 Task: Add a signature Eva Nelson containing With sincere thanks and best wishes, Eva Nelson to email address softage.10@softage.net and add a label Talent management
Action: Mouse moved to (73, 130)
Screenshot: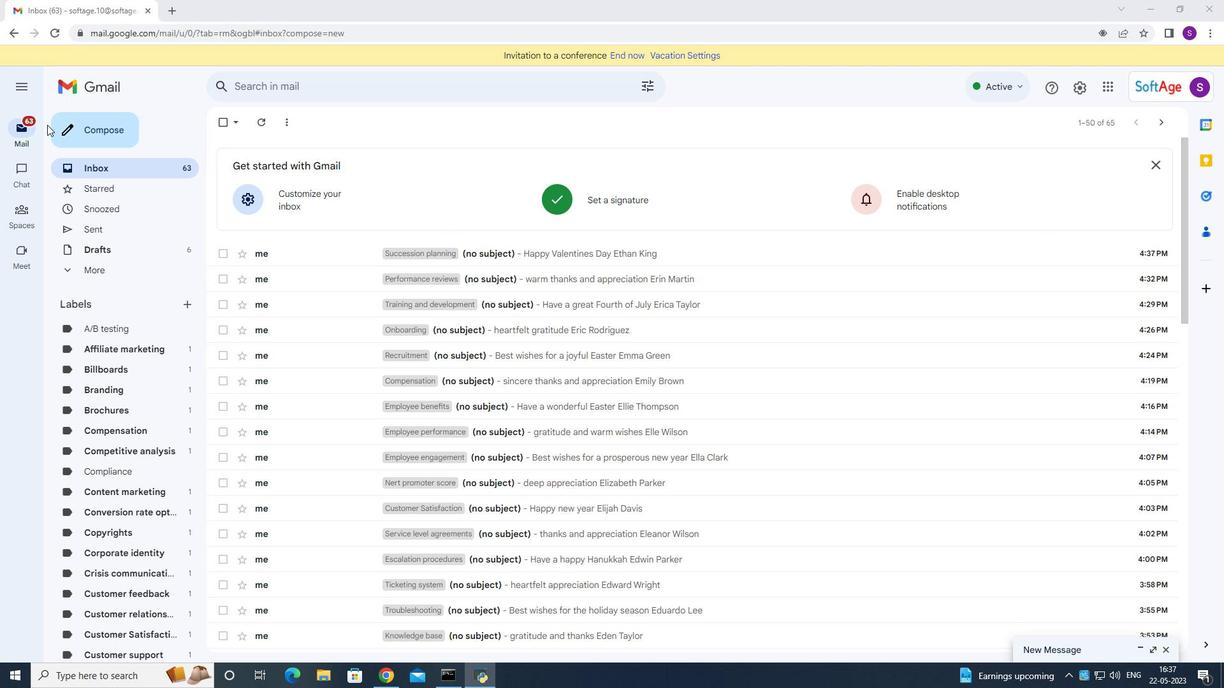 
Action: Mouse pressed left at (73, 130)
Screenshot: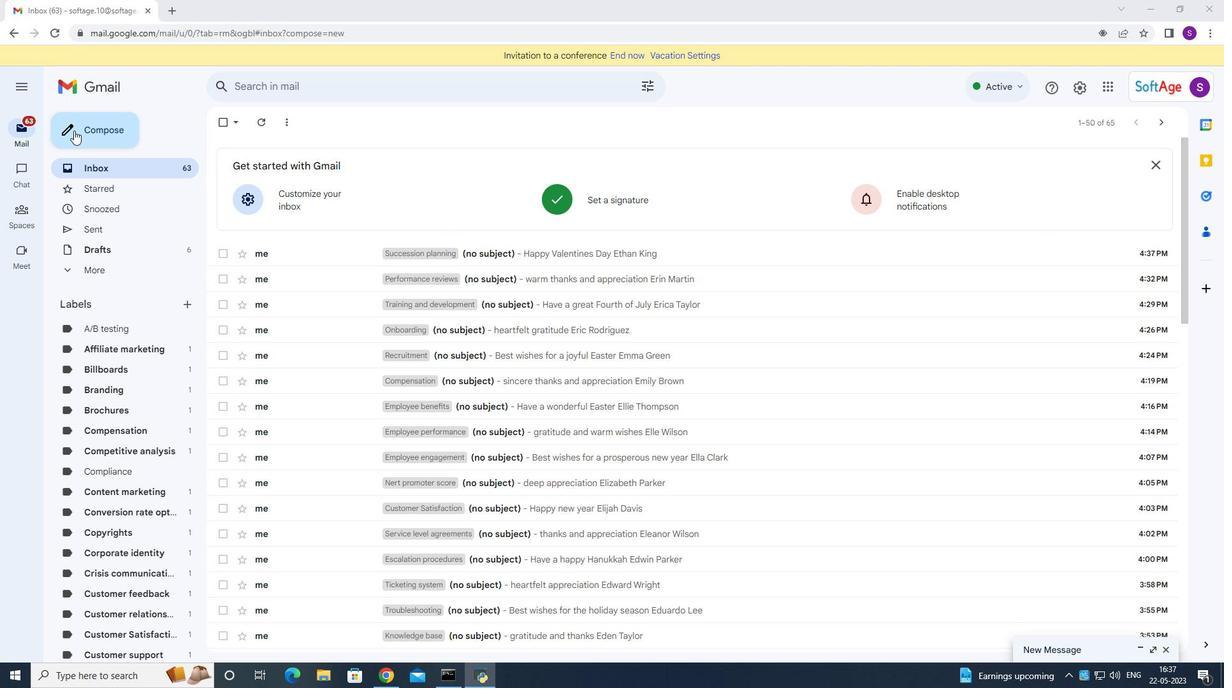 
Action: Mouse moved to (856, 639)
Screenshot: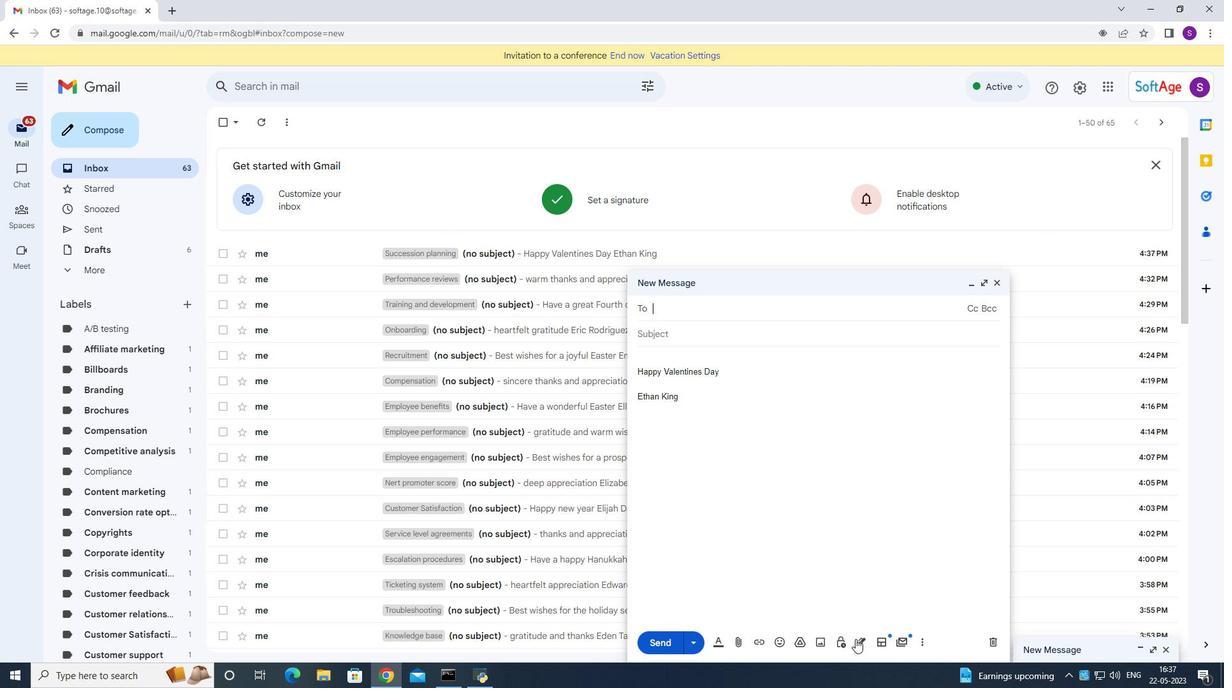 
Action: Mouse pressed left at (856, 639)
Screenshot: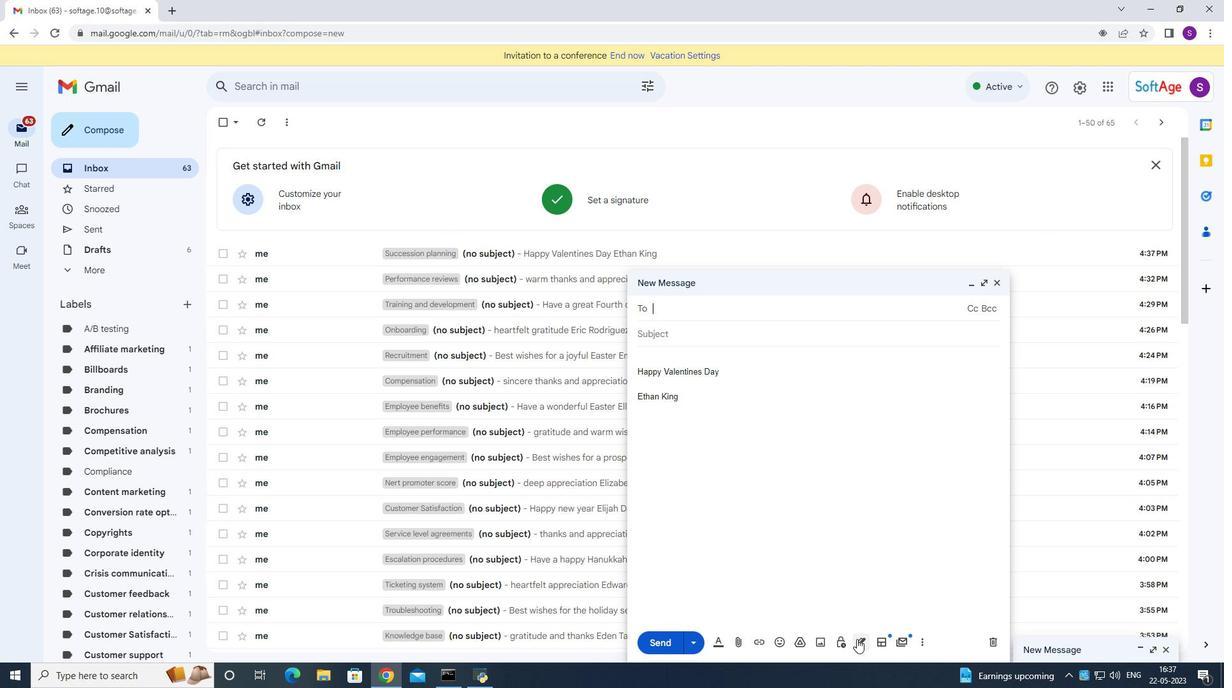 
Action: Mouse moved to (877, 569)
Screenshot: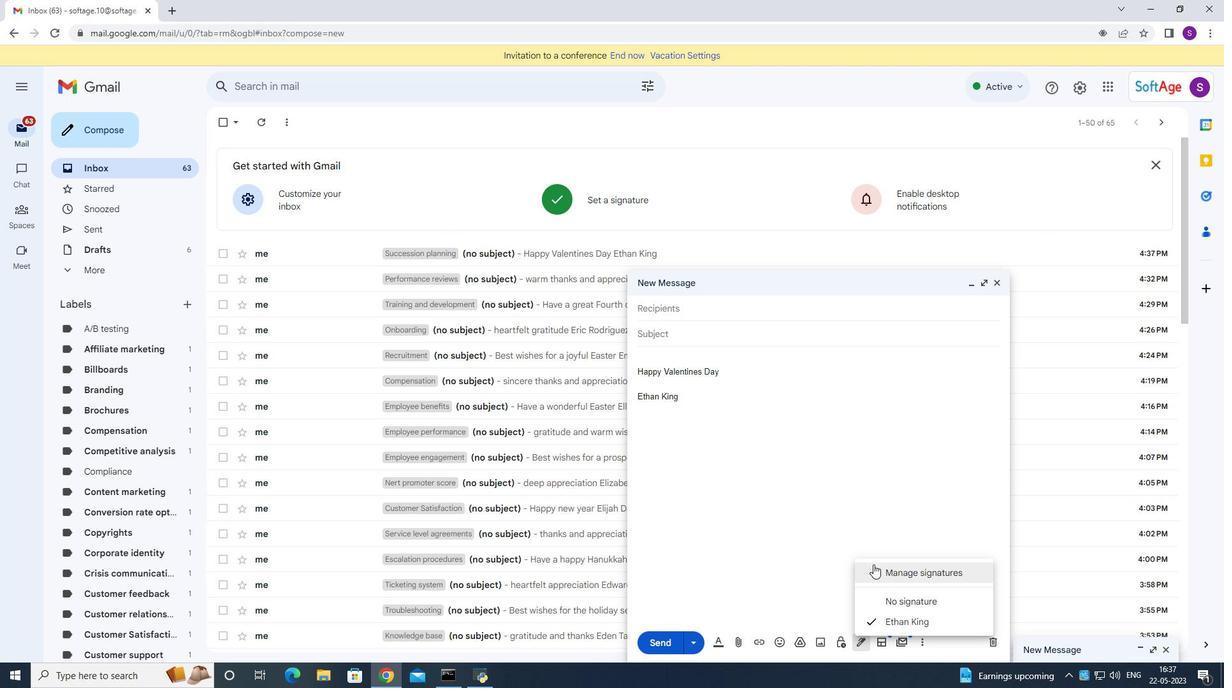 
Action: Mouse pressed left at (877, 569)
Screenshot: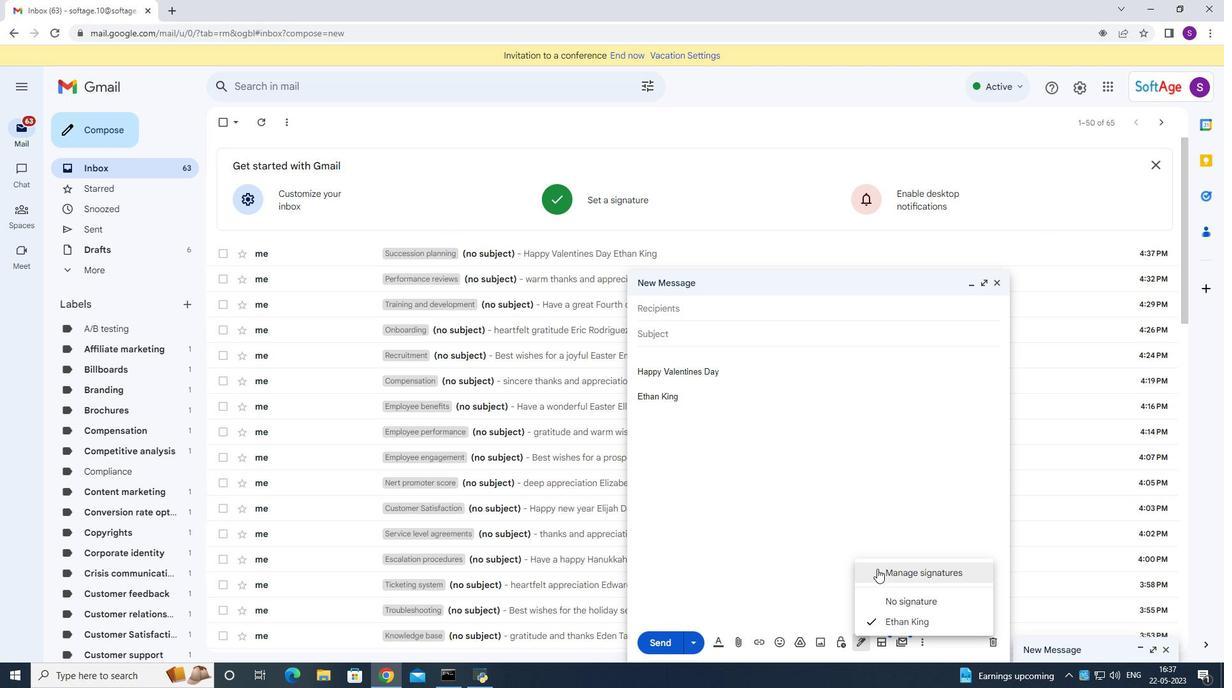 
Action: Mouse moved to (492, 288)
Screenshot: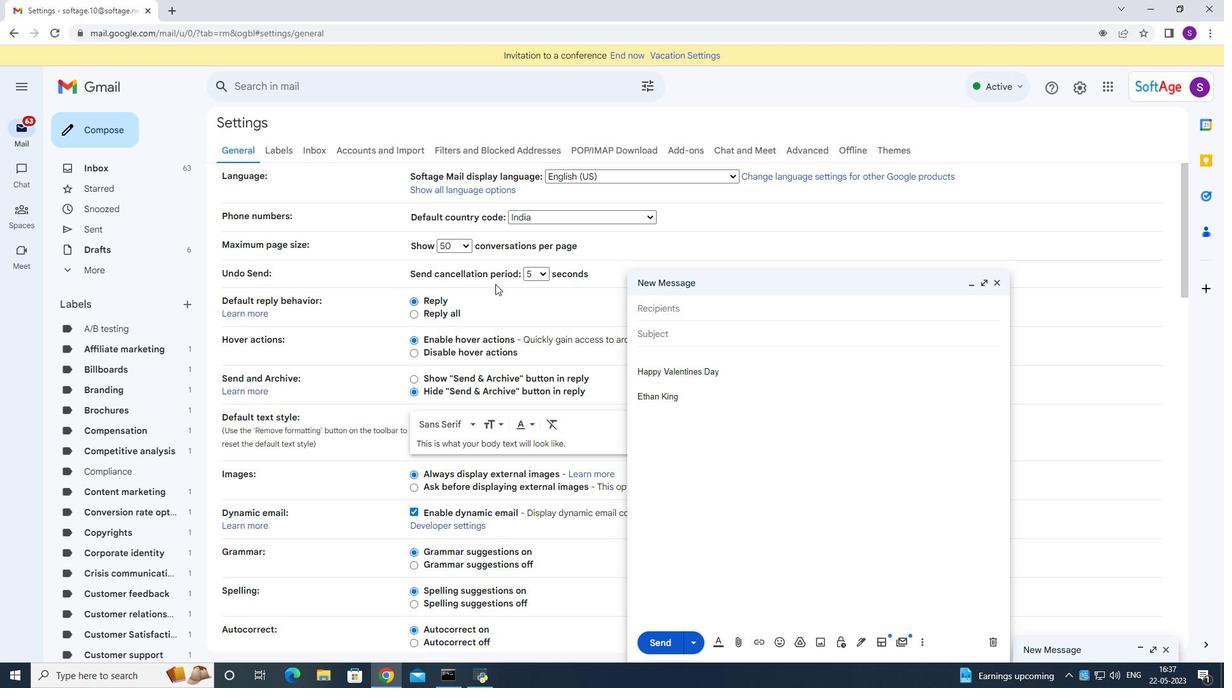 
Action: Mouse scrolled (492, 288) with delta (0, 0)
Screenshot: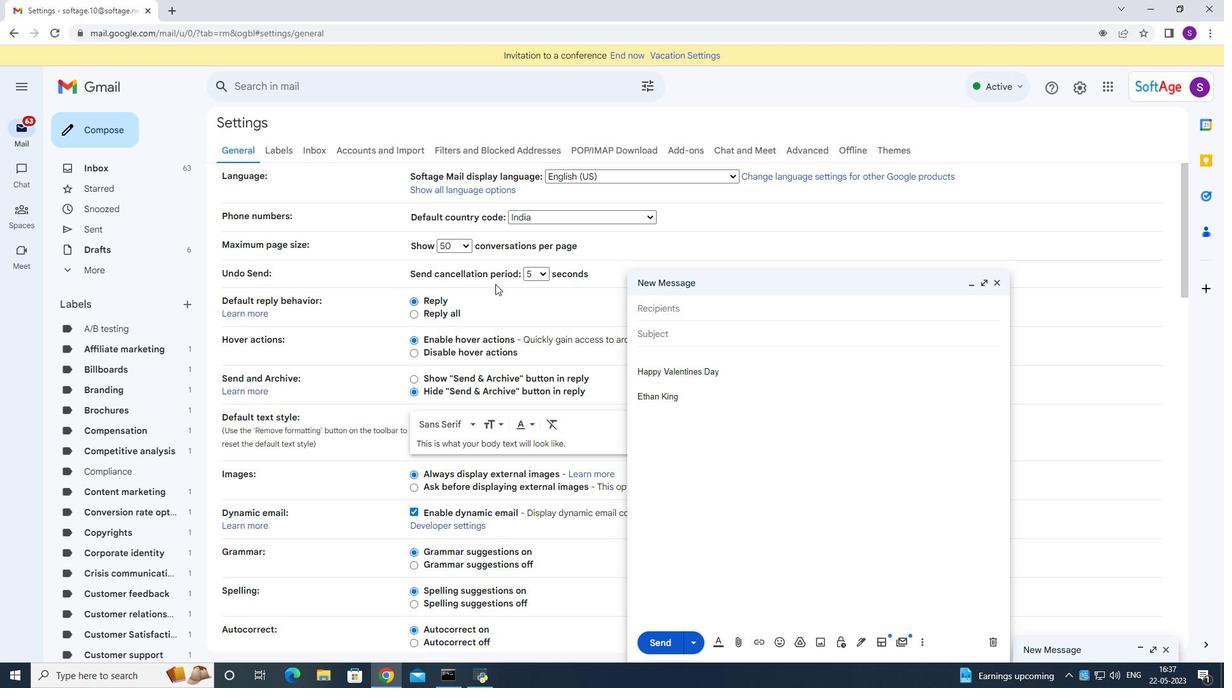
Action: Mouse moved to (492, 291)
Screenshot: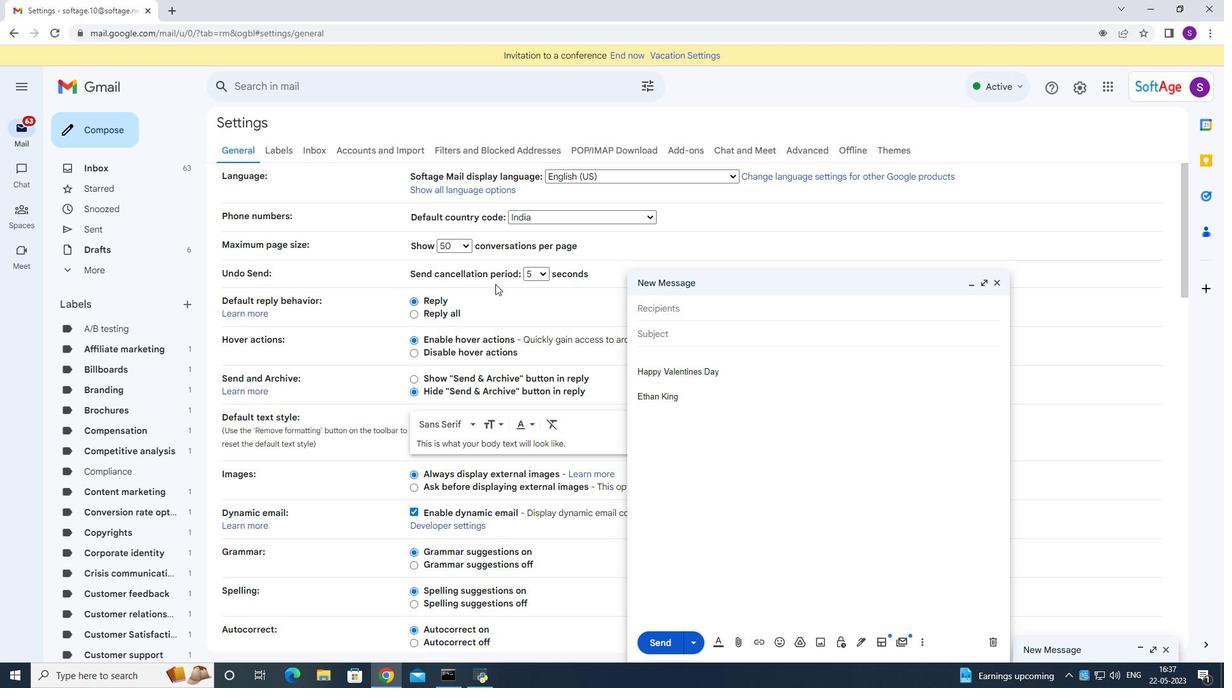 
Action: Mouse scrolled (492, 290) with delta (0, 0)
Screenshot: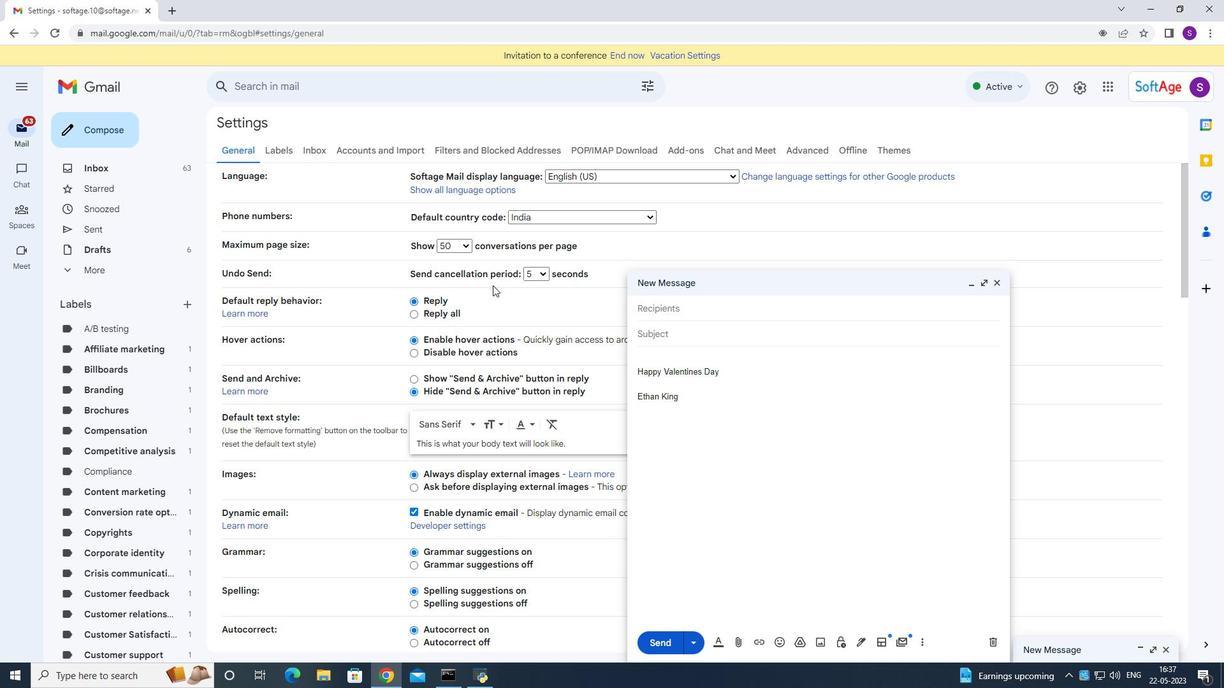 
Action: Mouse moved to (492, 291)
Screenshot: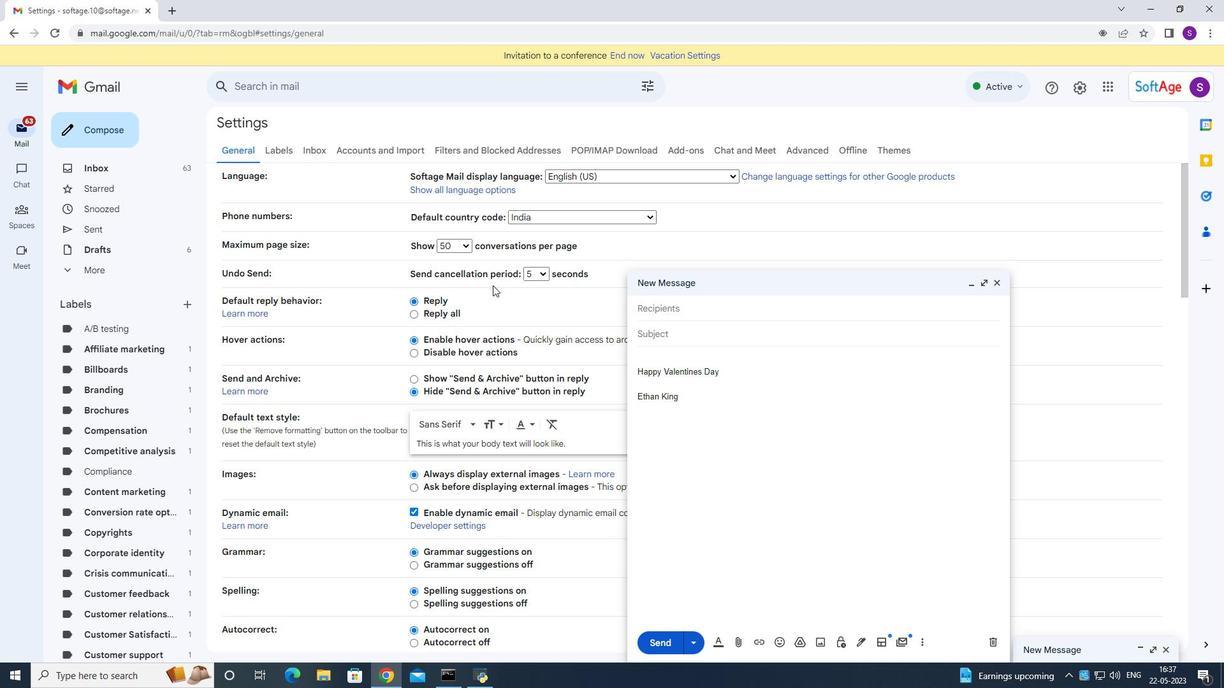 
Action: Mouse scrolled (492, 290) with delta (0, 0)
Screenshot: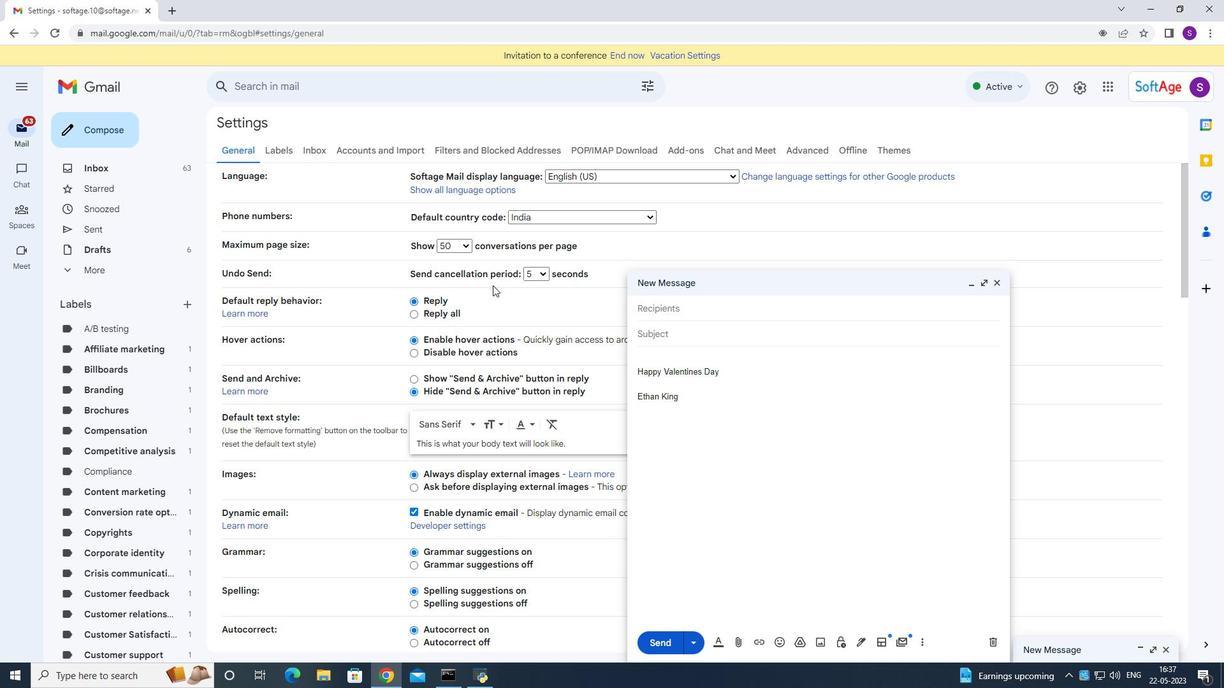 
Action: Mouse moved to (494, 293)
Screenshot: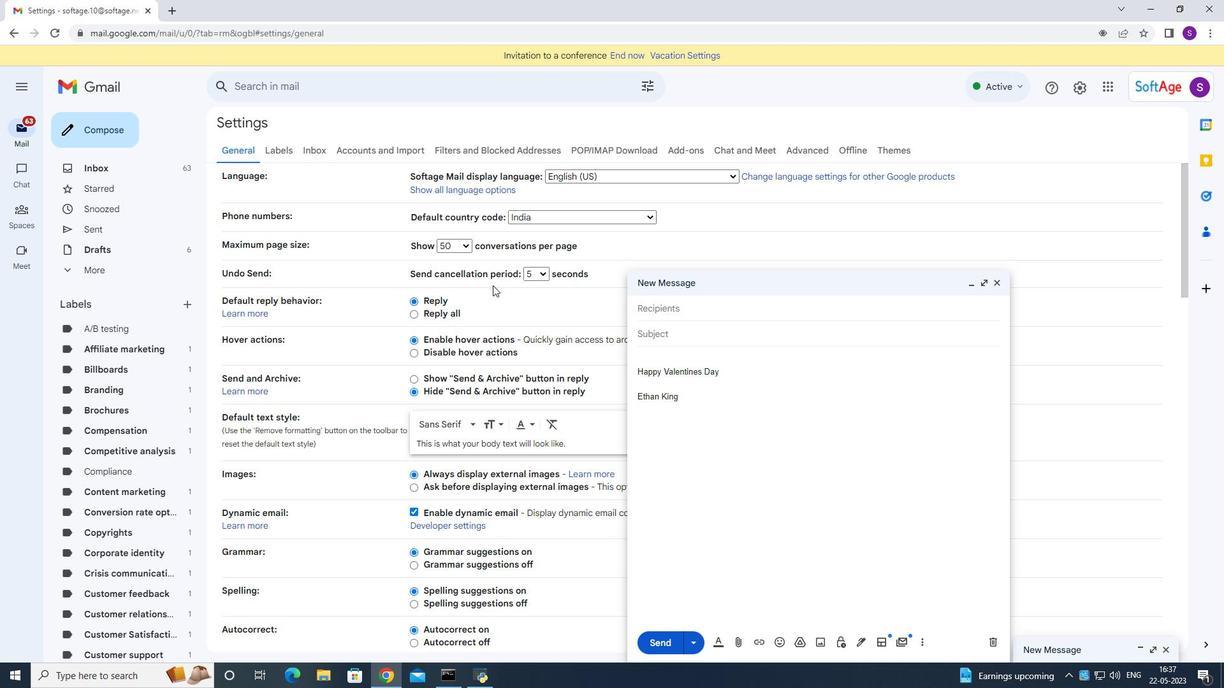 
Action: Mouse scrolled (494, 292) with delta (0, 0)
Screenshot: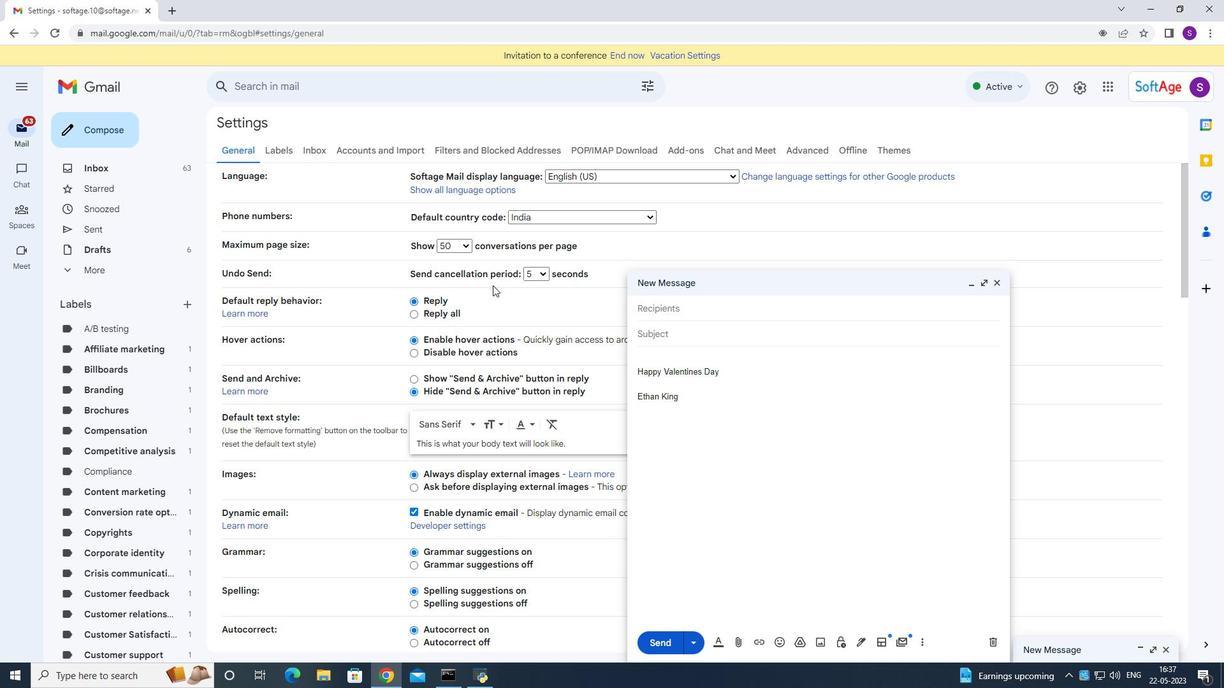 
Action: Mouse moved to (502, 339)
Screenshot: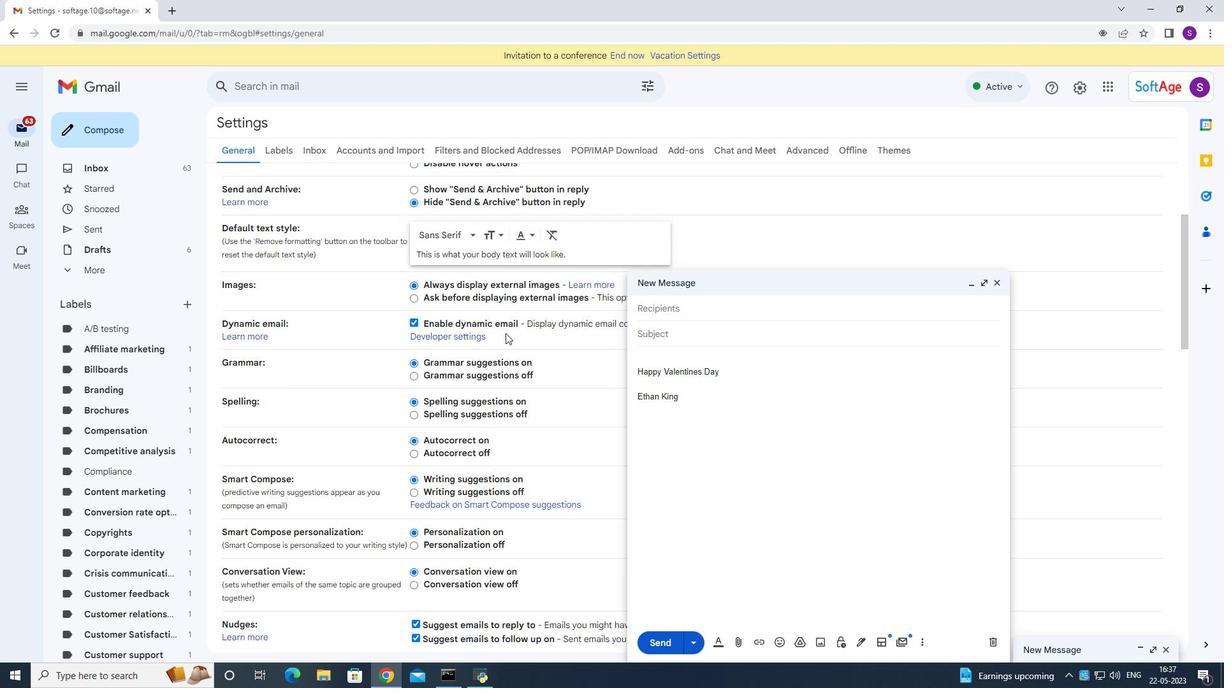 
Action: Mouse scrolled (502, 338) with delta (0, 0)
Screenshot: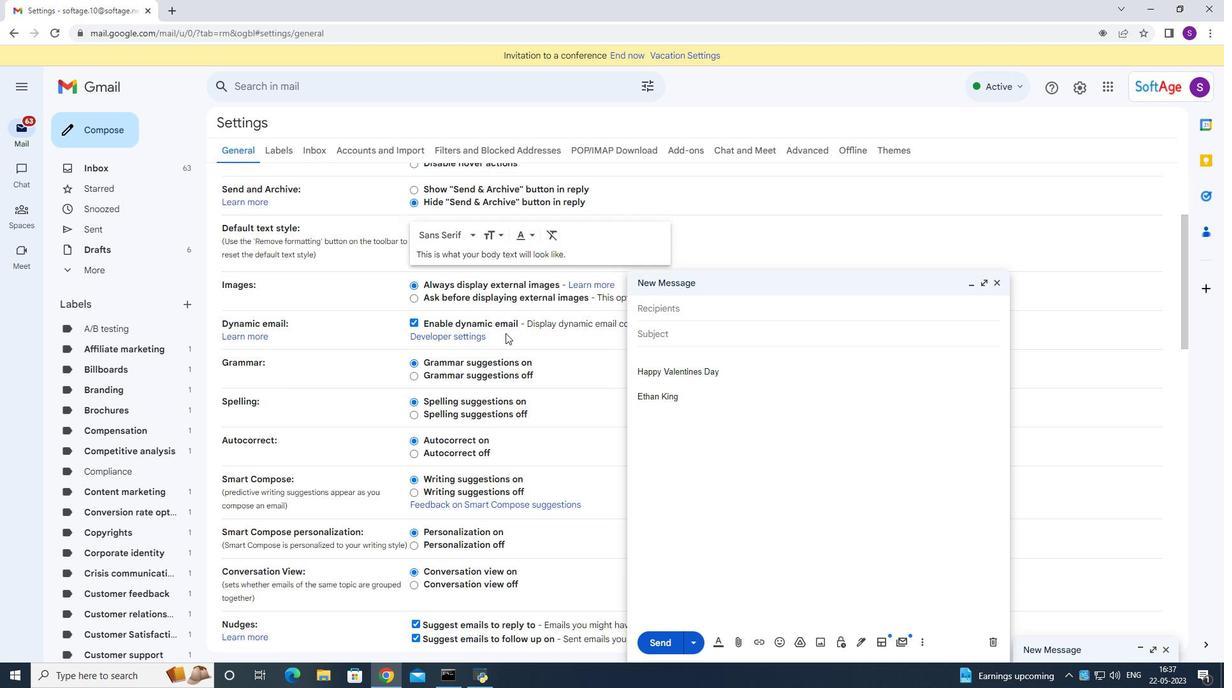 
Action: Mouse moved to (502, 340)
Screenshot: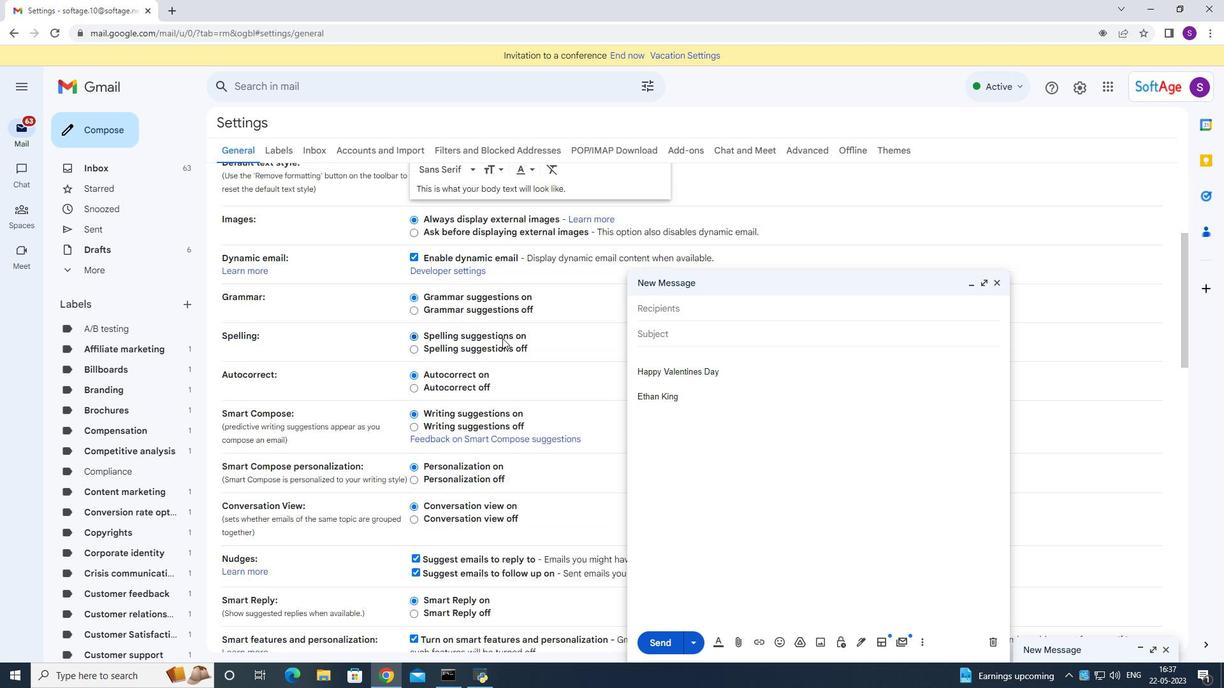 
Action: Mouse scrolled (502, 339) with delta (0, 0)
Screenshot: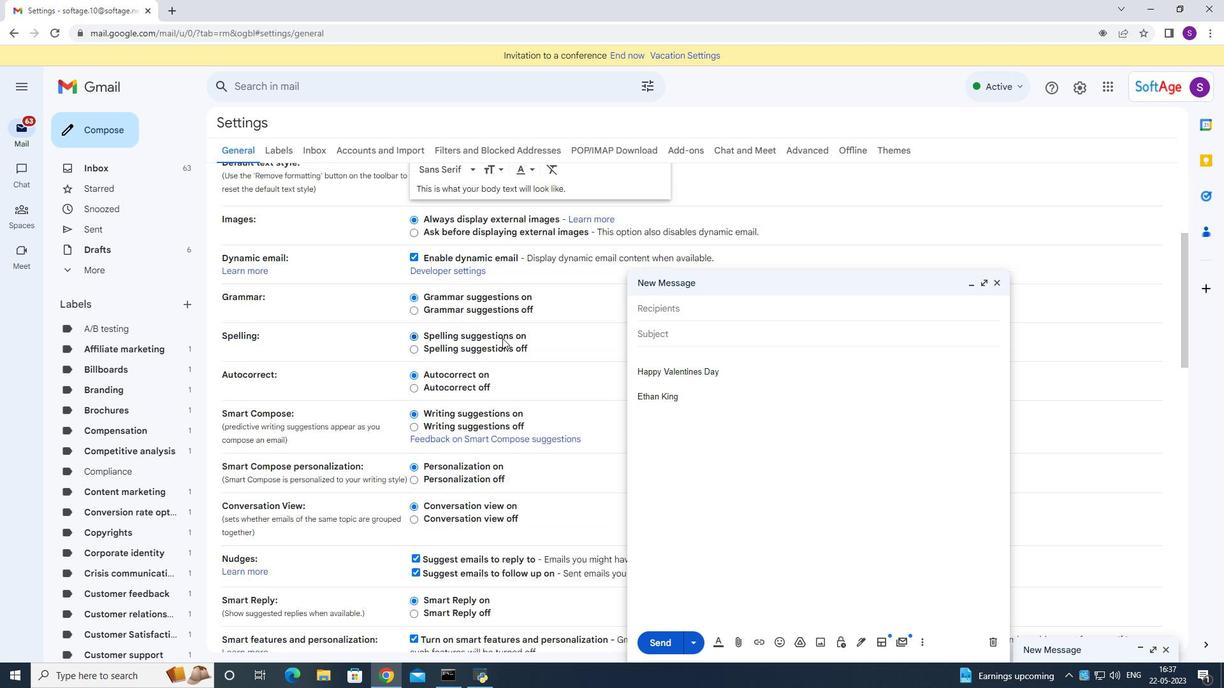 
Action: Mouse moved to (502, 341)
Screenshot: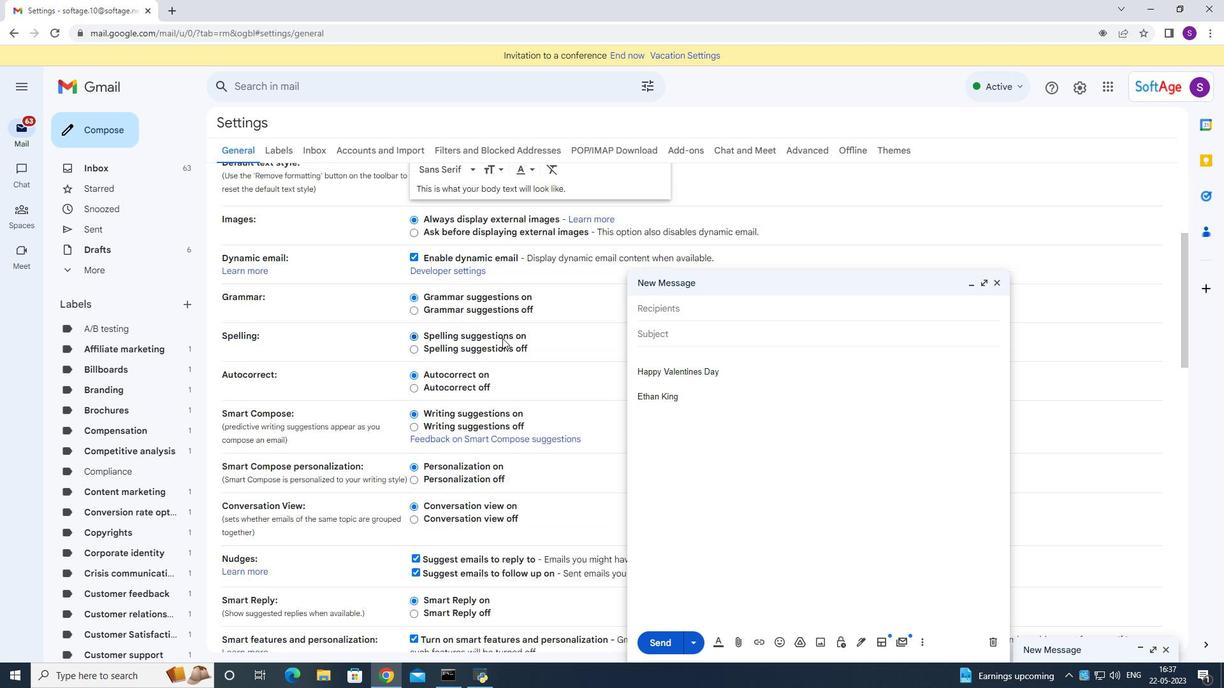 
Action: Mouse scrolled (502, 340) with delta (0, 0)
Screenshot: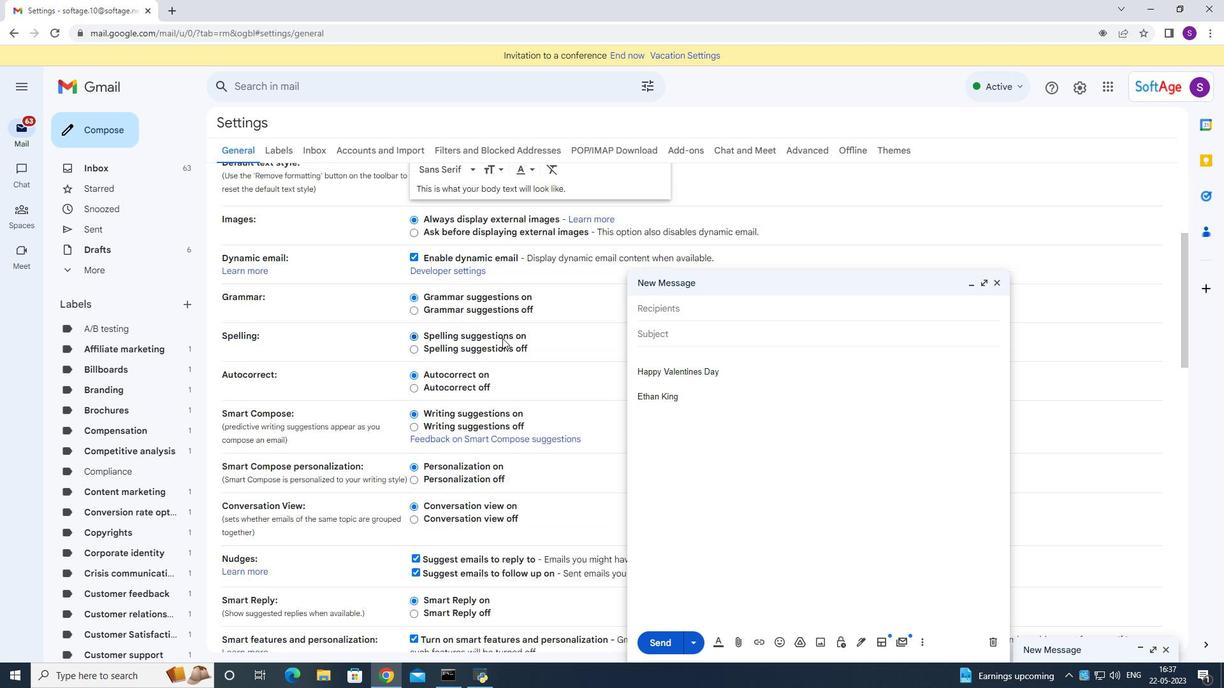 
Action: Mouse moved to (502, 341)
Screenshot: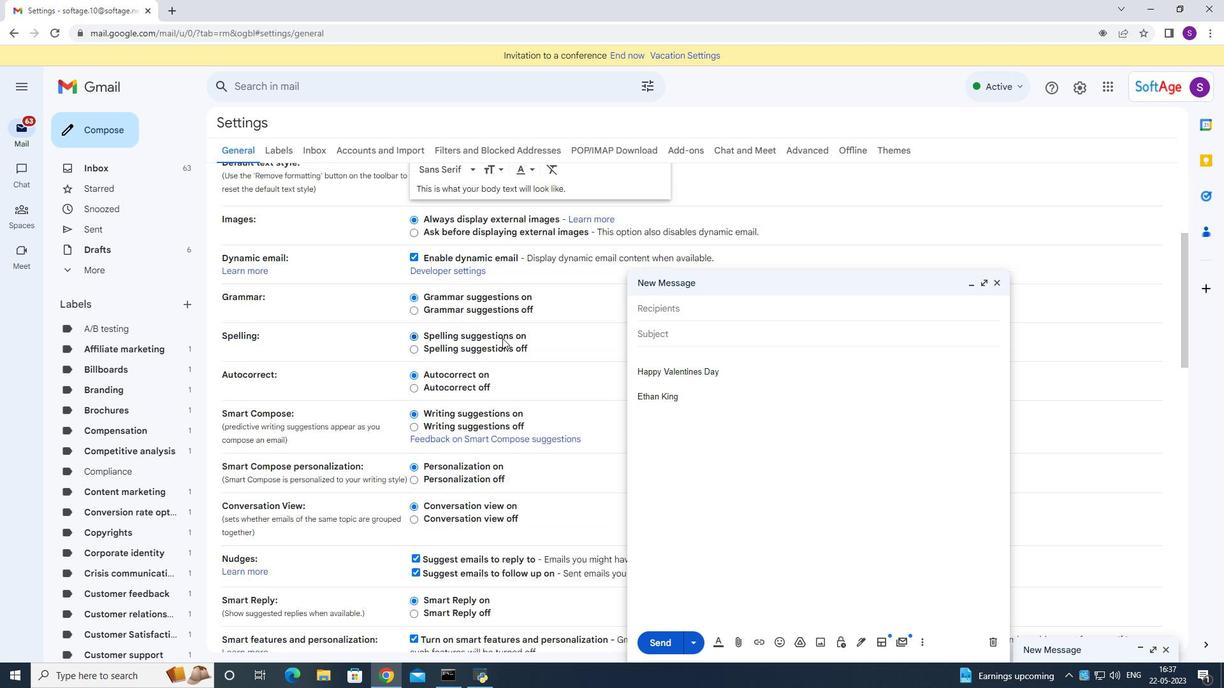 
Action: Mouse scrolled (502, 340) with delta (0, 0)
Screenshot: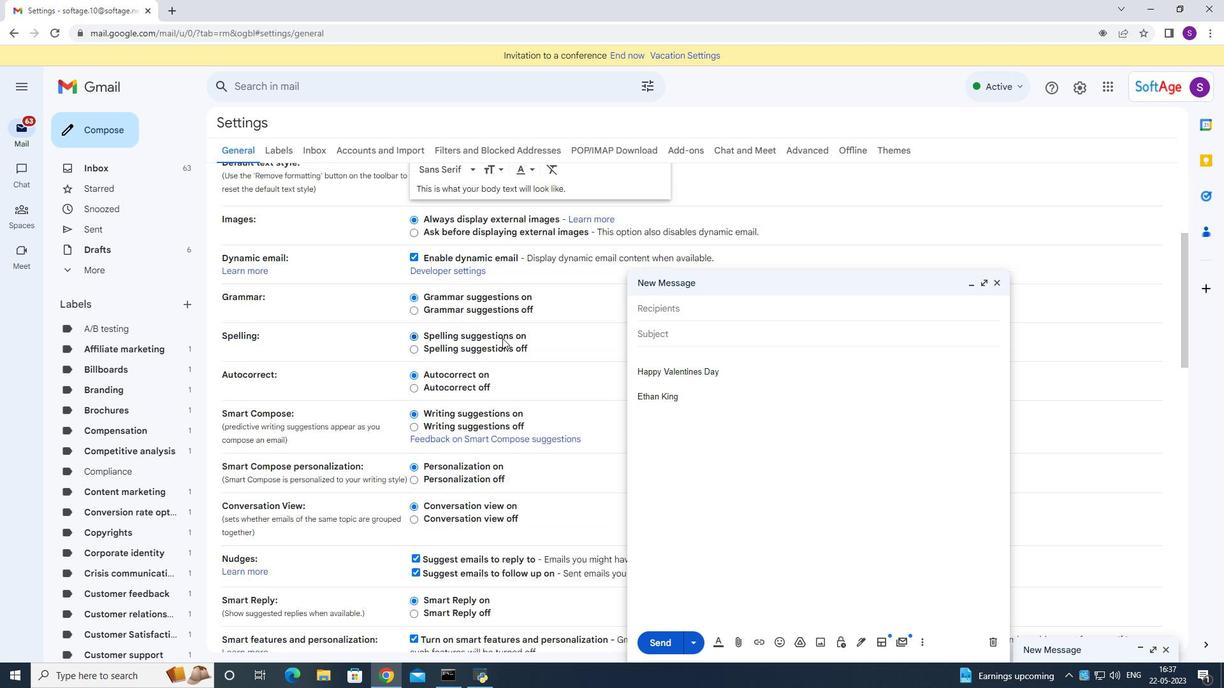
Action: Mouse moved to (502, 346)
Screenshot: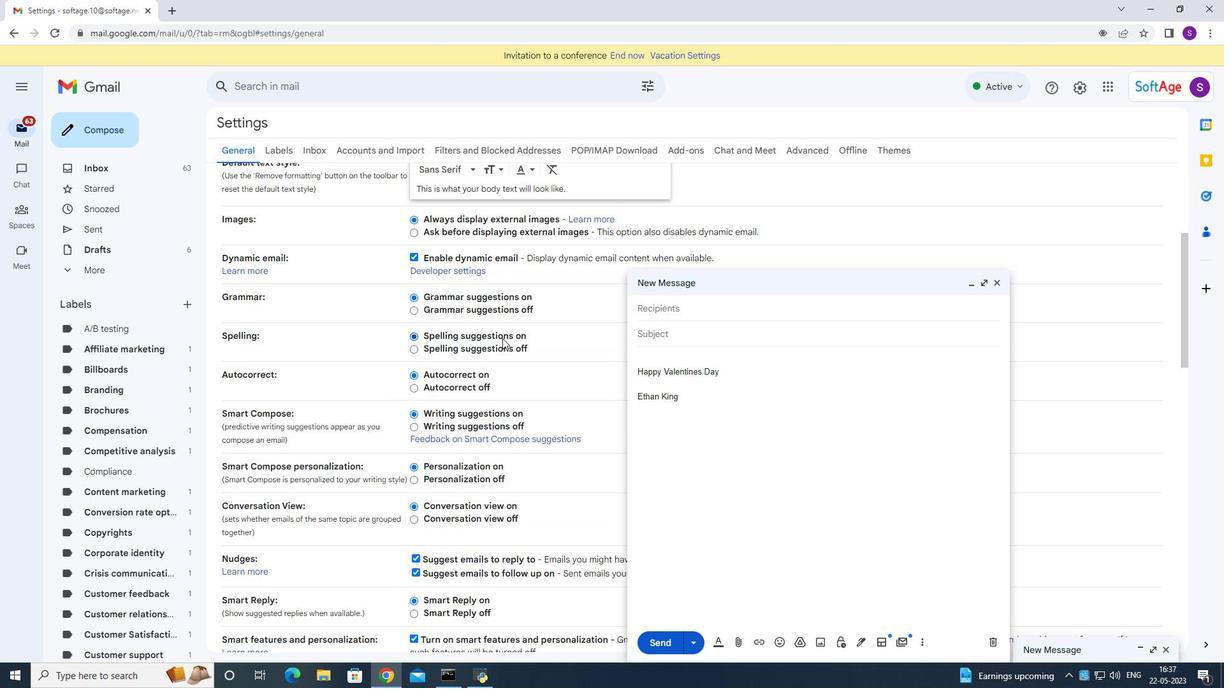 
Action: Mouse scrolled (502, 341) with delta (0, 0)
Screenshot: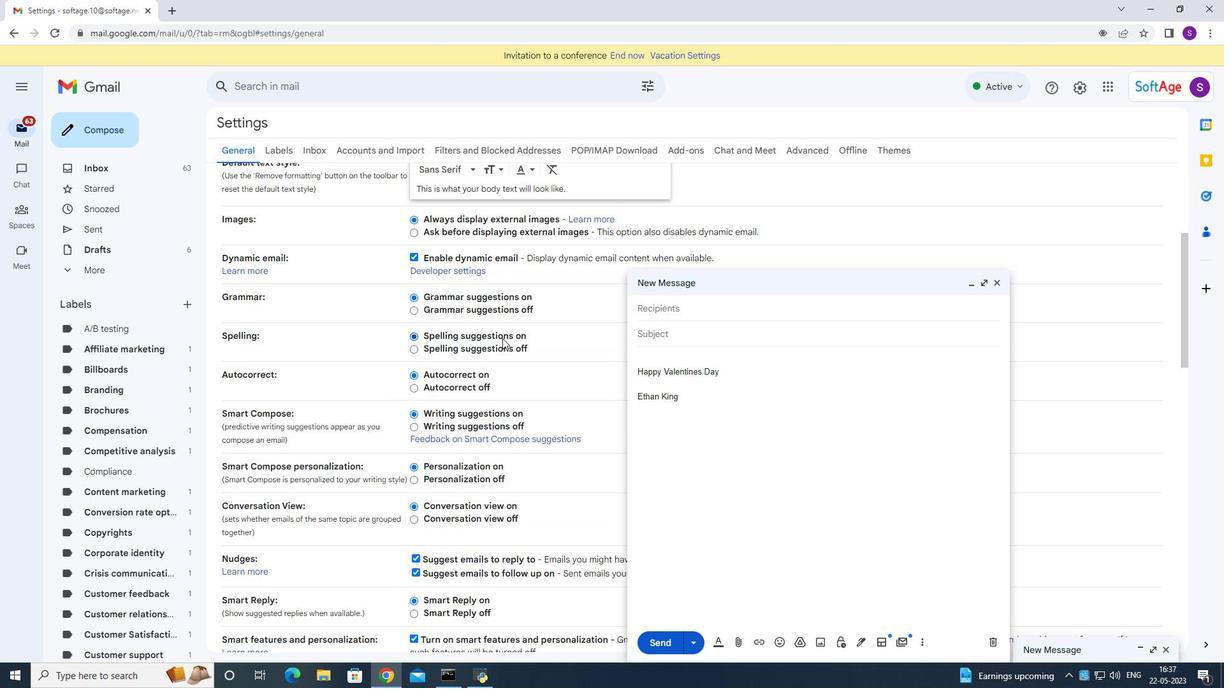 
Action: Mouse moved to (502, 348)
Screenshot: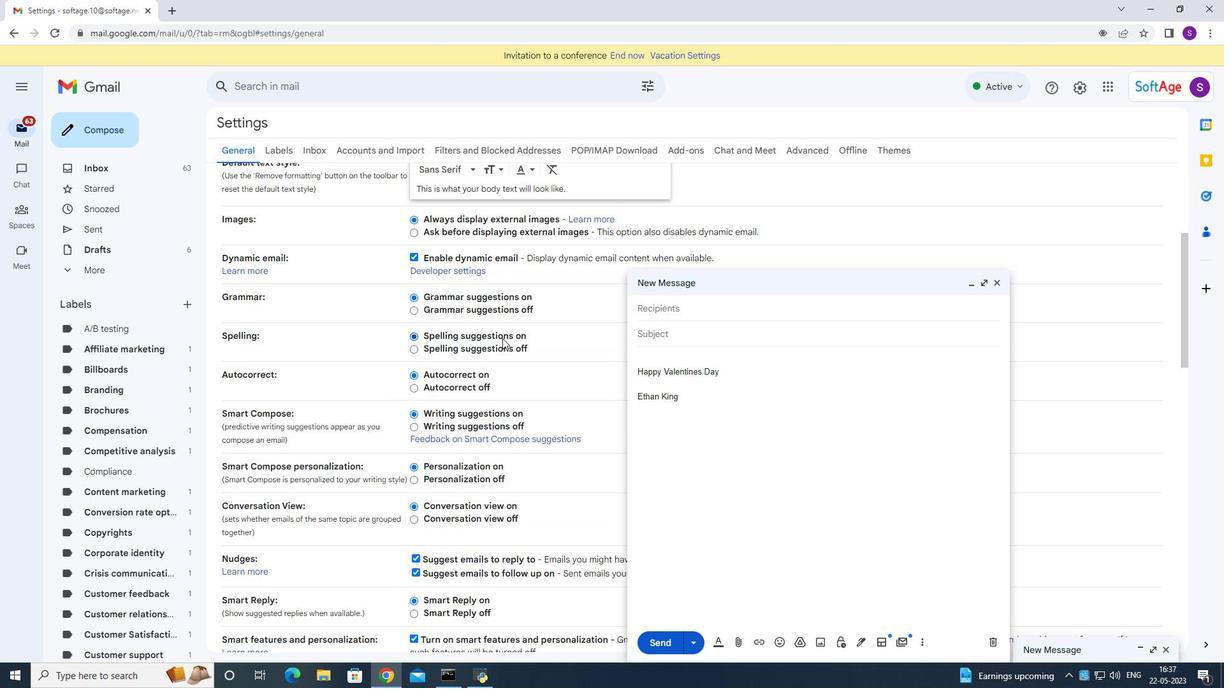 
Action: Mouse scrolled (502, 347) with delta (0, 0)
Screenshot: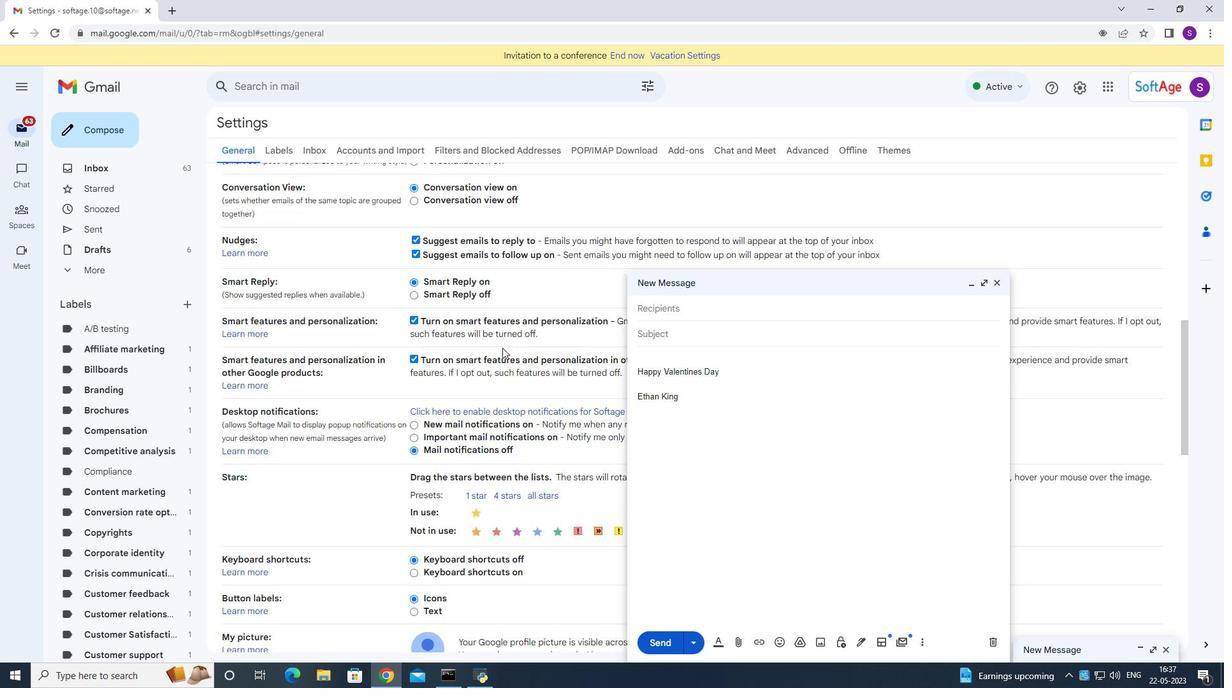 
Action: Mouse moved to (502, 348)
Screenshot: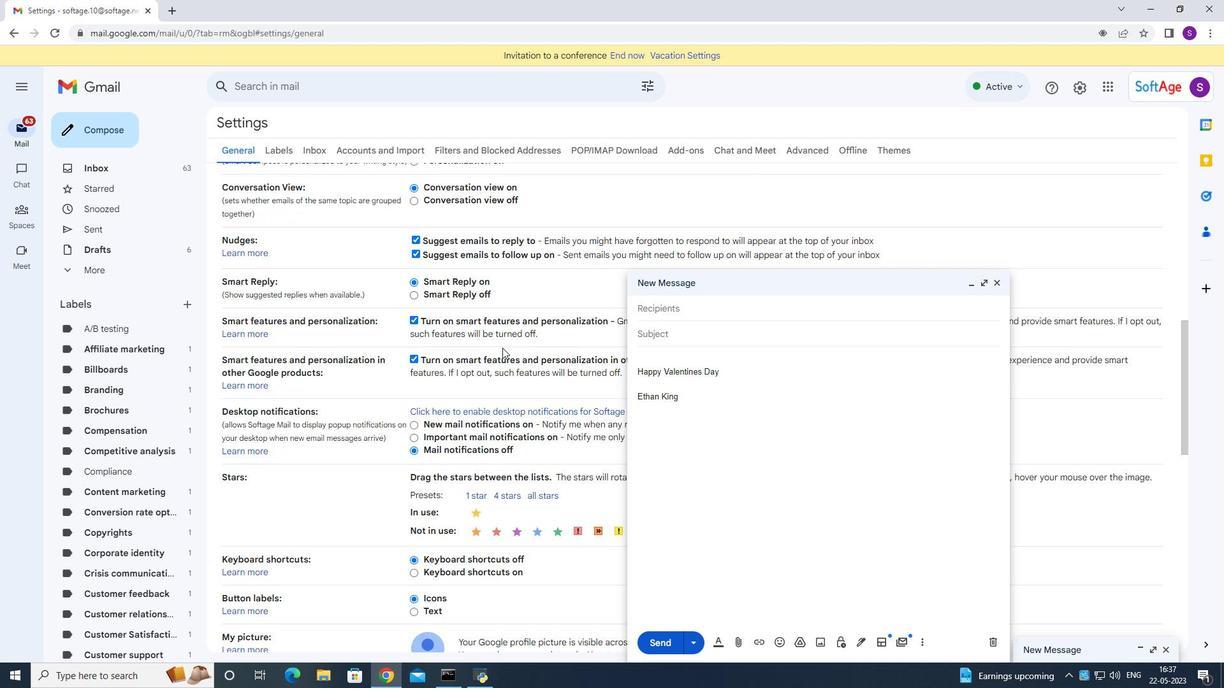 
Action: Mouse scrolled (502, 347) with delta (0, 0)
Screenshot: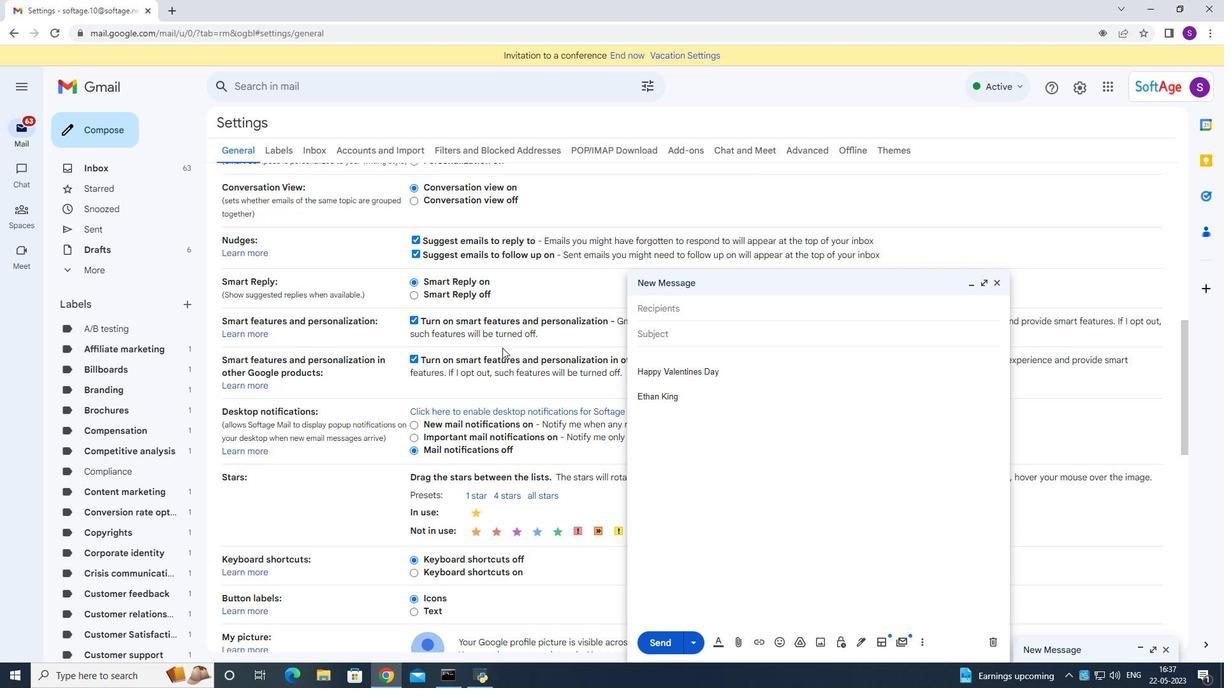 
Action: Mouse moved to (502, 349)
Screenshot: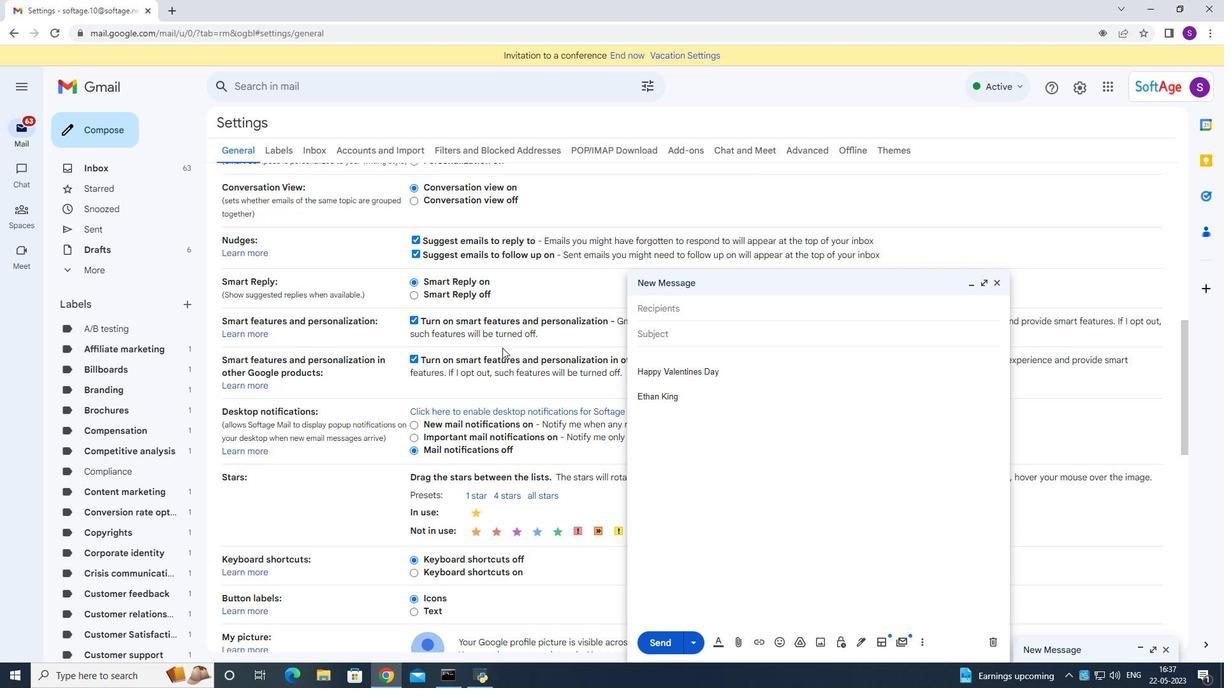 
Action: Mouse scrolled (502, 347) with delta (0, 0)
Screenshot: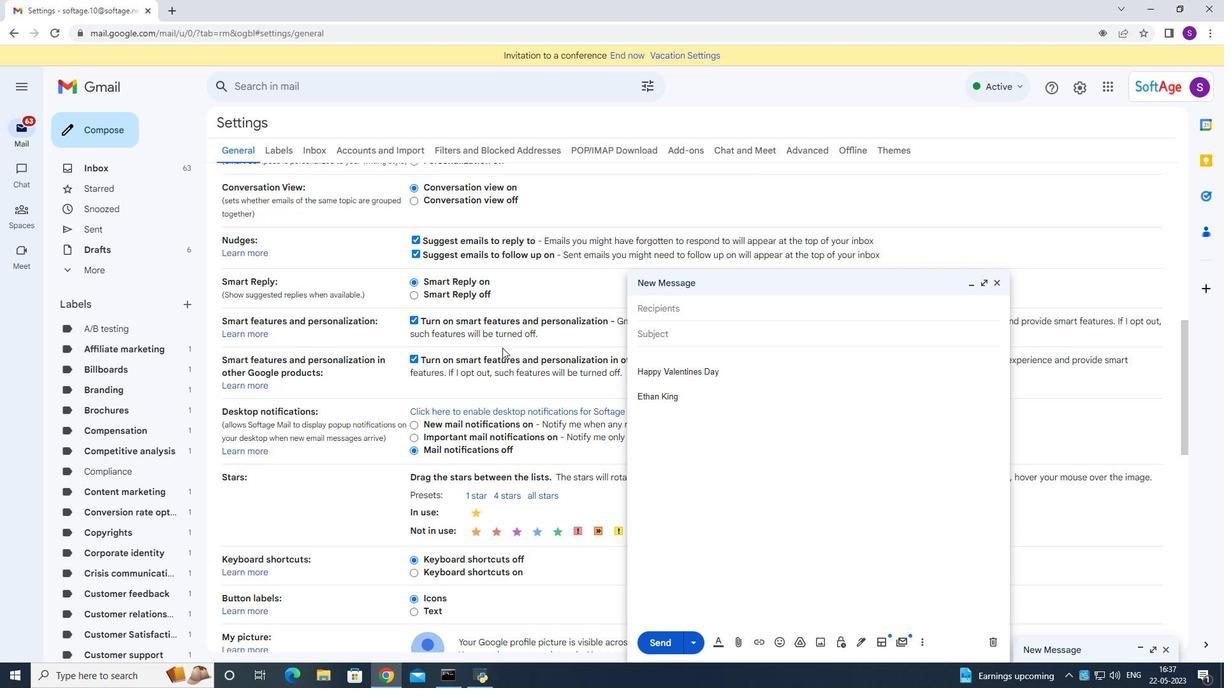 
Action: Mouse scrolled (502, 347) with delta (0, 0)
Screenshot: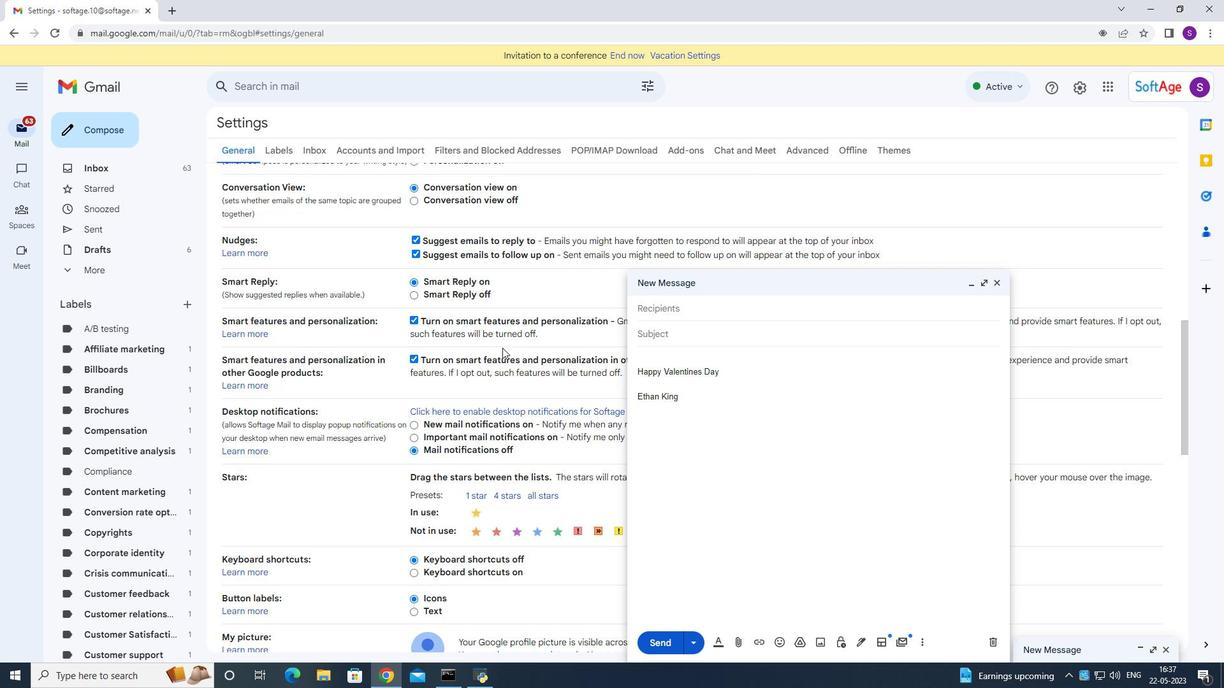 
Action: Mouse scrolled (502, 347) with delta (0, 0)
Screenshot: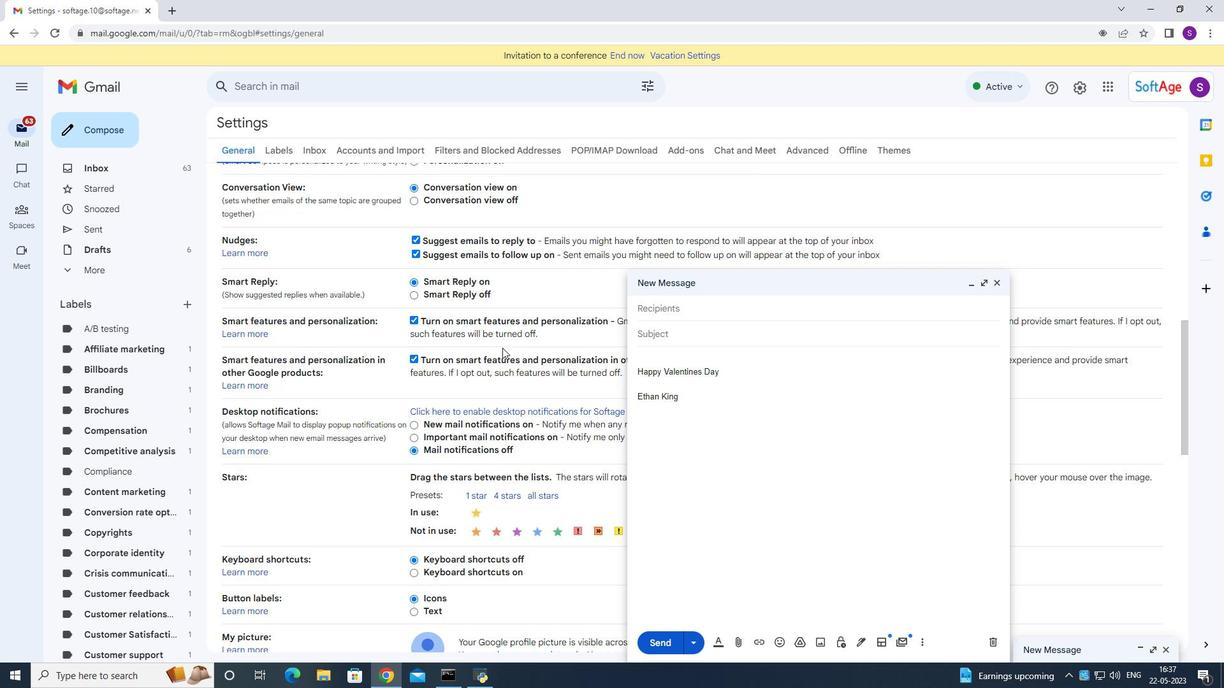 
Action: Mouse moved to (475, 419)
Screenshot: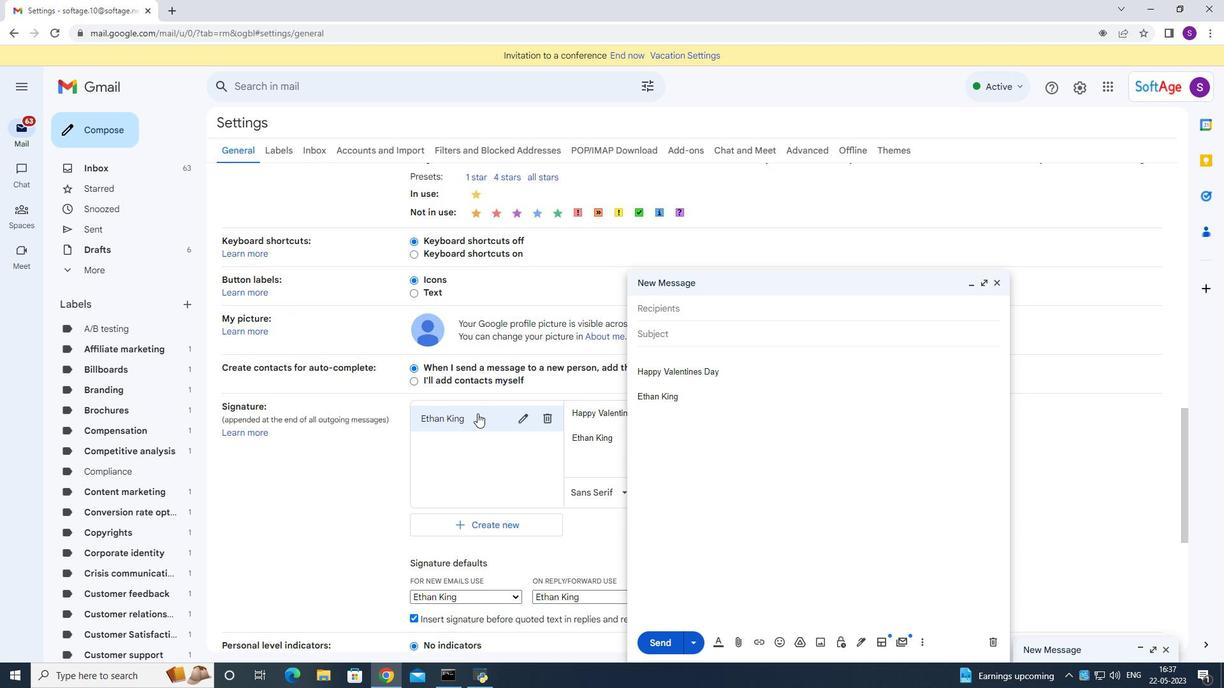 
Action: Mouse pressed left at (475, 419)
Screenshot: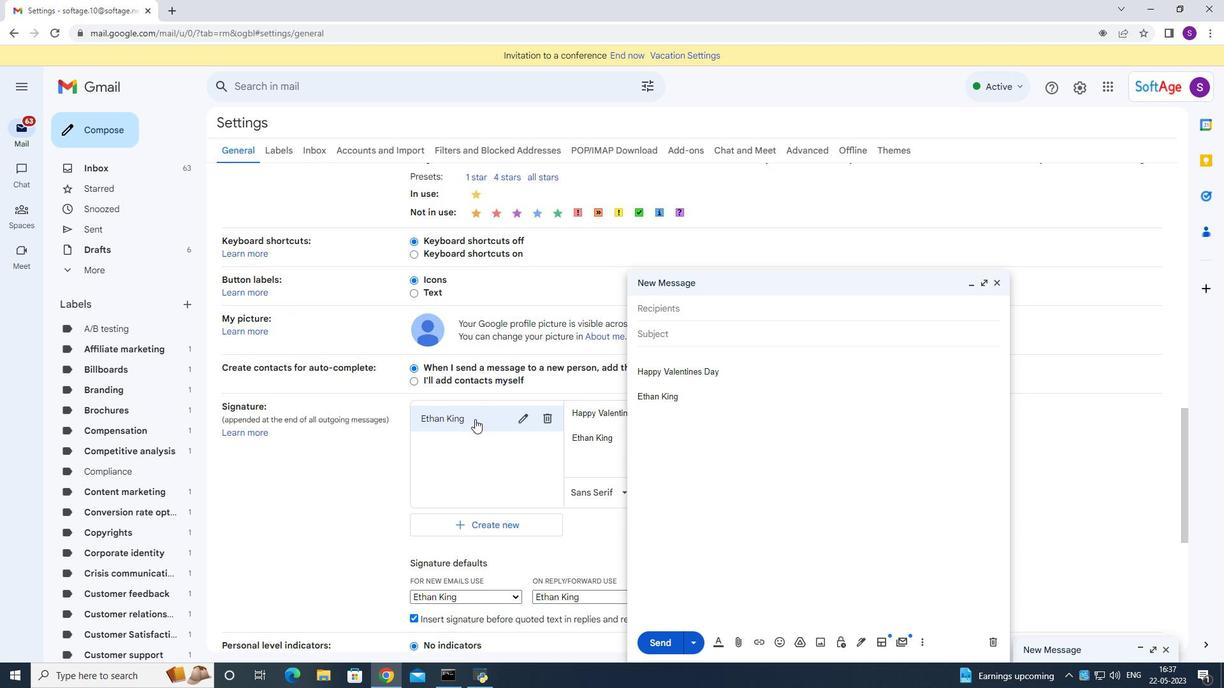 
Action: Mouse moved to (519, 423)
Screenshot: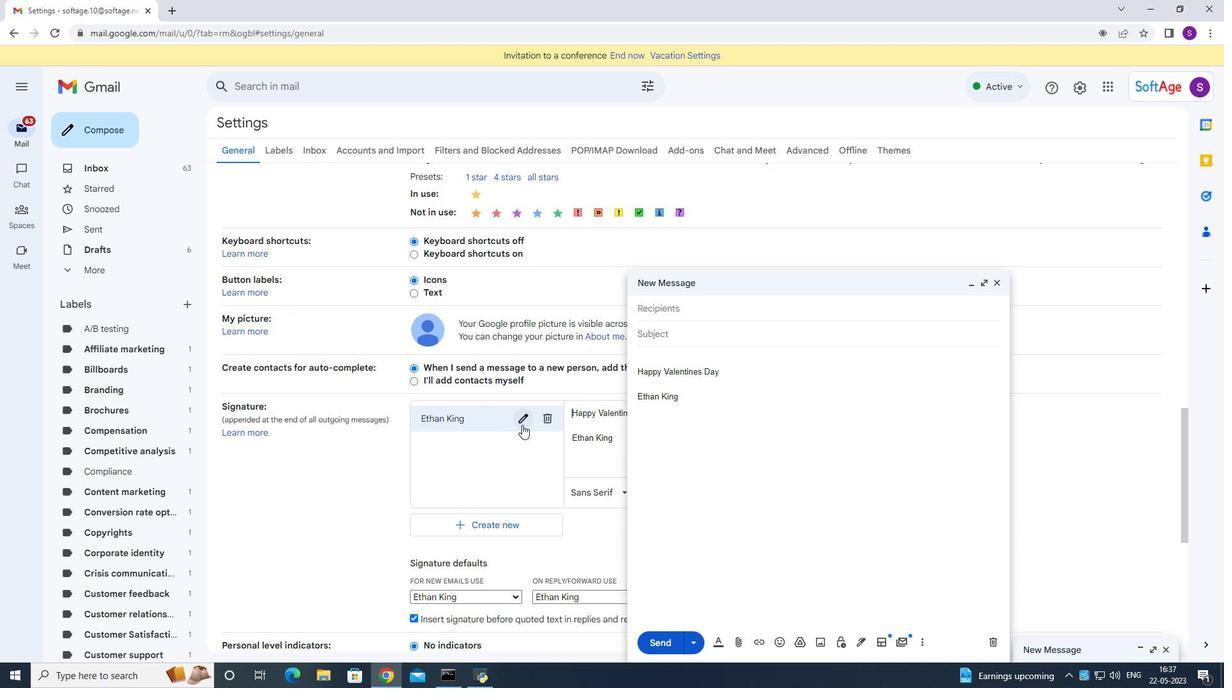 
Action: Mouse pressed left at (519, 423)
Screenshot: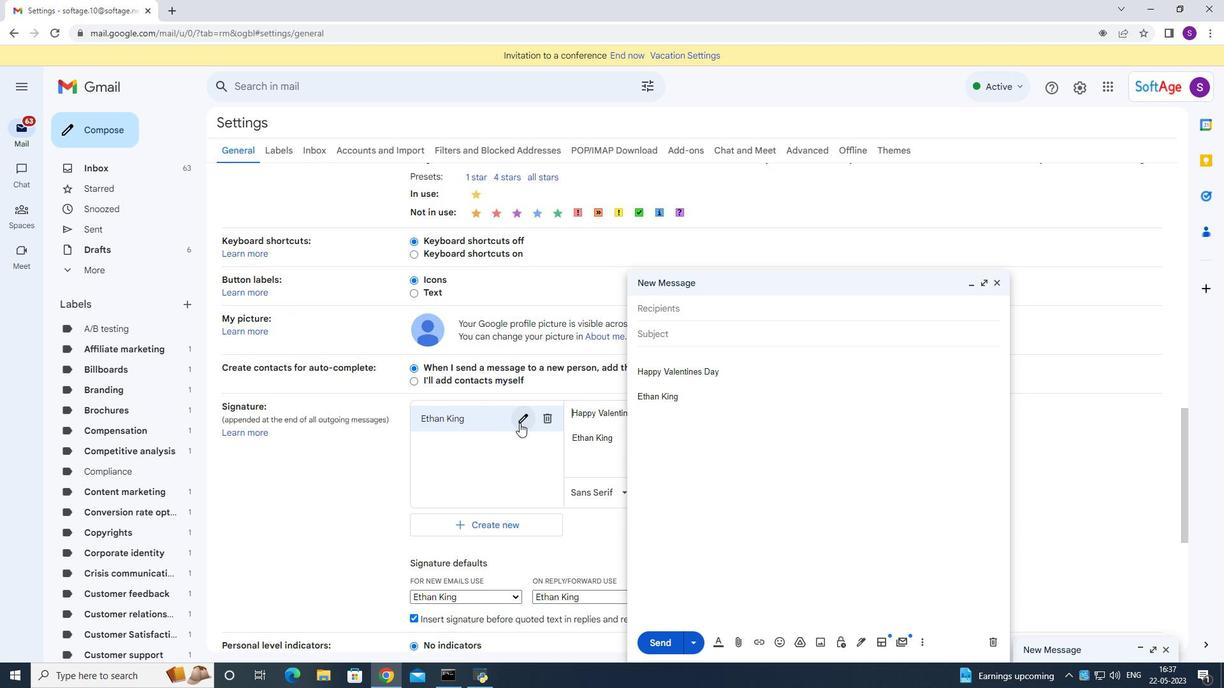 
Action: Mouse moved to (513, 425)
Screenshot: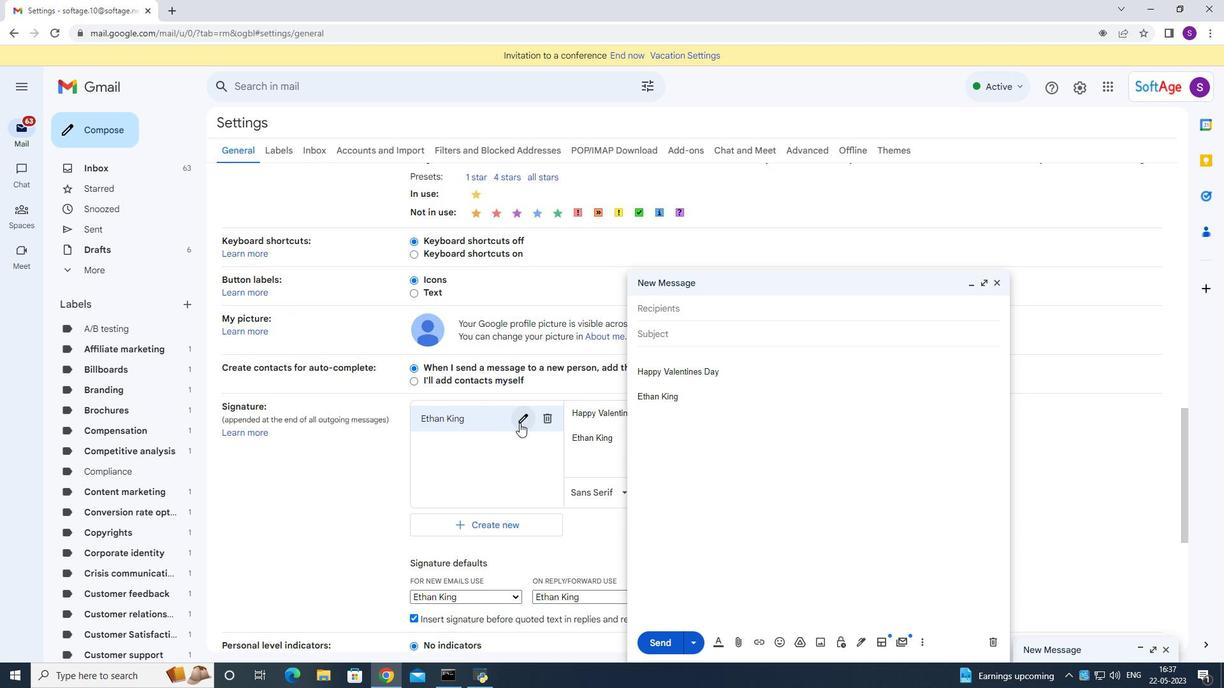 
Action: Key pressed ctrl+A<Key.backspace><Key.shift><Key.shift><Key.shift><Key.shift><Key.shift><Key.shift><Key.shift><Key.shift><Key.shift><Key.shift><Key.shift><Key.shift><Key.shift>Ec<Key.backspace>va<Key.space>
Screenshot: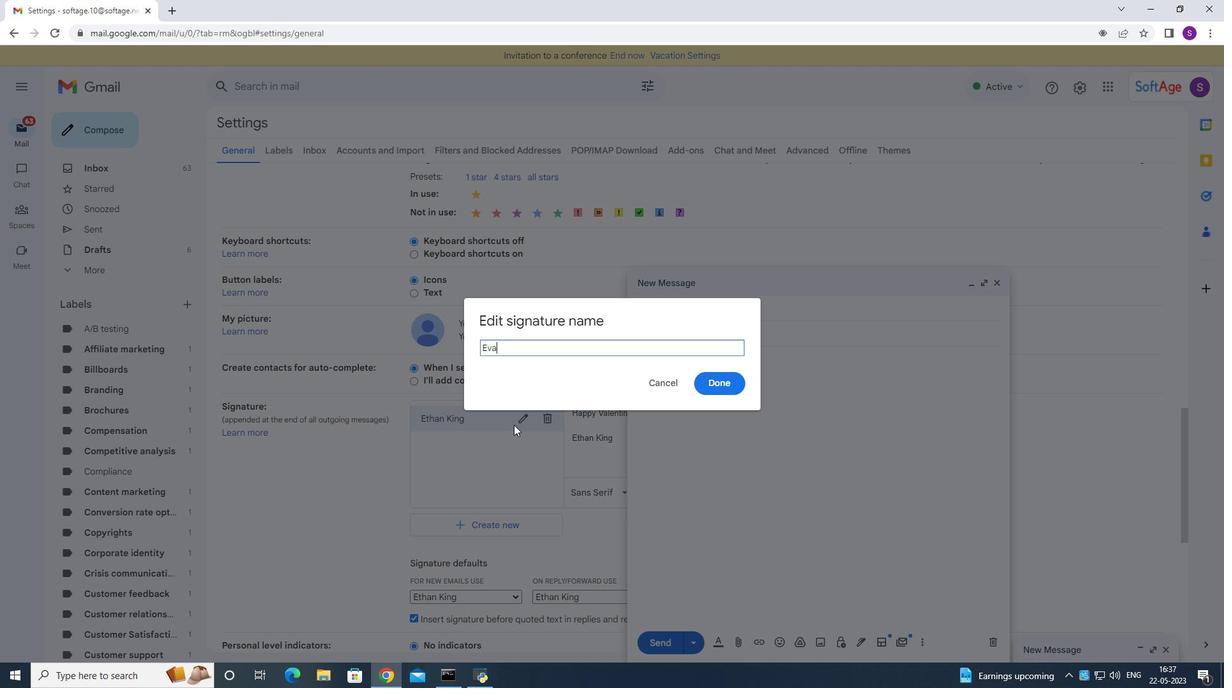
Action: Mouse moved to (513, 425)
Screenshot: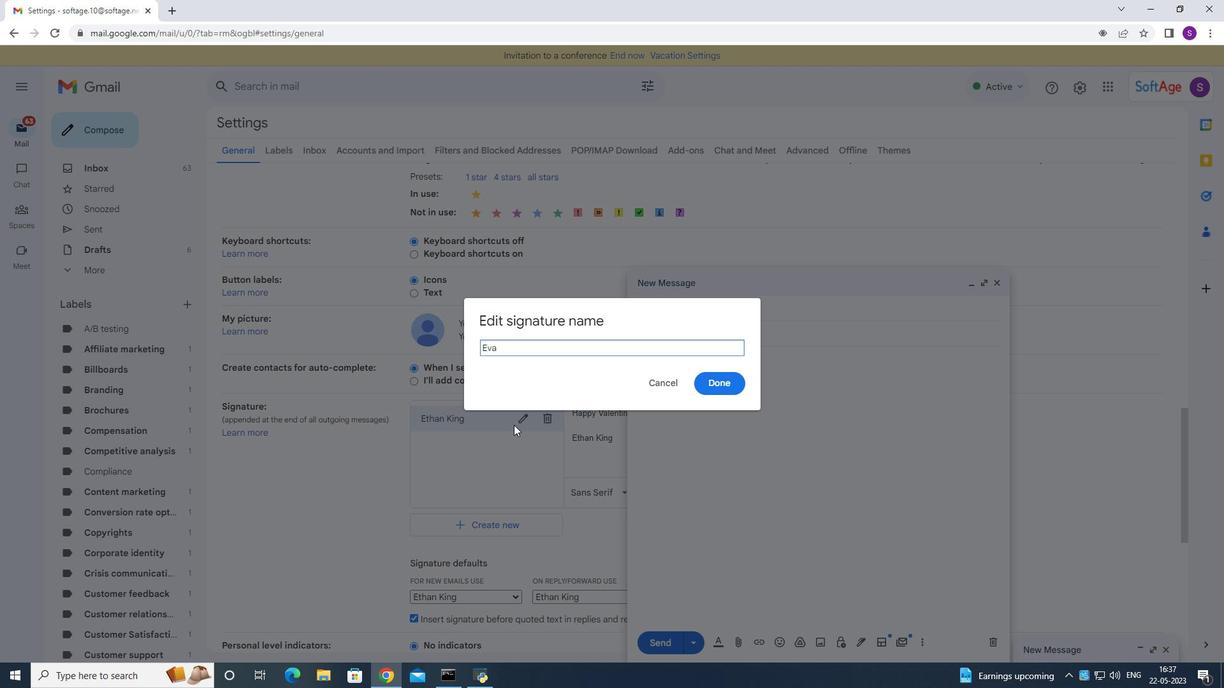 
Action: Key pressed <Key.shift>Nelson<Key.space>
Screenshot: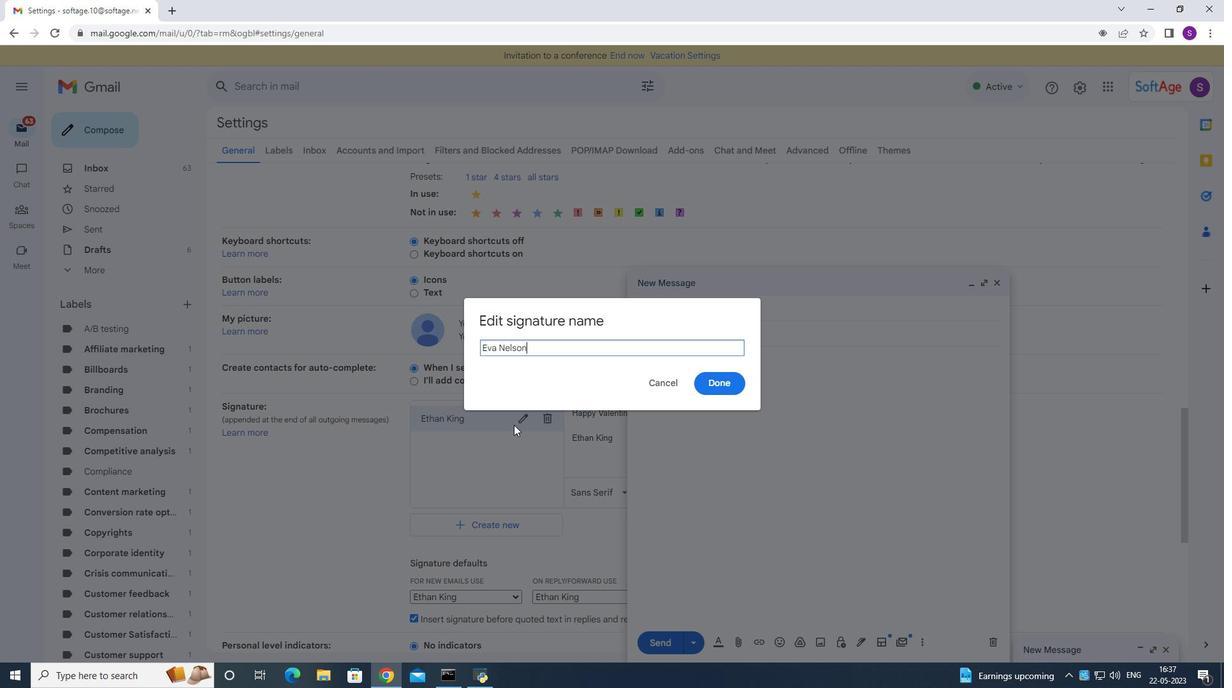 
Action: Mouse moved to (716, 387)
Screenshot: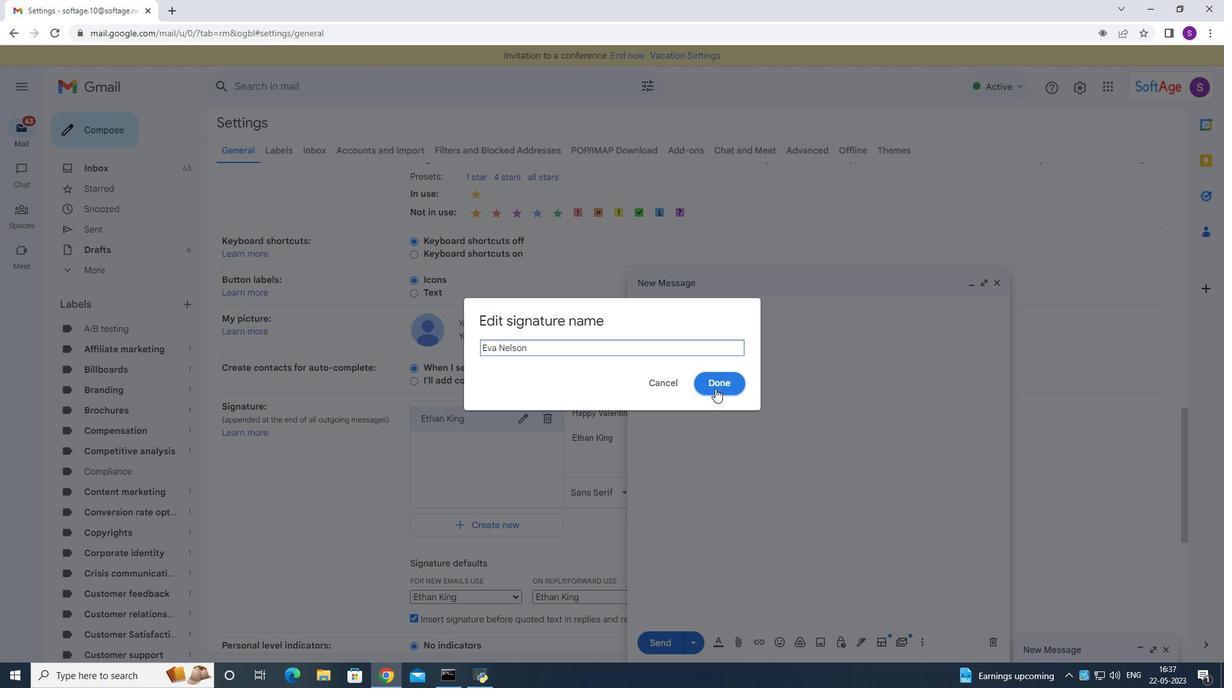 
Action: Mouse pressed left at (716, 387)
Screenshot: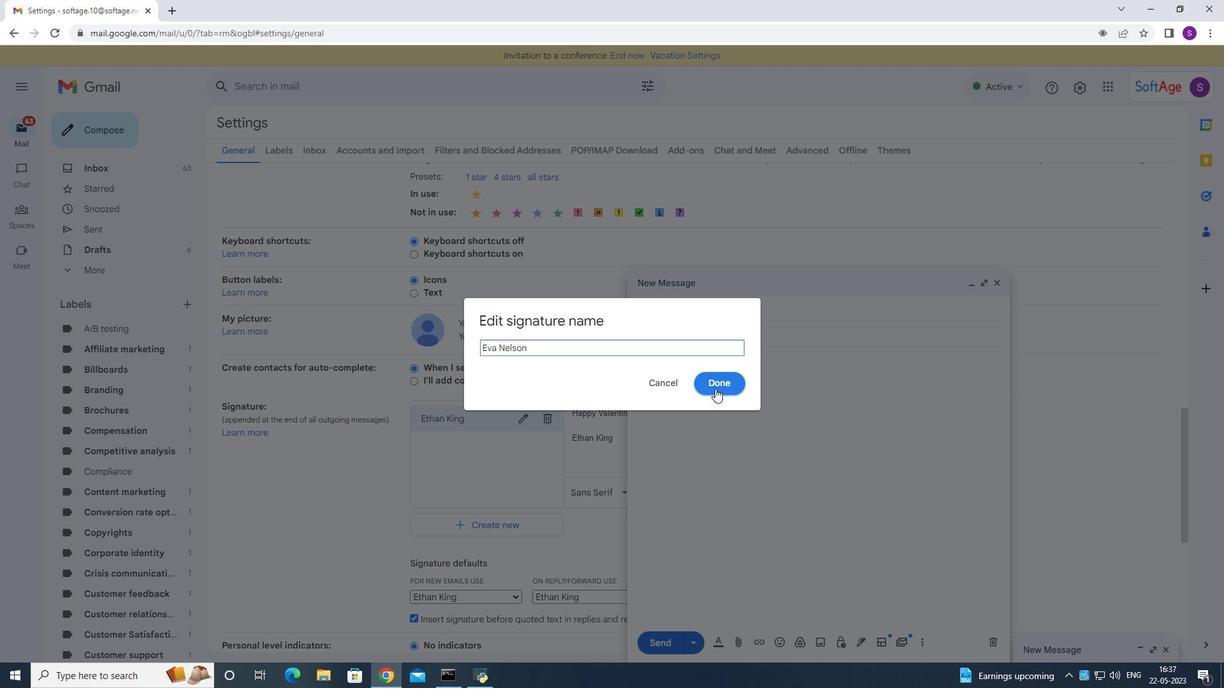 
Action: Mouse moved to (994, 288)
Screenshot: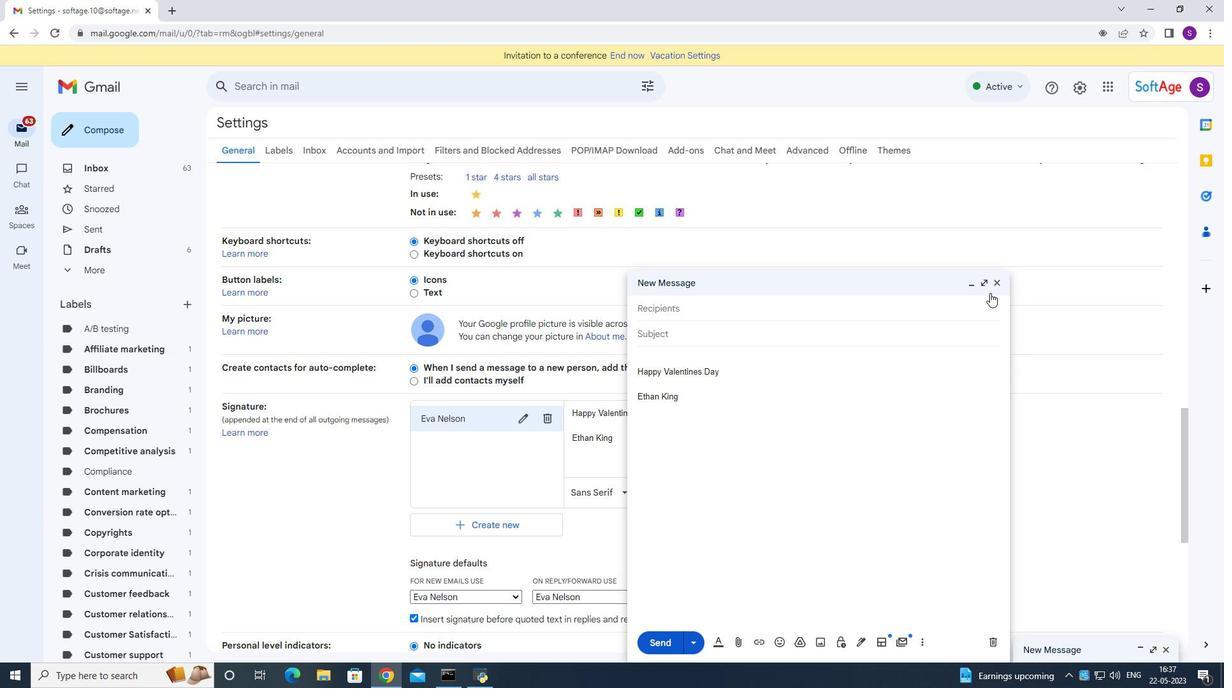 
Action: Mouse pressed left at (994, 288)
Screenshot: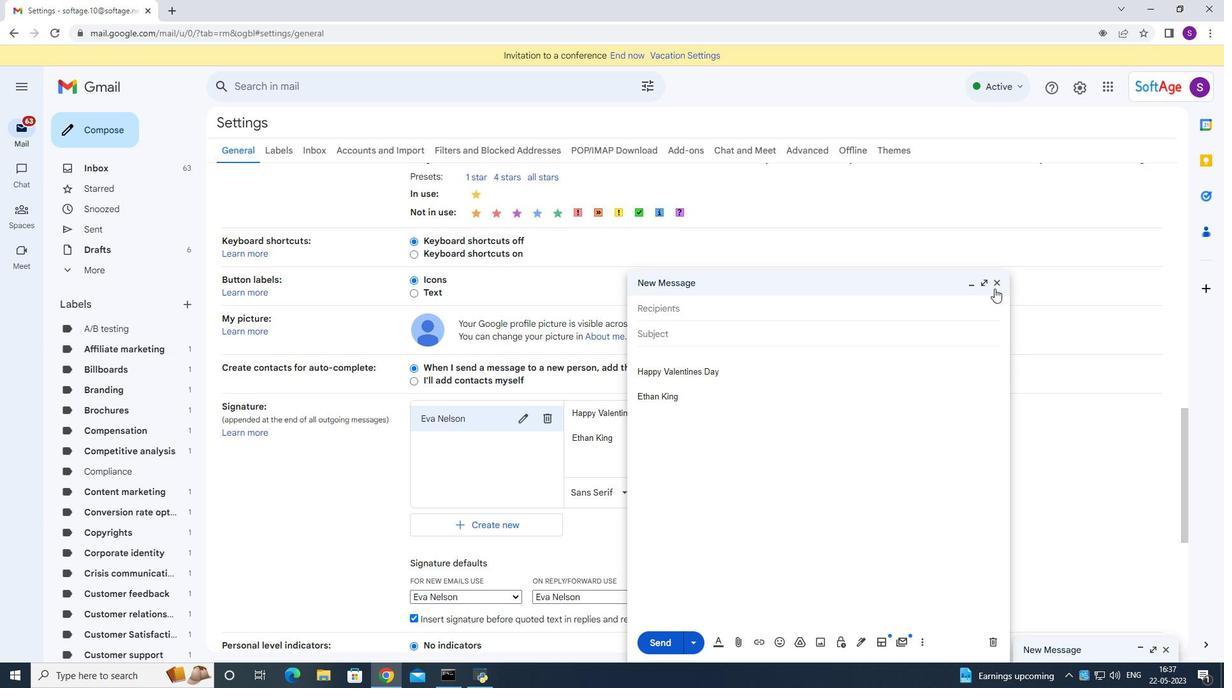 
Action: Mouse moved to (1165, 645)
Screenshot: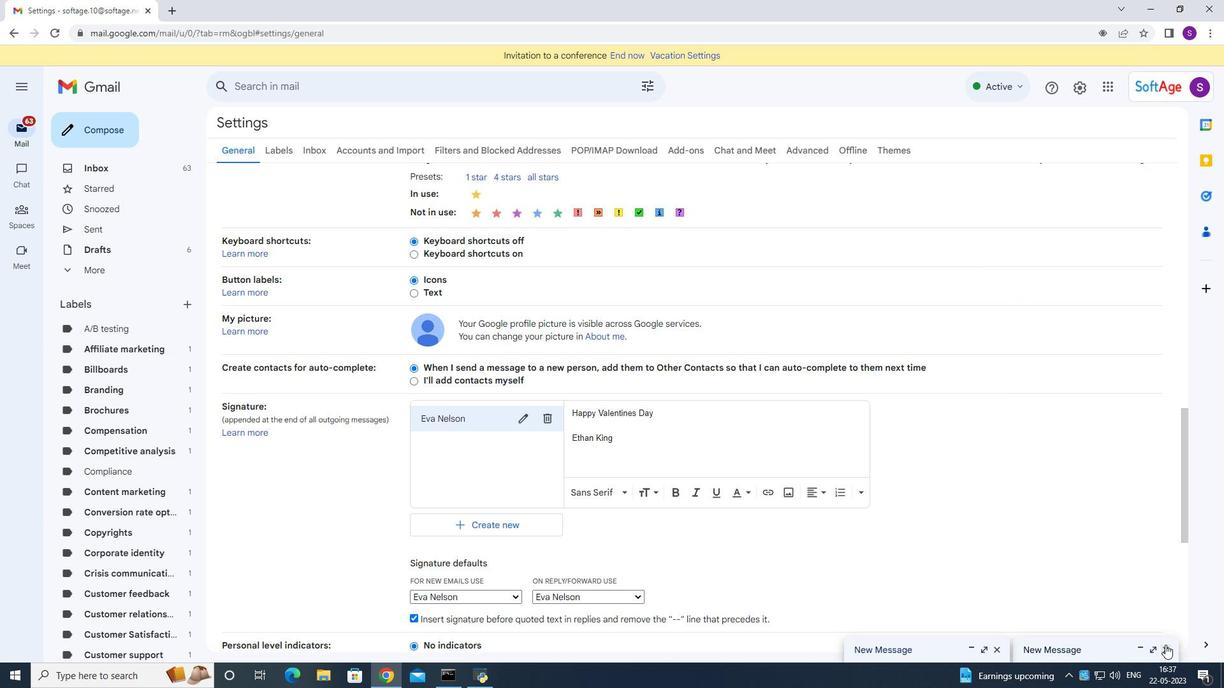 
Action: Mouse pressed left at (1165, 645)
Screenshot: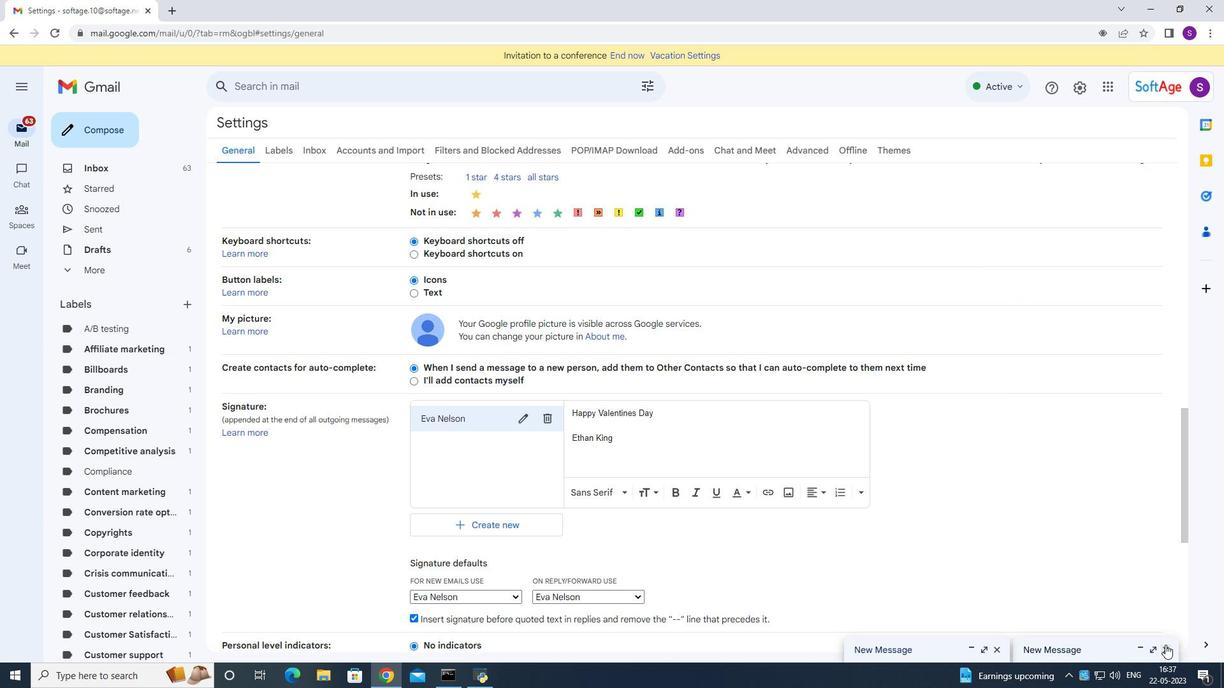 
Action: Mouse pressed left at (1165, 645)
Screenshot: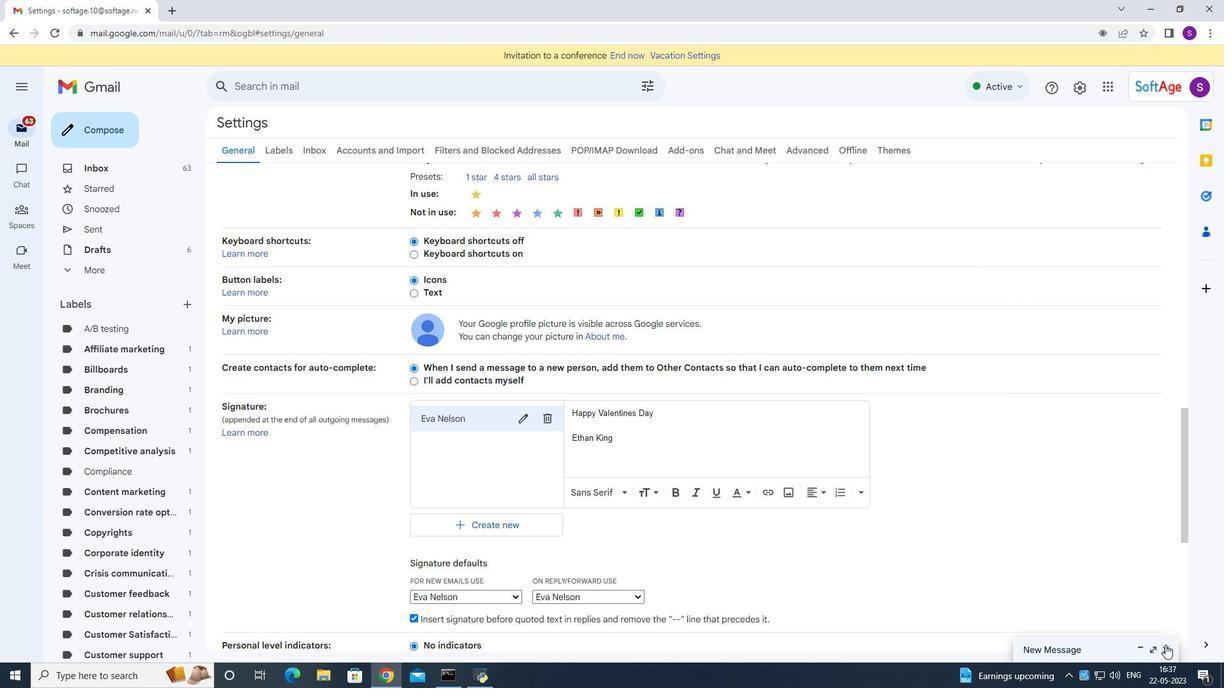 
Action: Mouse moved to (627, 445)
Screenshot: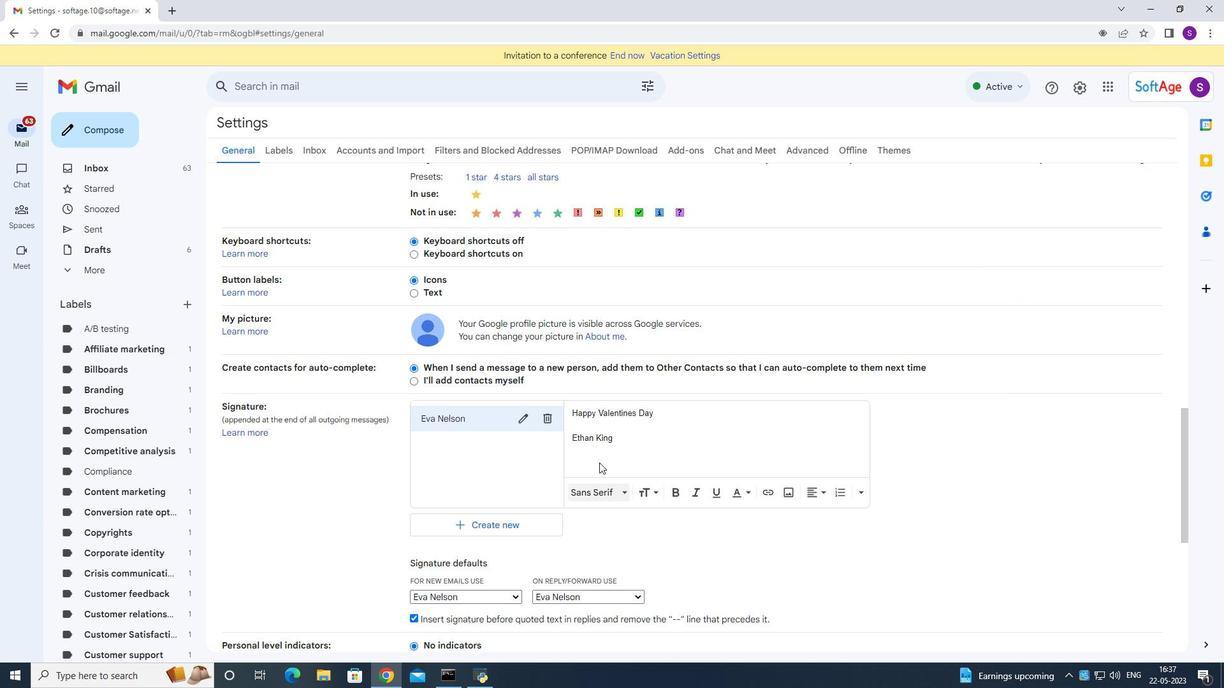 
Action: Mouse pressed left at (627, 445)
Screenshot: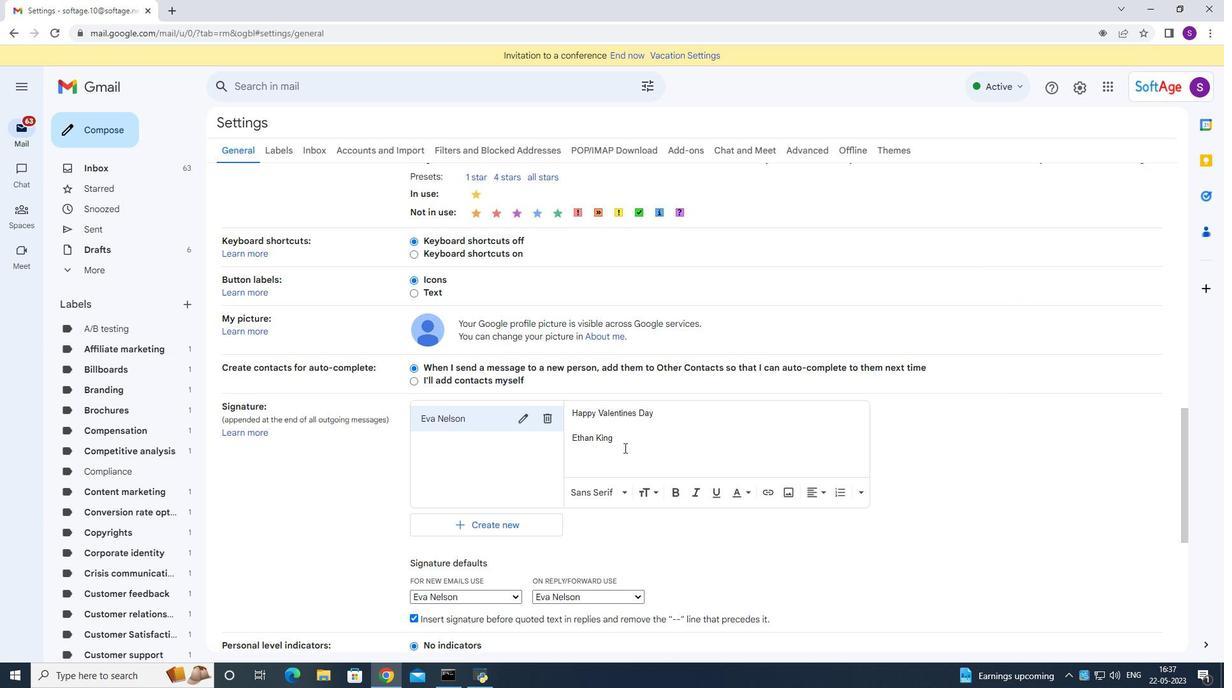 
Action: Key pressed ctrl+A<Key.backspace><Key.shift><Key.shift><Key.shift><Key.shift><Key.shift><Key.shift><Key.shift><Key.shift><Key.shift><Key.shift><Key.shift><Key.shift><Key.shift><Key.shift><Key.shift><Key.shift><Key.shift><Key.shift><Key.shift>sincere<Key.space>thanks<Key.space>and<Key.space>best<Key.space>wishes<Key.space><Key.enter><Key.enter><Key.shift>Eva<Key.space><Key.shift>Nelson<Key.space>
Screenshot: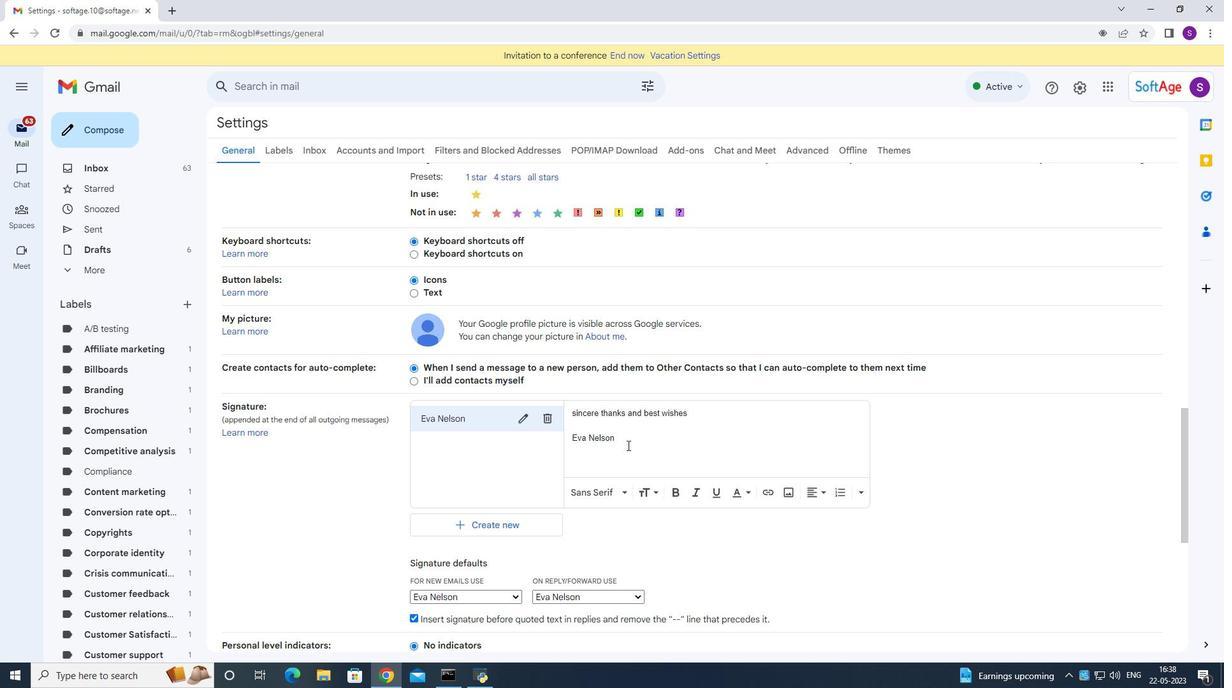 
Action: Mouse moved to (622, 439)
Screenshot: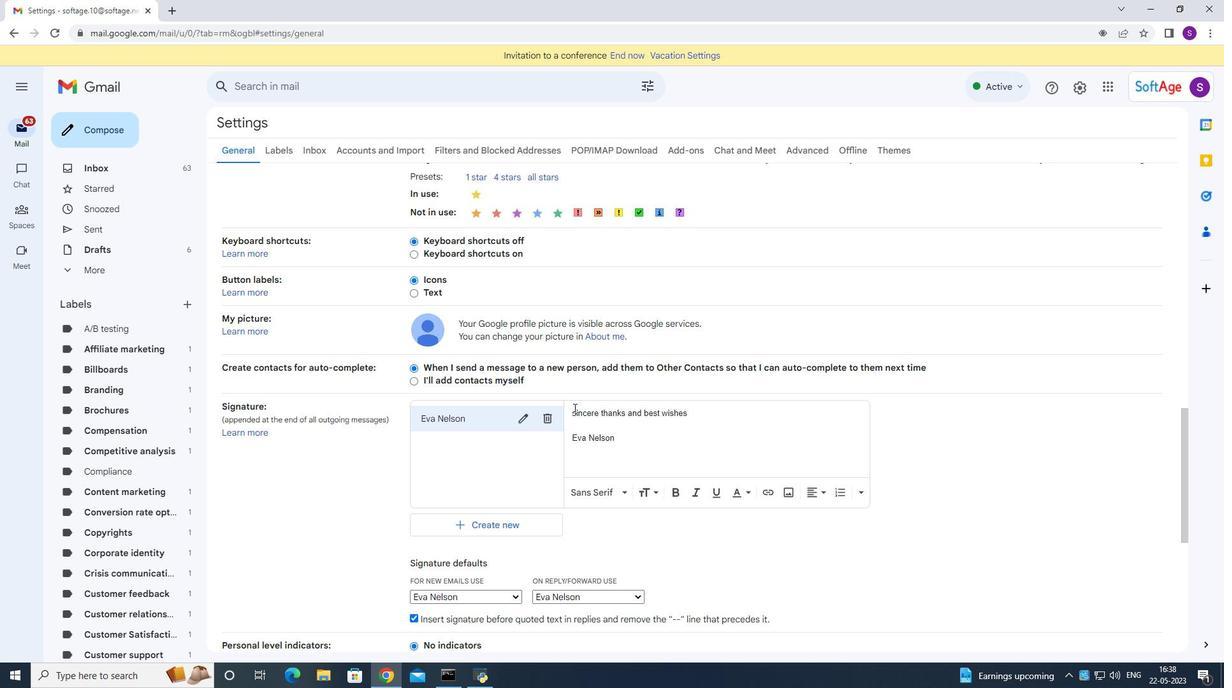 
Action: Mouse scrolled (622, 439) with delta (0, 0)
Screenshot: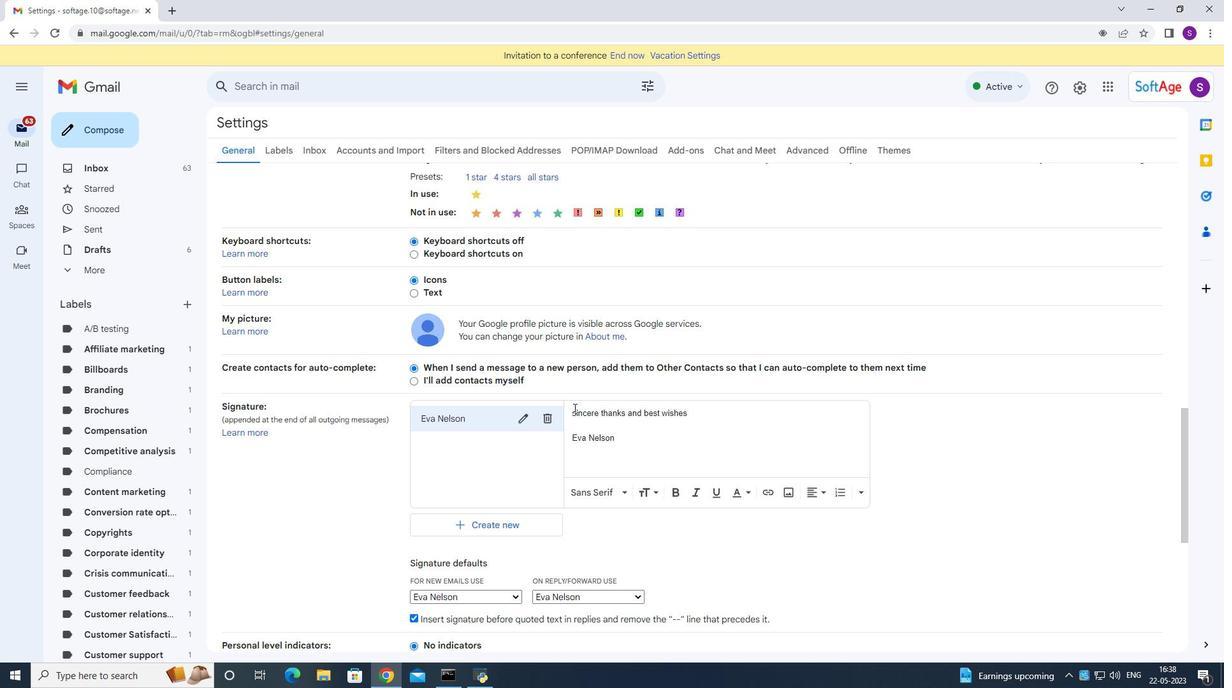 
Action: Mouse scrolled (622, 439) with delta (0, 0)
Screenshot: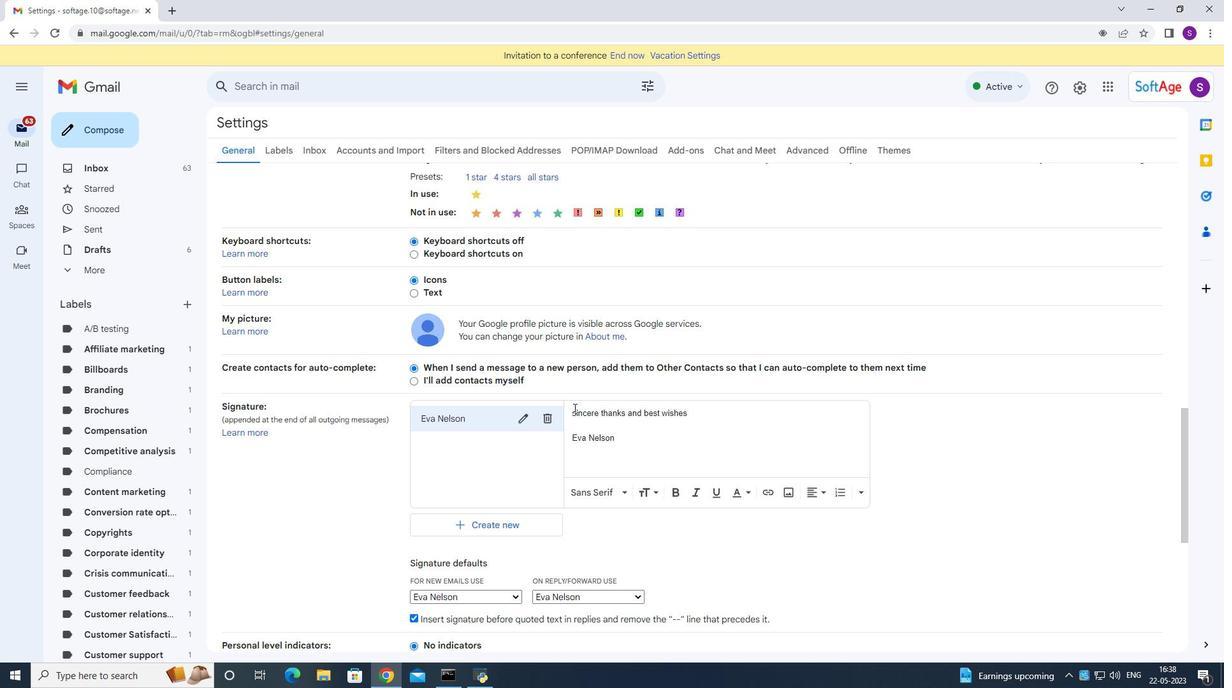 
Action: Mouse moved to (623, 439)
Screenshot: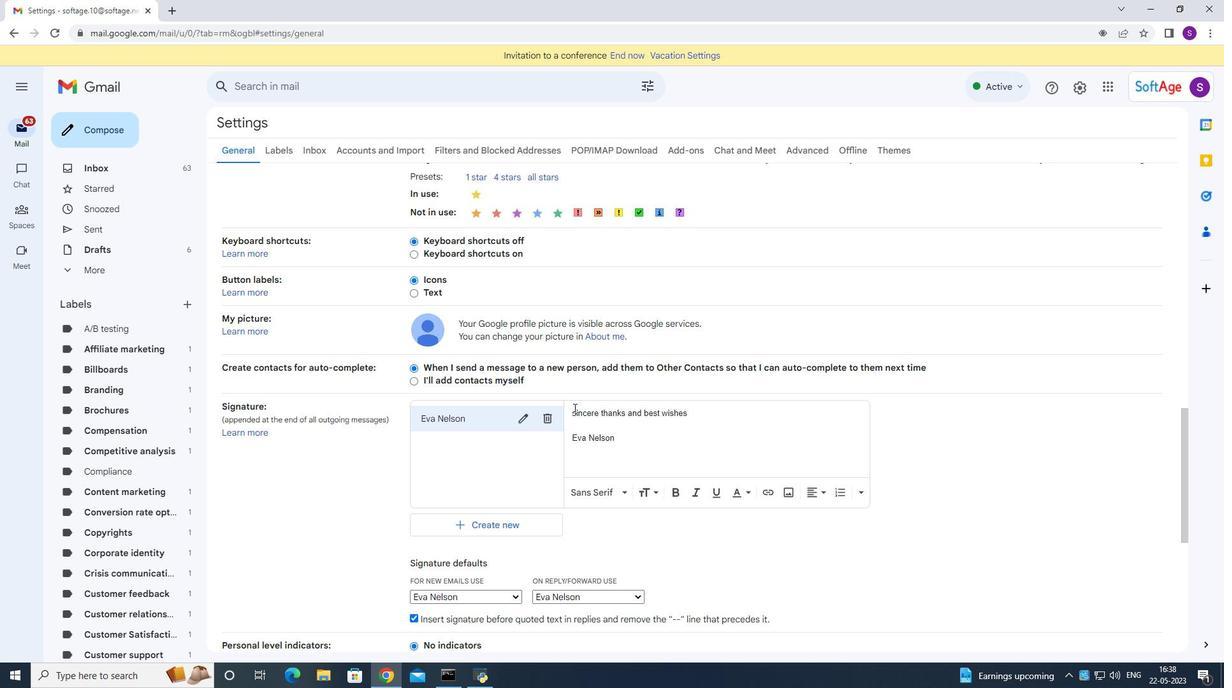 
Action: Mouse scrolled (623, 439) with delta (0, 0)
Screenshot: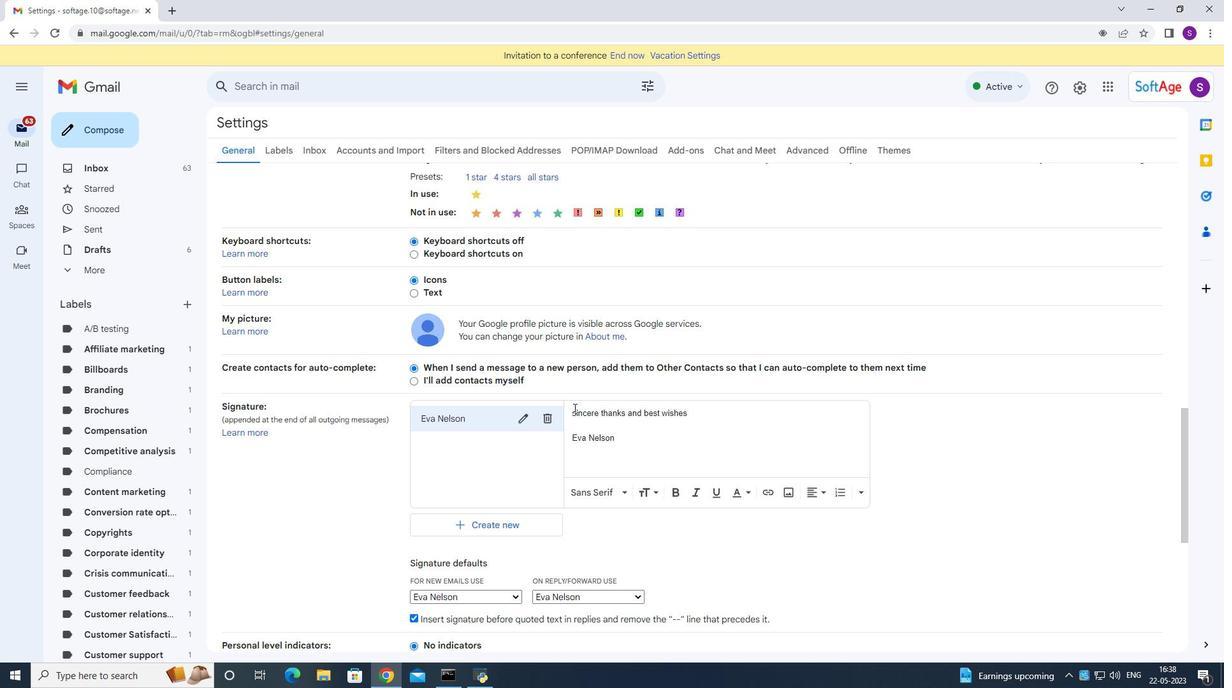 
Action: Mouse moved to (624, 439)
Screenshot: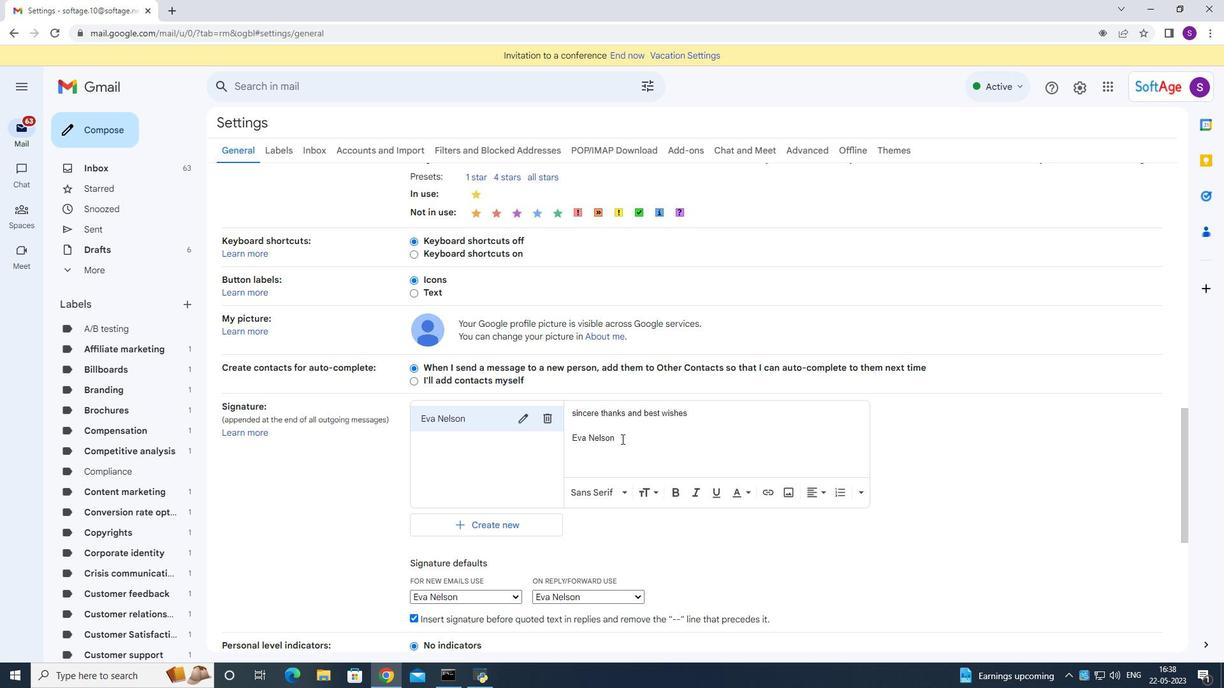 
Action: Mouse scrolled (624, 438) with delta (0, -1)
Screenshot: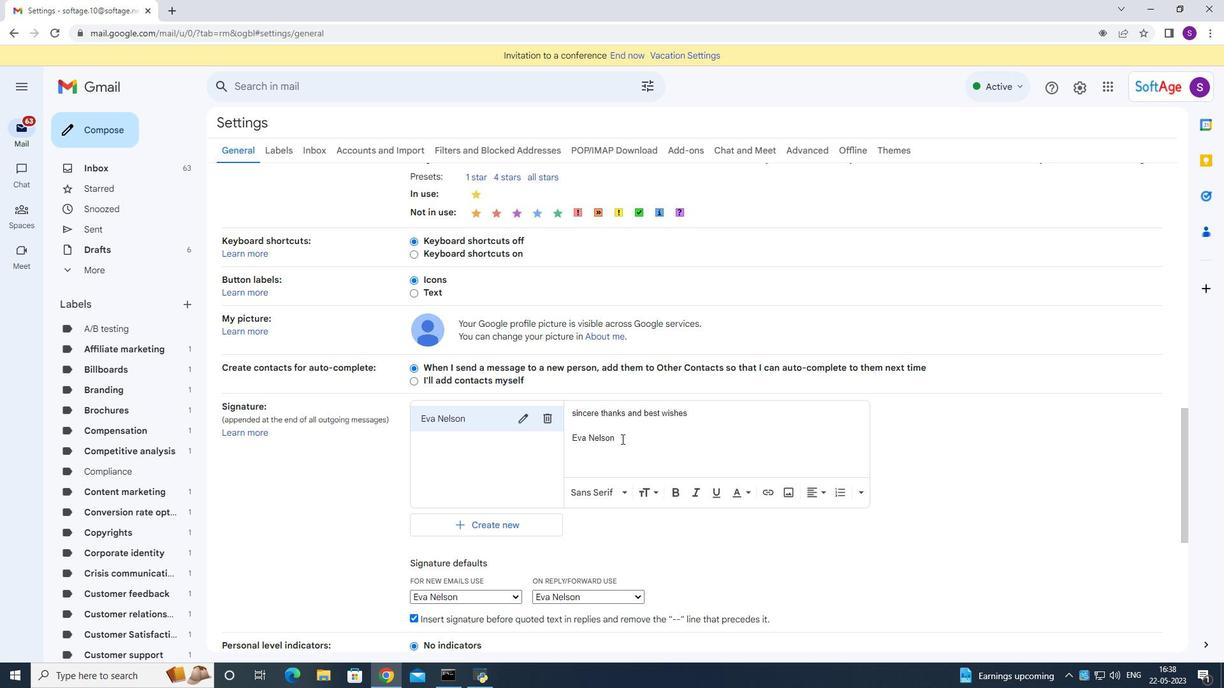 
Action: Mouse moved to (626, 439)
Screenshot: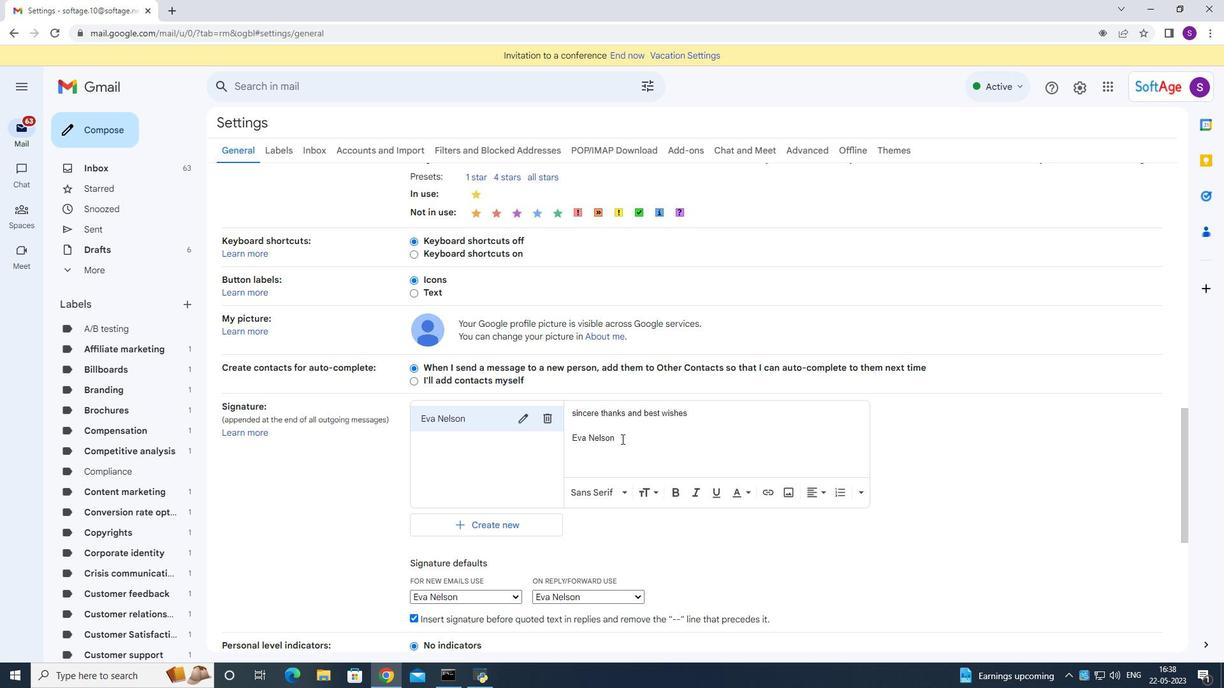 
Action: Mouse scrolled (626, 438) with delta (0, 0)
Screenshot: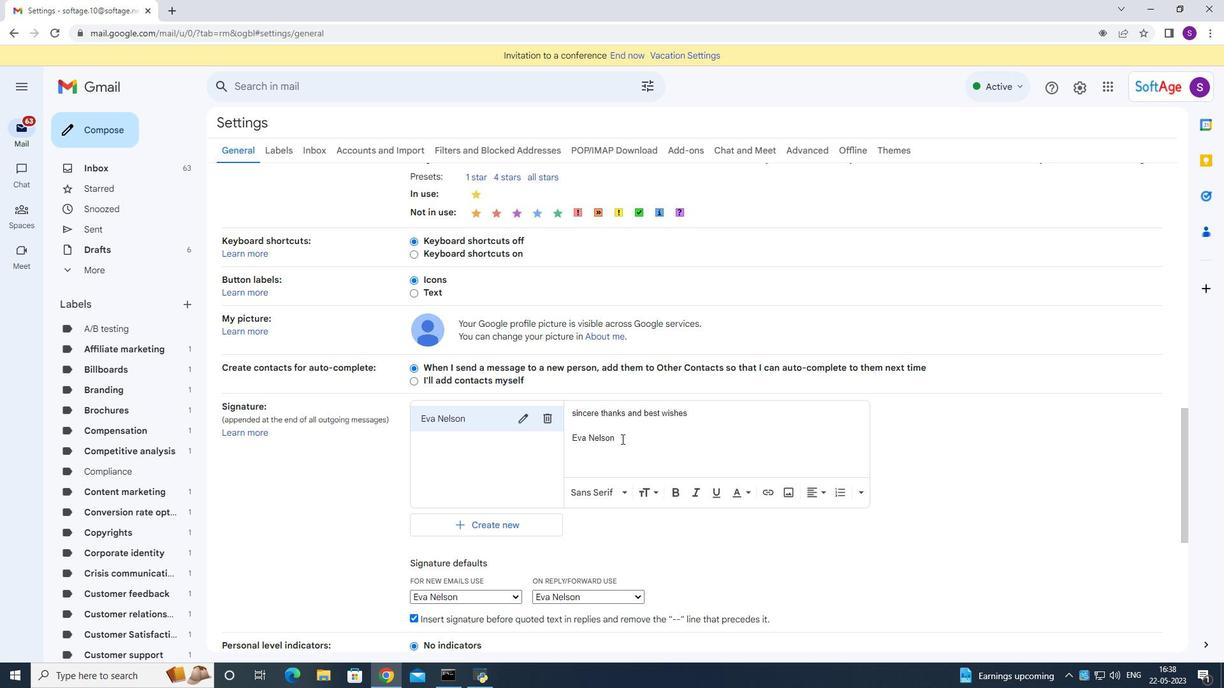 
Action: Mouse moved to (642, 432)
Screenshot: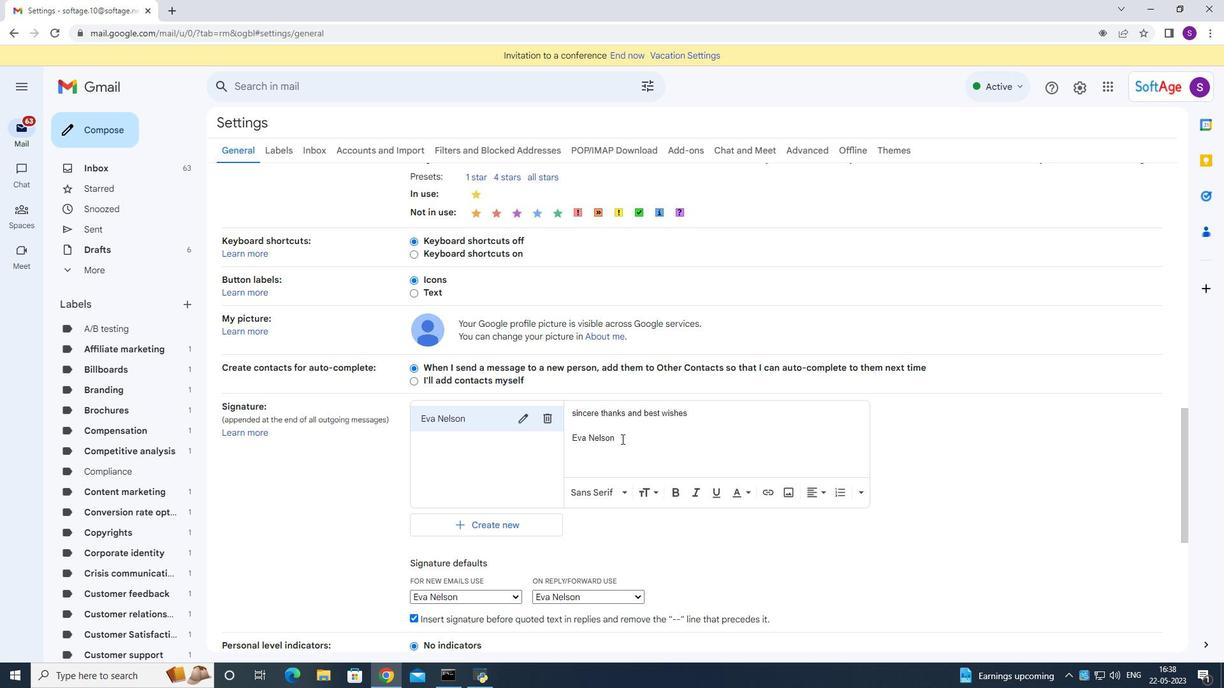
Action: Mouse scrolled (633, 435) with delta (0, 0)
Screenshot: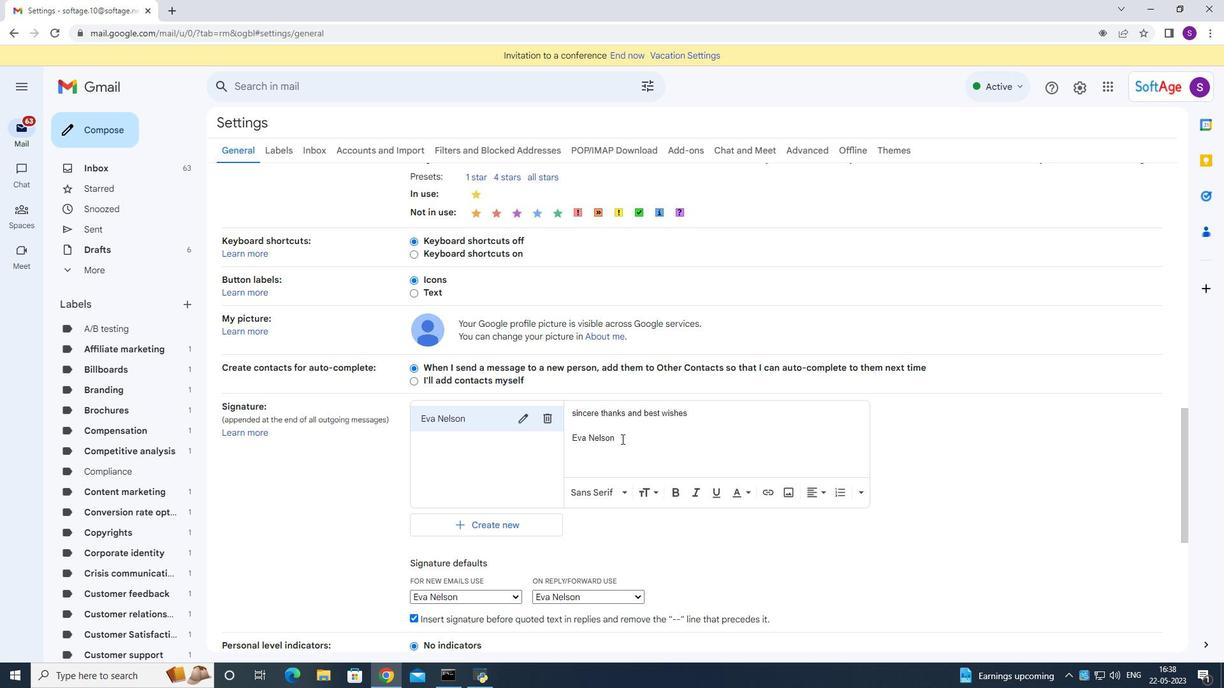 
Action: Mouse moved to (653, 432)
Screenshot: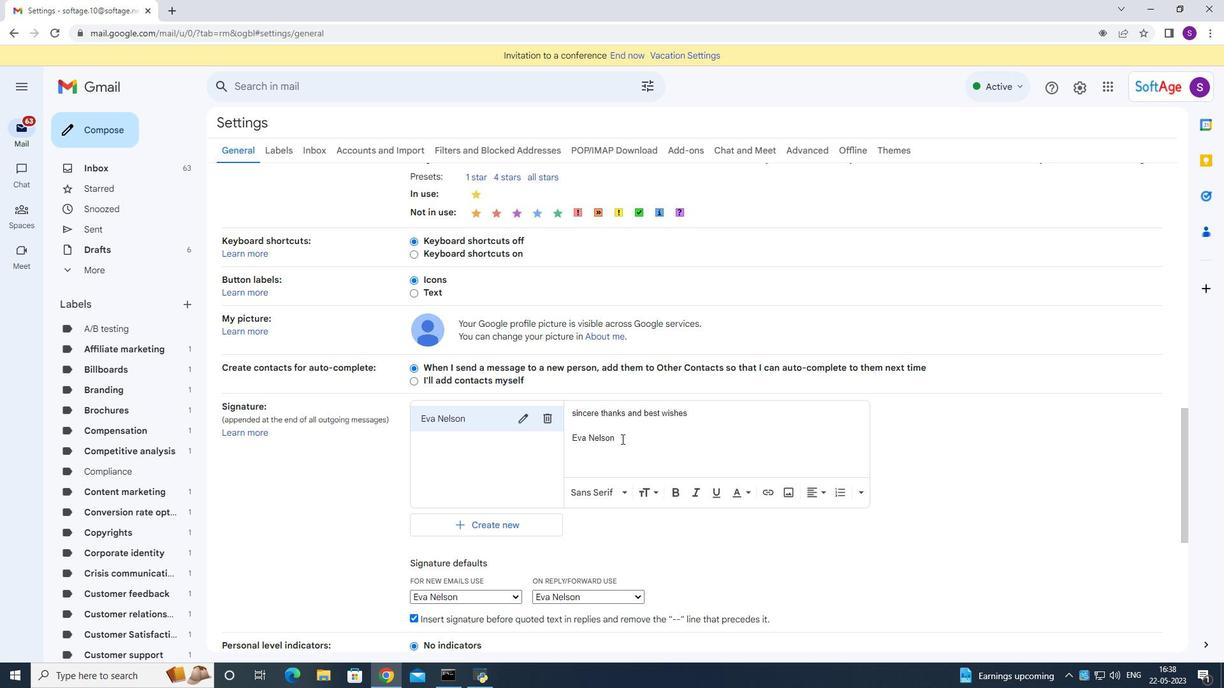 
Action: Mouse scrolled (642, 432) with delta (0, 0)
Screenshot: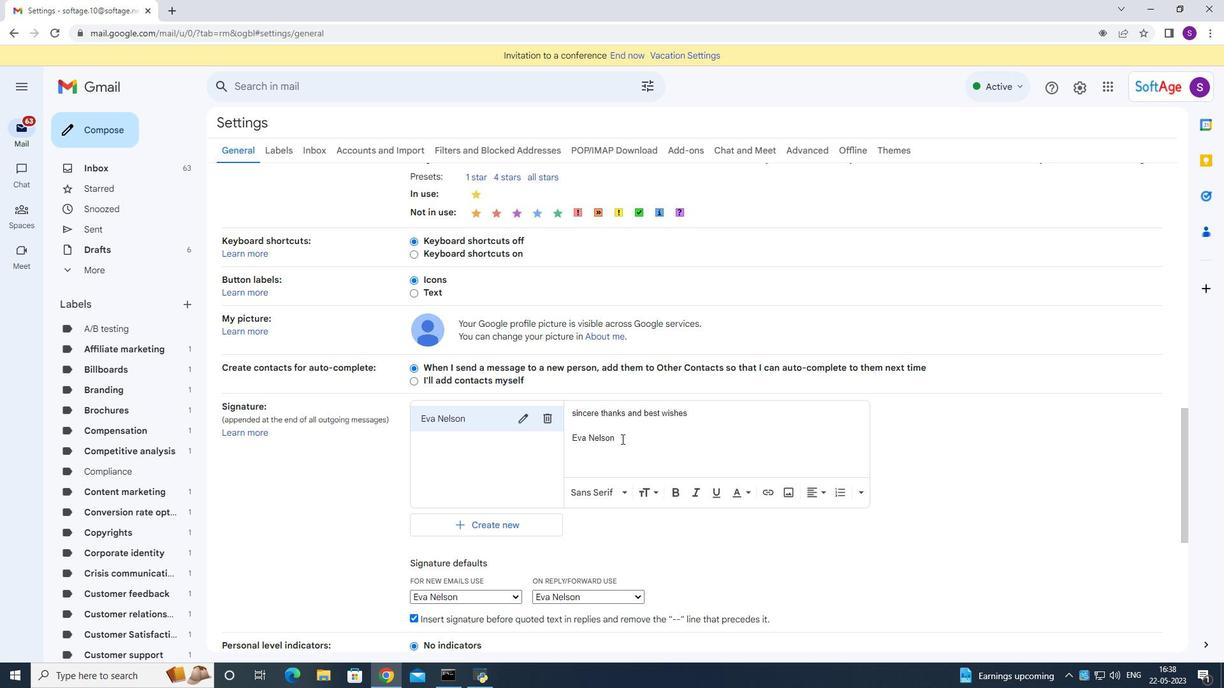 
Action: Mouse moved to (666, 430)
Screenshot: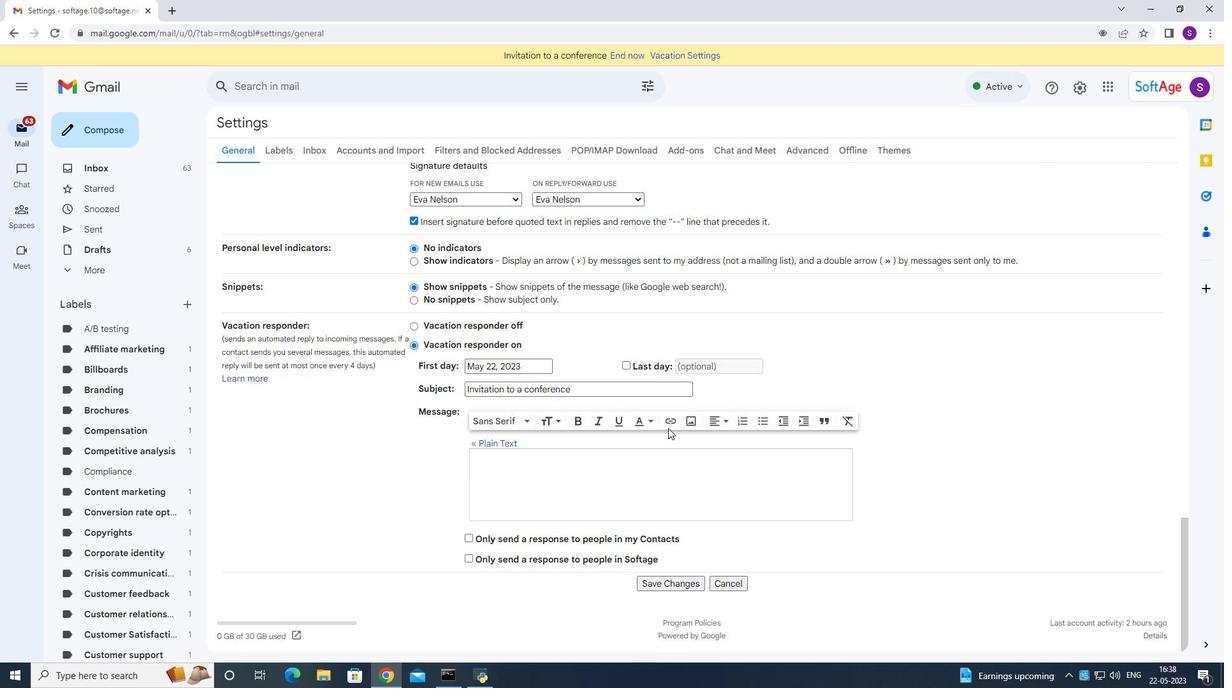 
Action: Mouse scrolled (666, 429) with delta (0, 0)
Screenshot: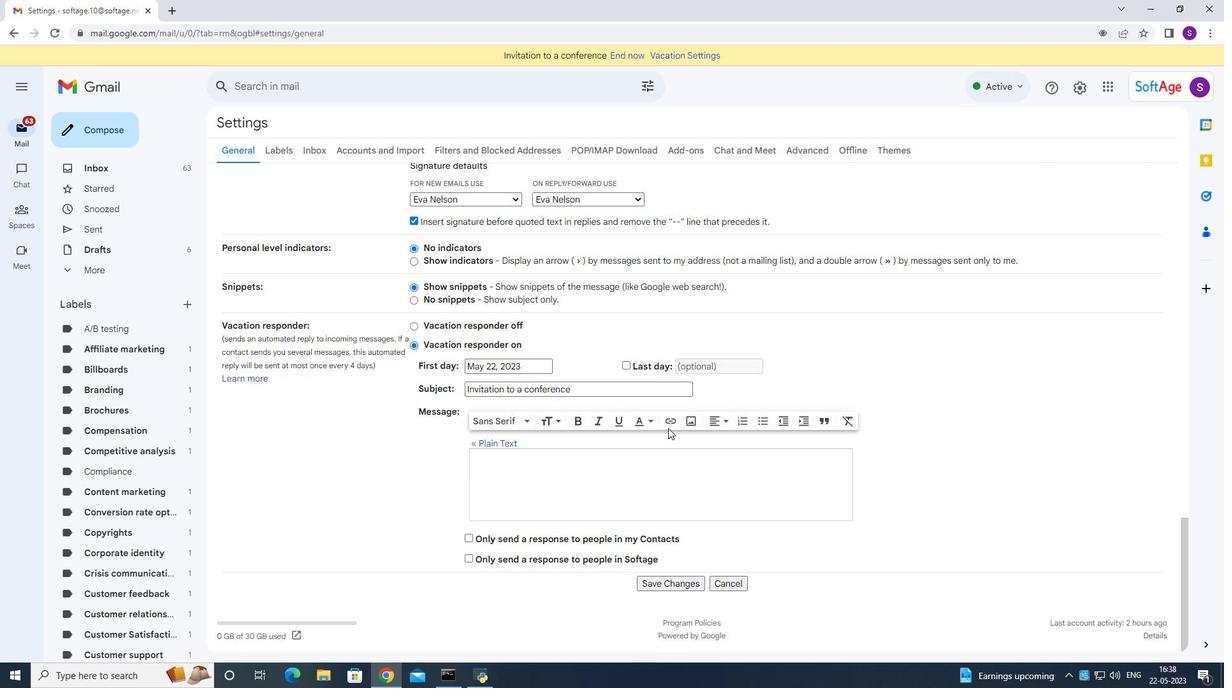 
Action: Mouse moved to (667, 432)
Screenshot: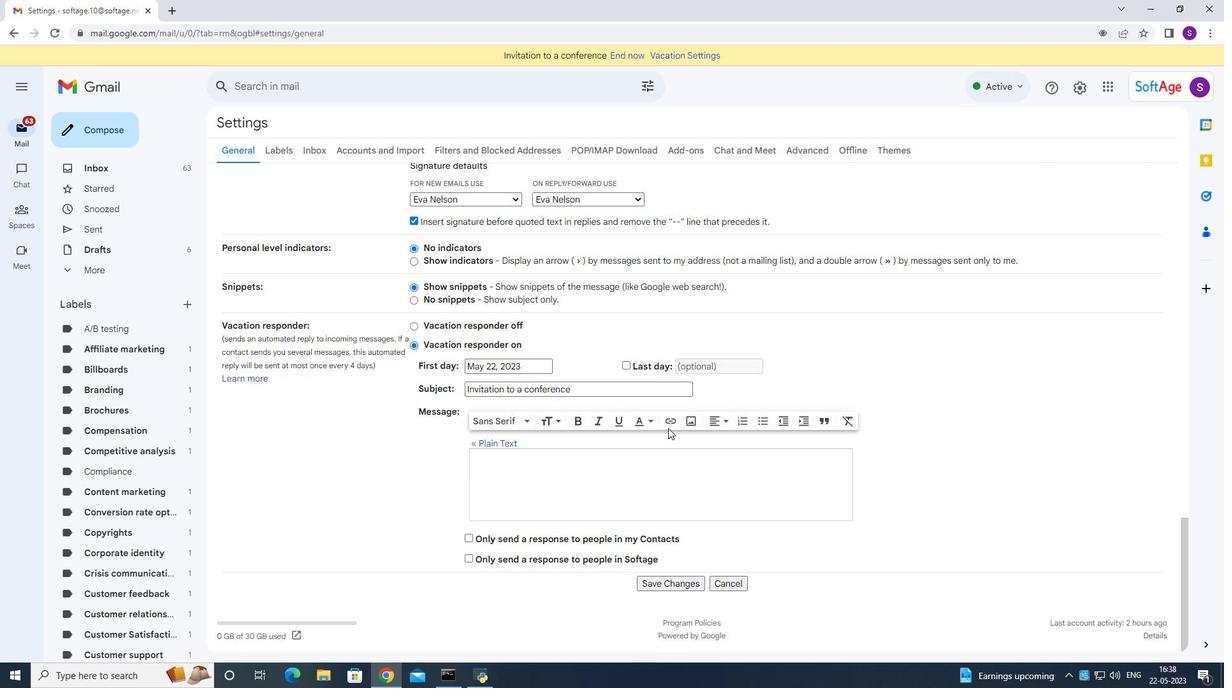 
Action: Mouse scrolled (667, 432) with delta (0, 0)
Screenshot: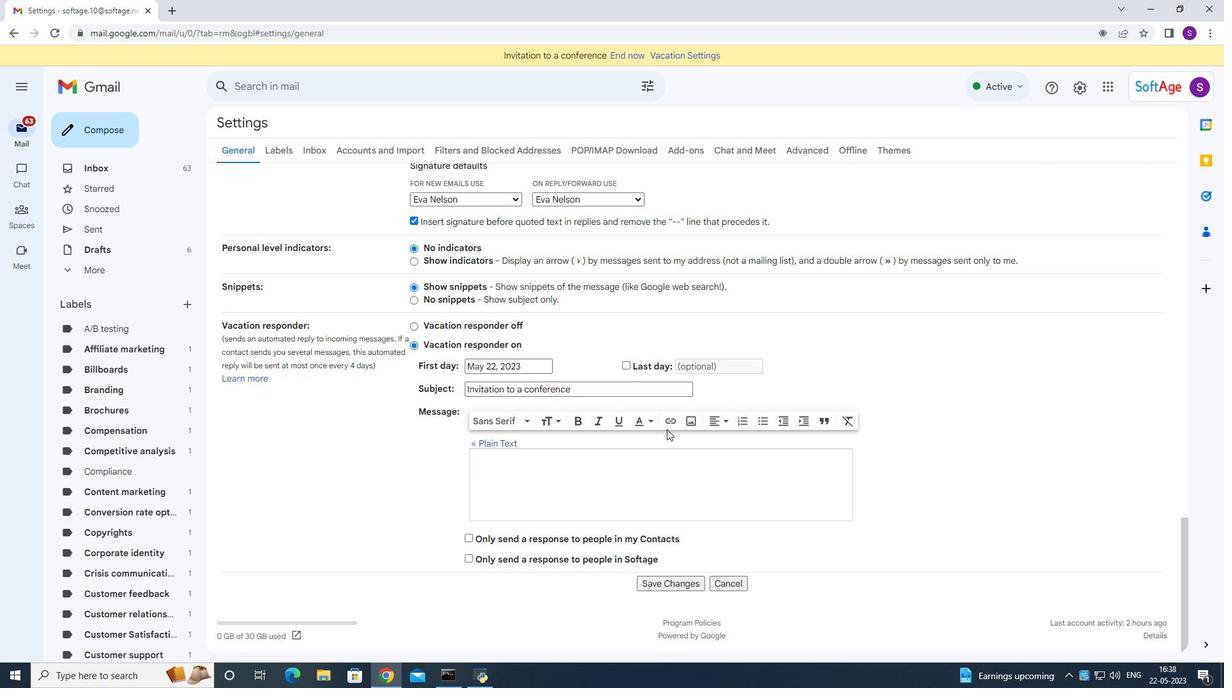 
Action: Mouse moved to (667, 435)
Screenshot: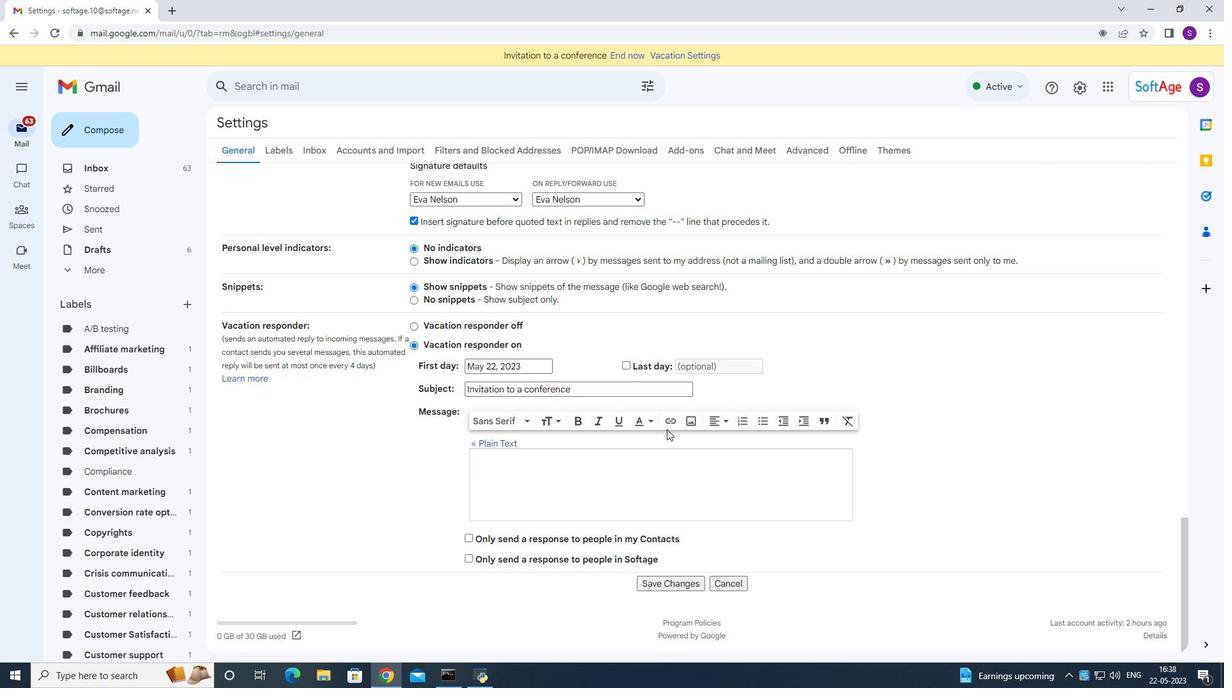 
Action: Mouse scrolled (667, 434) with delta (0, 0)
Screenshot: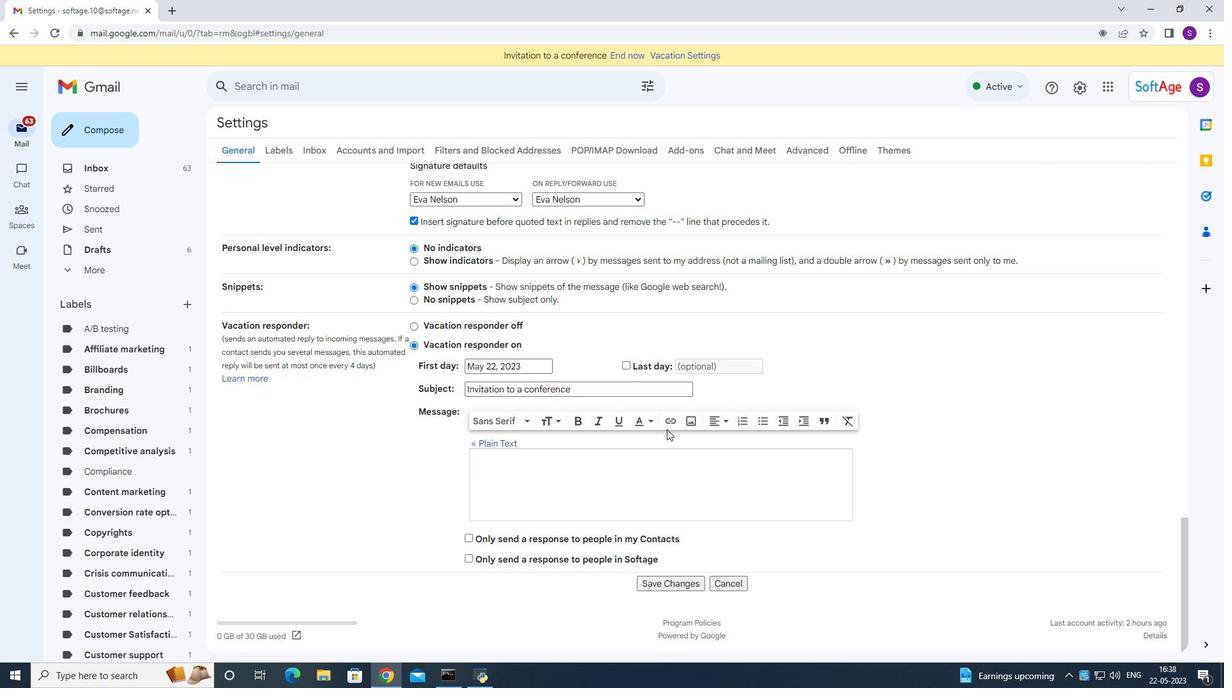 
Action: Mouse moved to (670, 450)
Screenshot: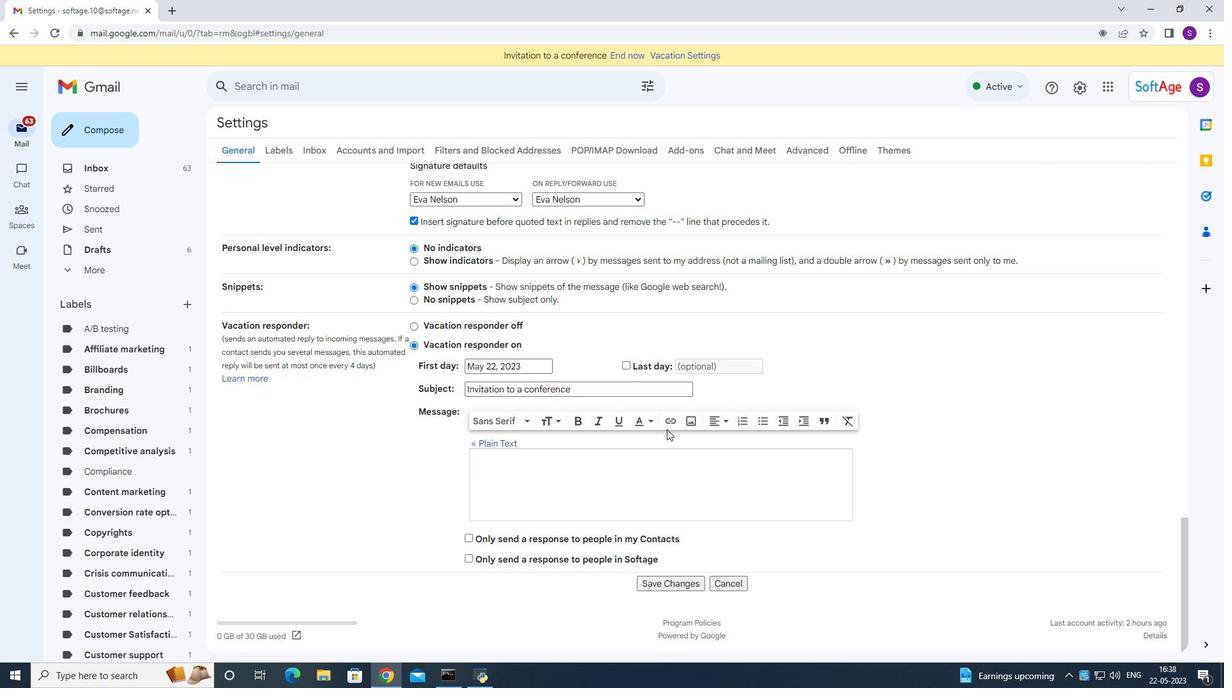 
Action: Mouse scrolled (670, 449) with delta (0, 0)
Screenshot: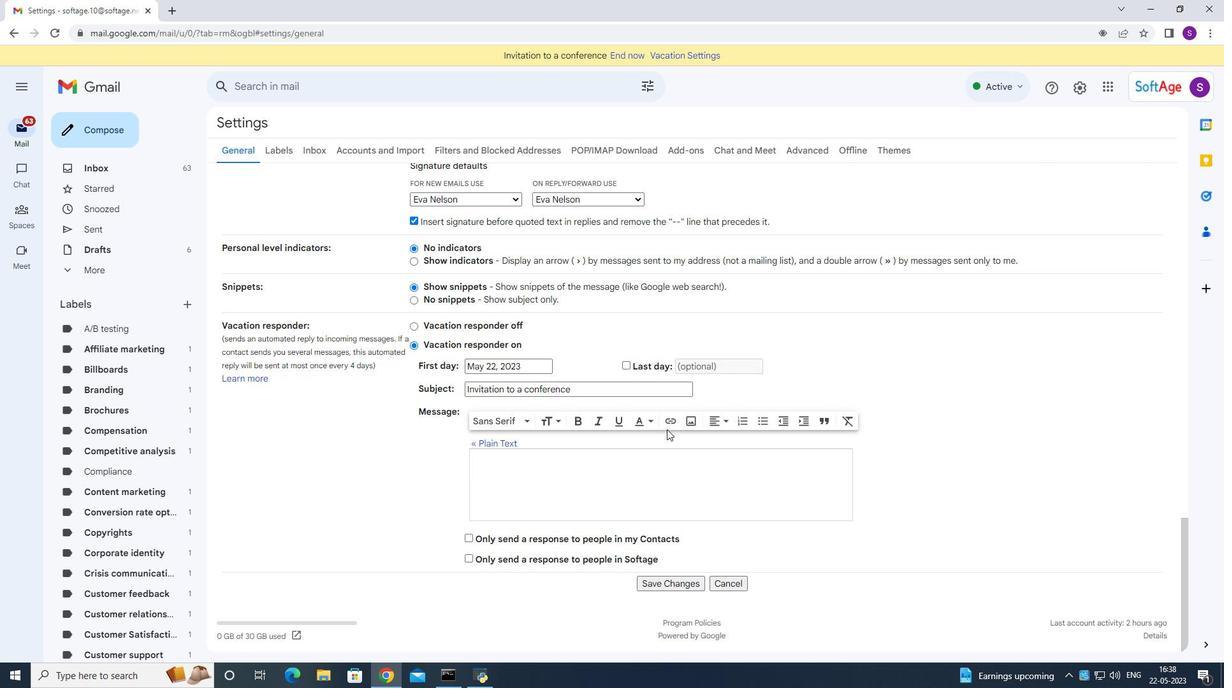 
Action: Mouse moved to (651, 586)
Screenshot: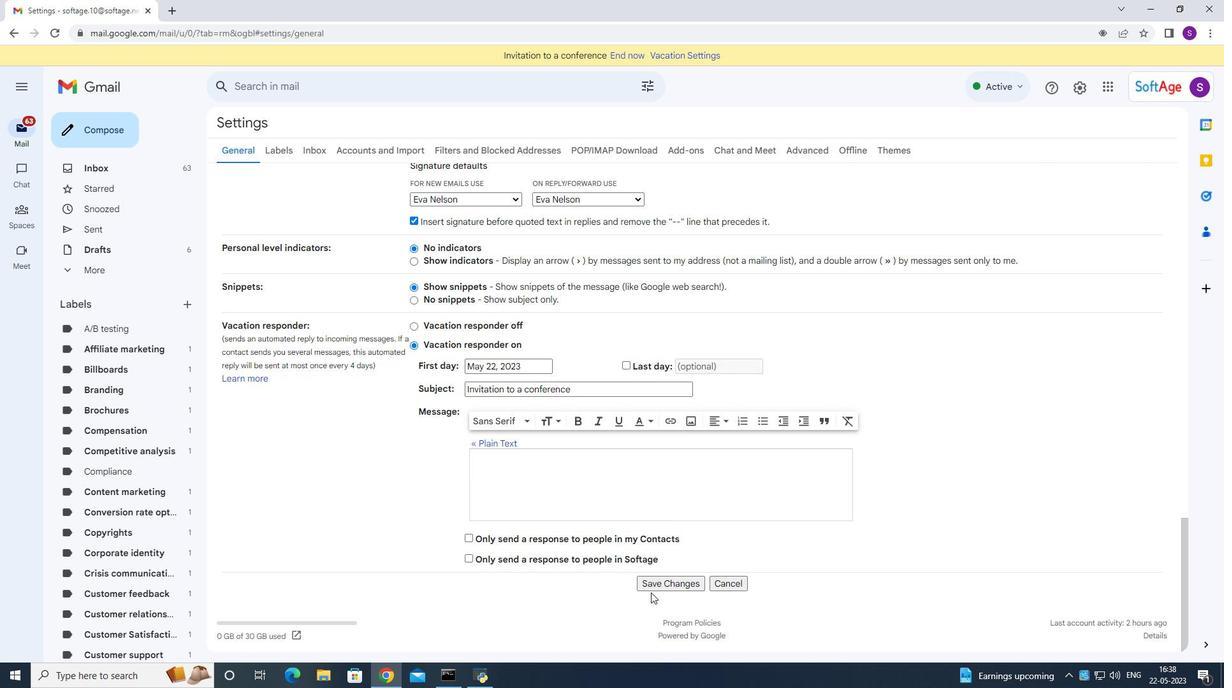 
Action: Mouse pressed left at (651, 586)
Screenshot: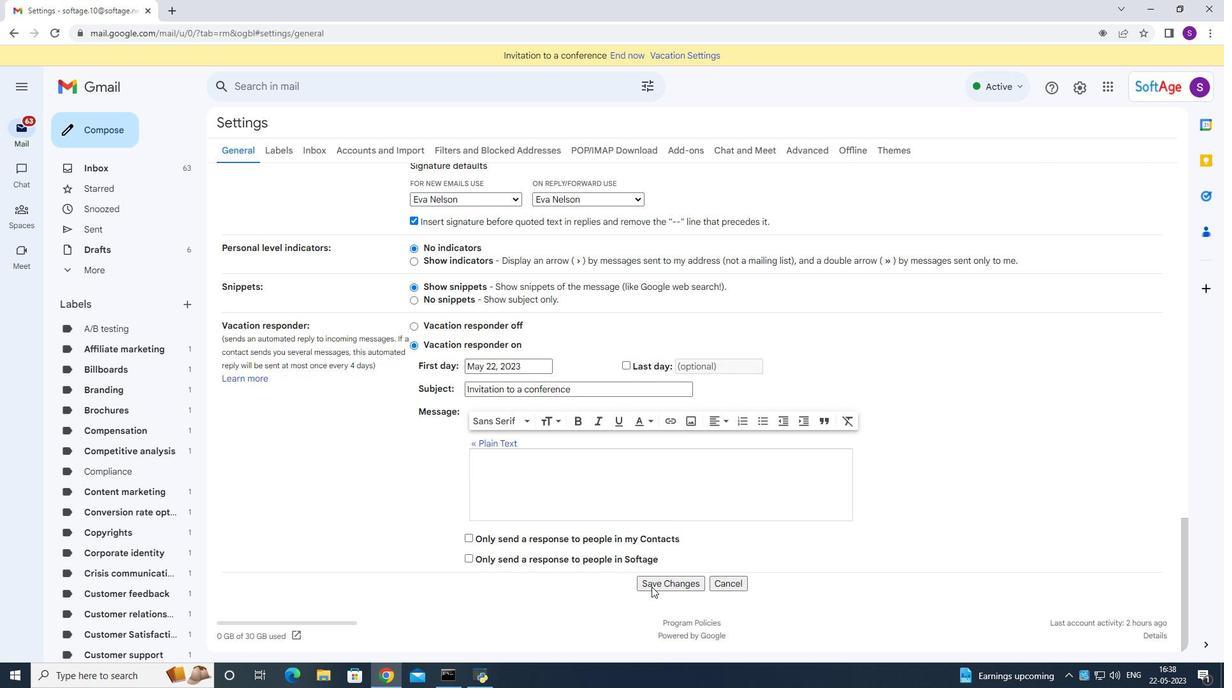
Action: Mouse moved to (84, 130)
Screenshot: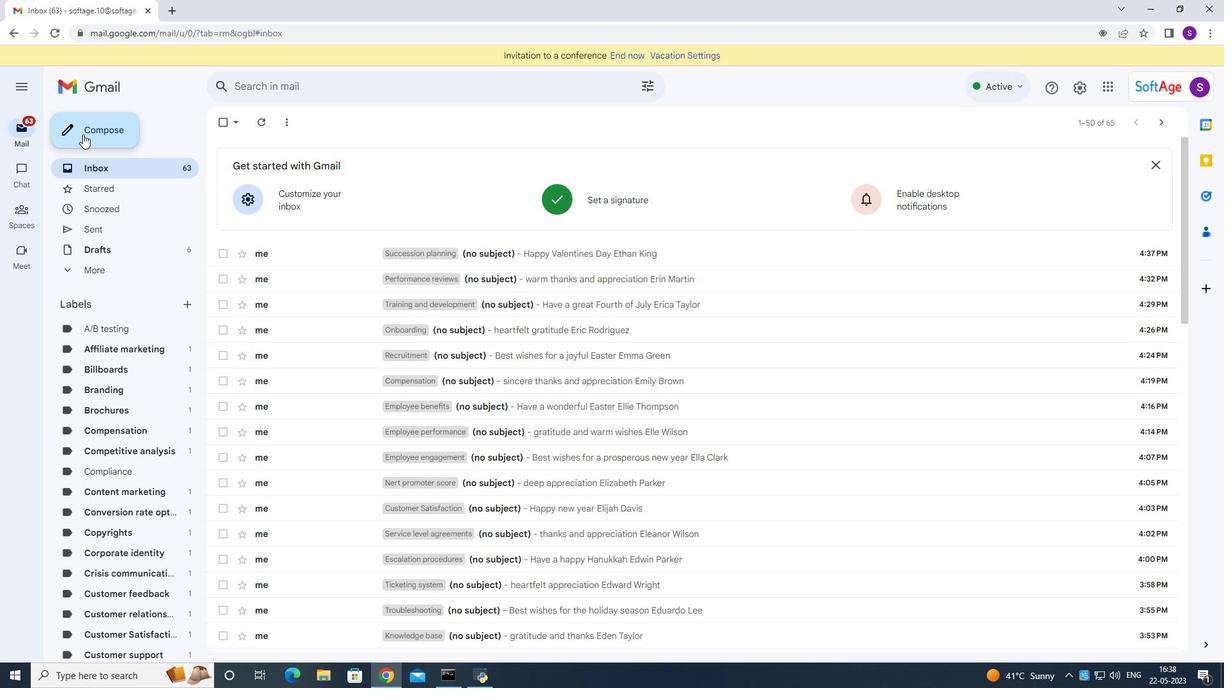
Action: Mouse pressed left at (84, 130)
Screenshot: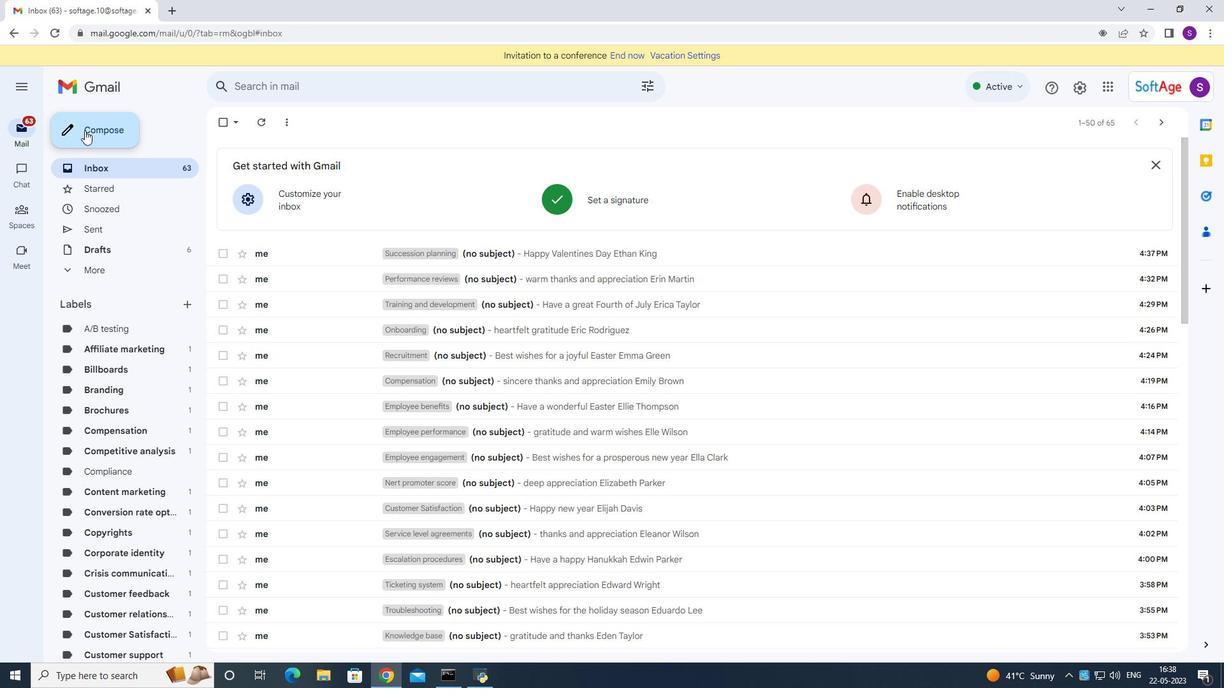 
Action: Mouse moved to (869, 325)
Screenshot: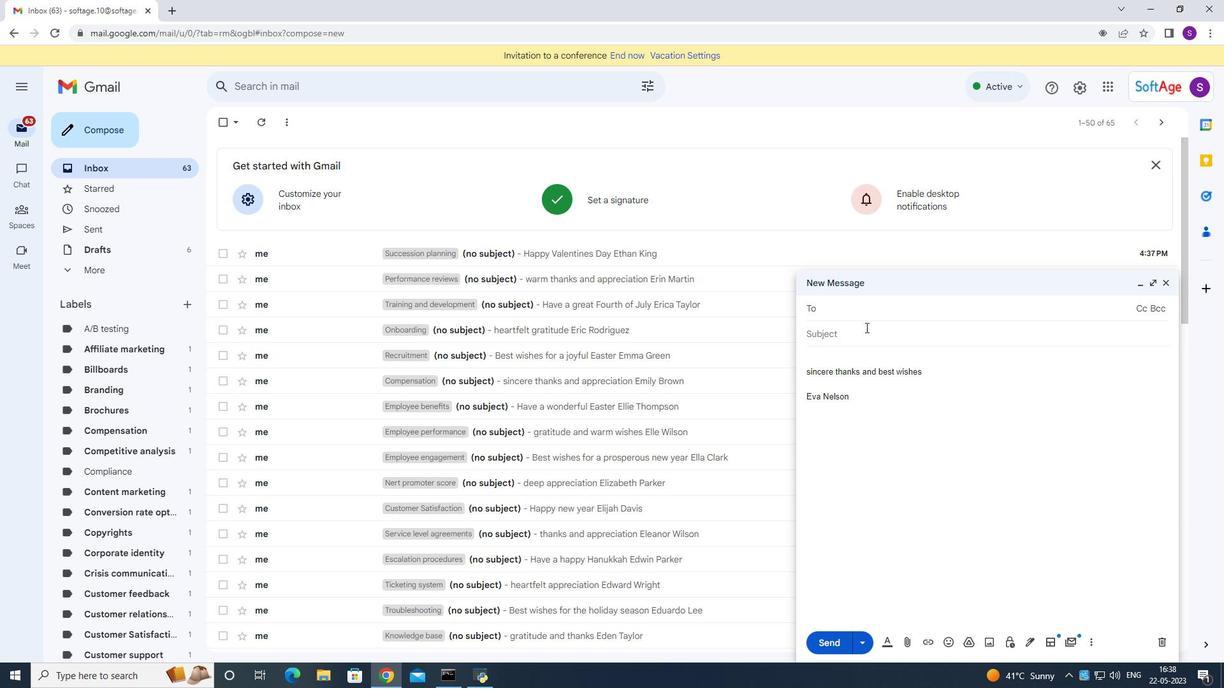
Action: Key pressed <Key.shift><Key.shift><Key.shift><Key.shift><Key.shift><Key.shift><Key.shift><Key.shift><Key.shift><Key.shift><Key.shift><Key.shift><Key.shift><Key.shift><Key.shift><Key.shift><Key.shift><Key.shift><Key.shift><Key.shift><Key.shift><Key.shift><Key.shift><Key.shift><Key.shift><Key.shift>Softage.10<Key.shift>@g<Key.backspace>softage.net
Screenshot: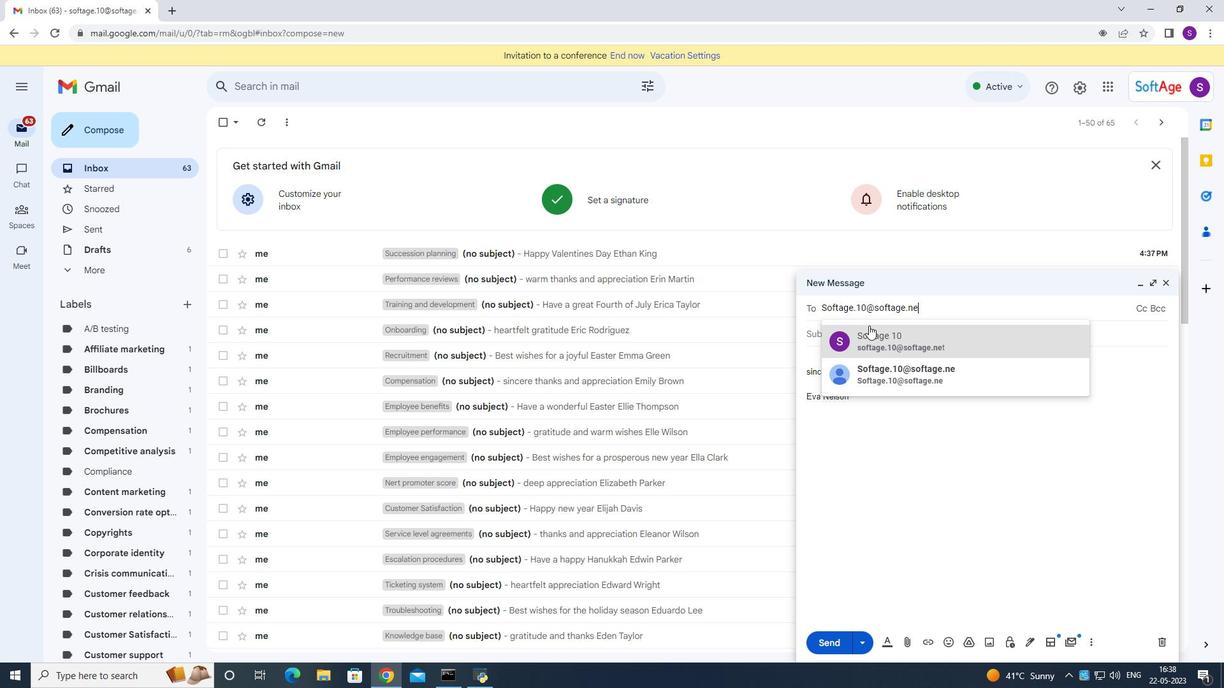 
Action: Mouse moved to (899, 338)
Screenshot: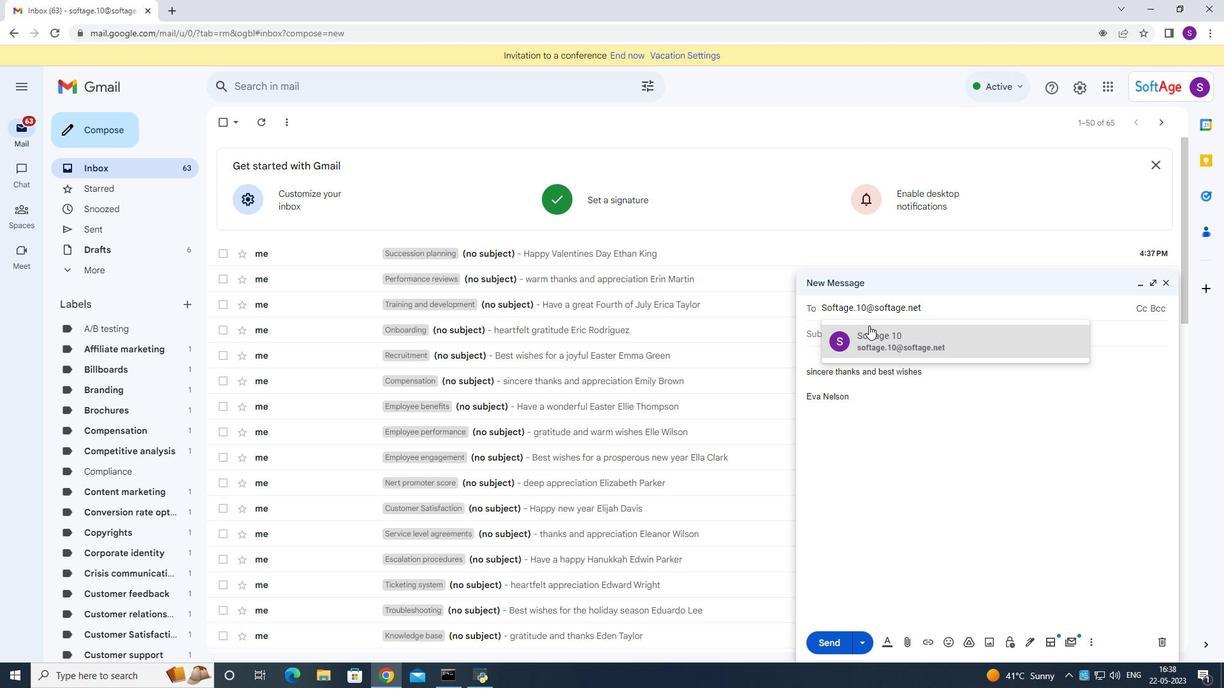 
Action: Mouse pressed left at (899, 338)
Screenshot: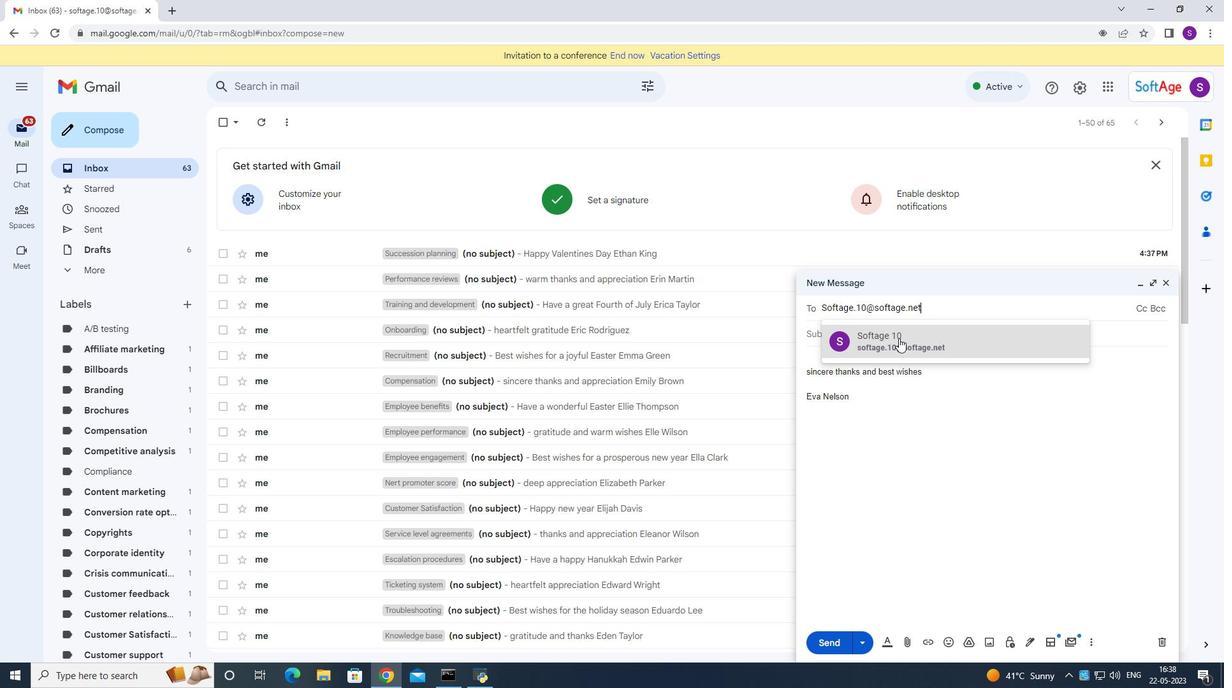 
Action: Mouse moved to (1088, 642)
Screenshot: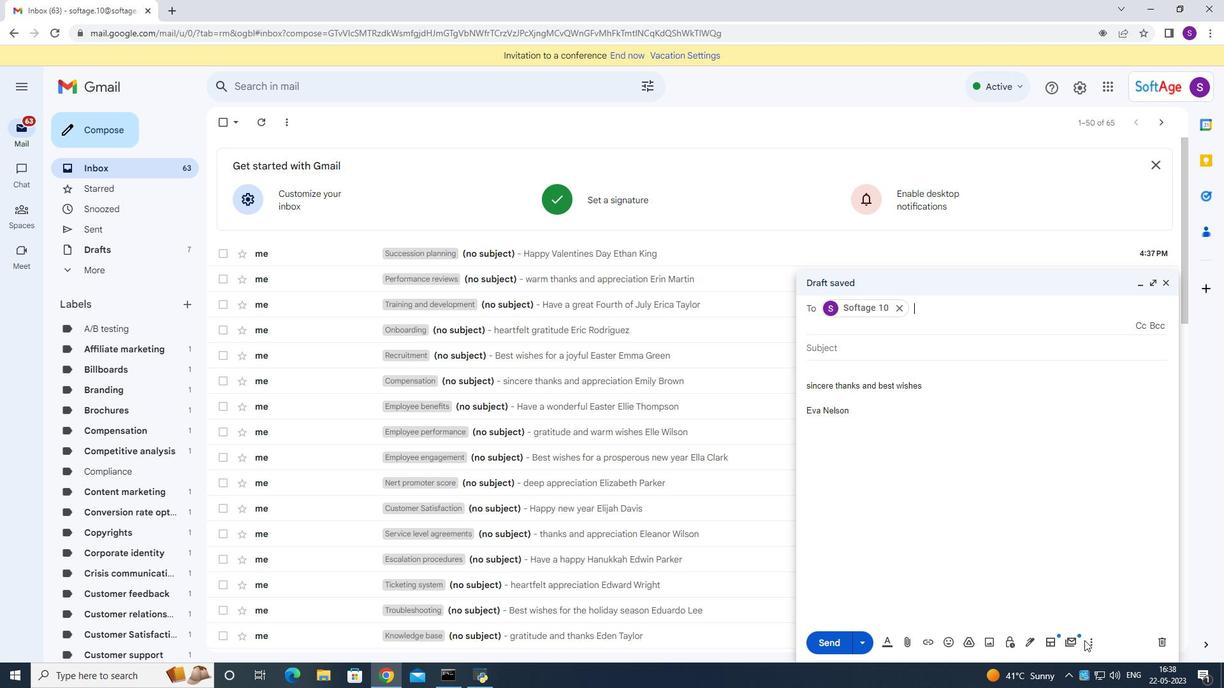 
Action: Mouse pressed left at (1088, 642)
Screenshot: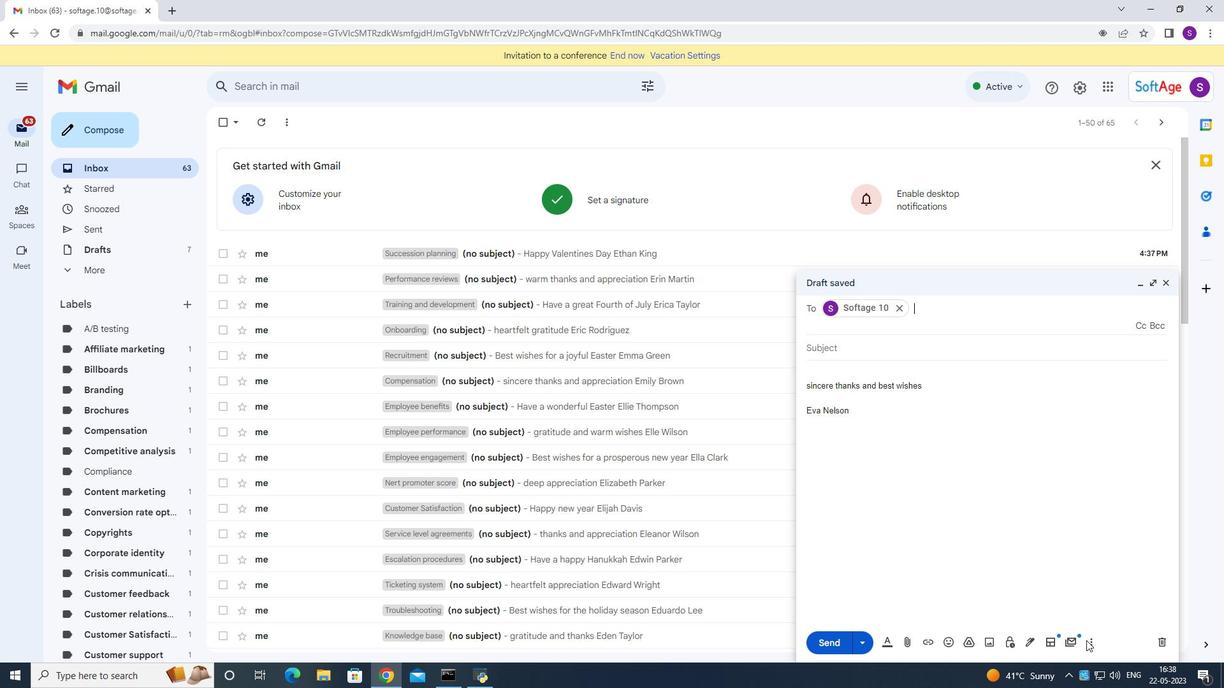 
Action: Mouse moved to (986, 528)
Screenshot: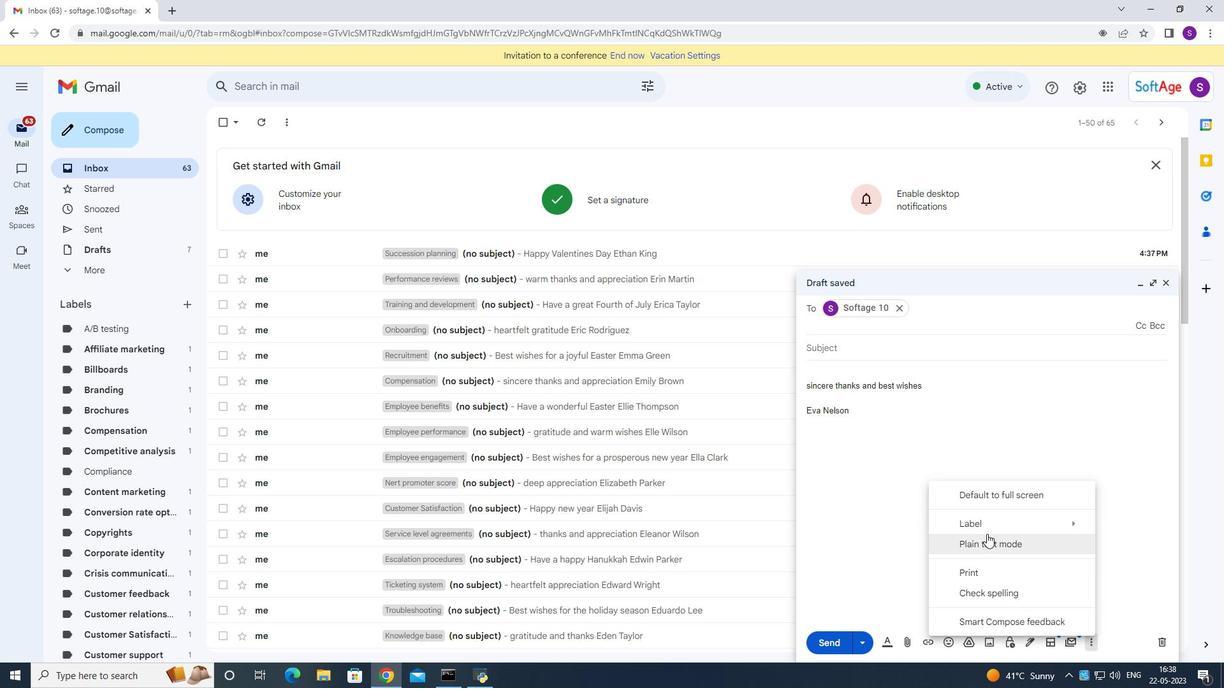 
Action: Mouse pressed left at (986, 528)
Screenshot: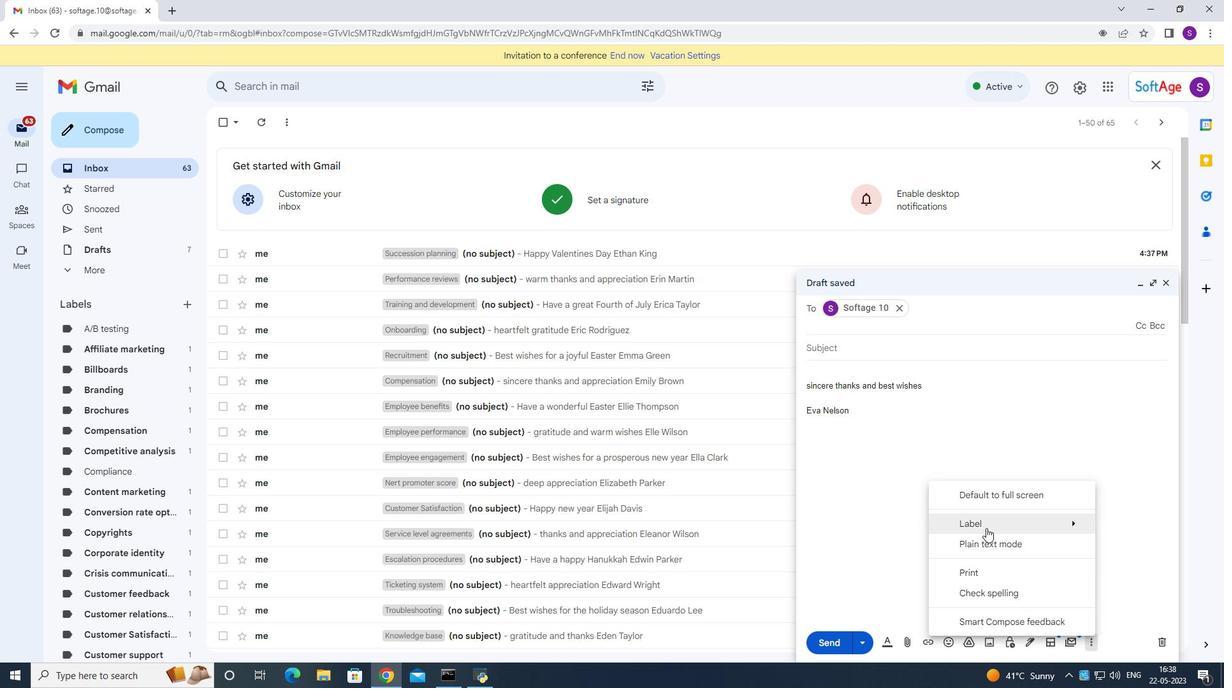 
Action: Mouse moved to (946, 529)
Screenshot: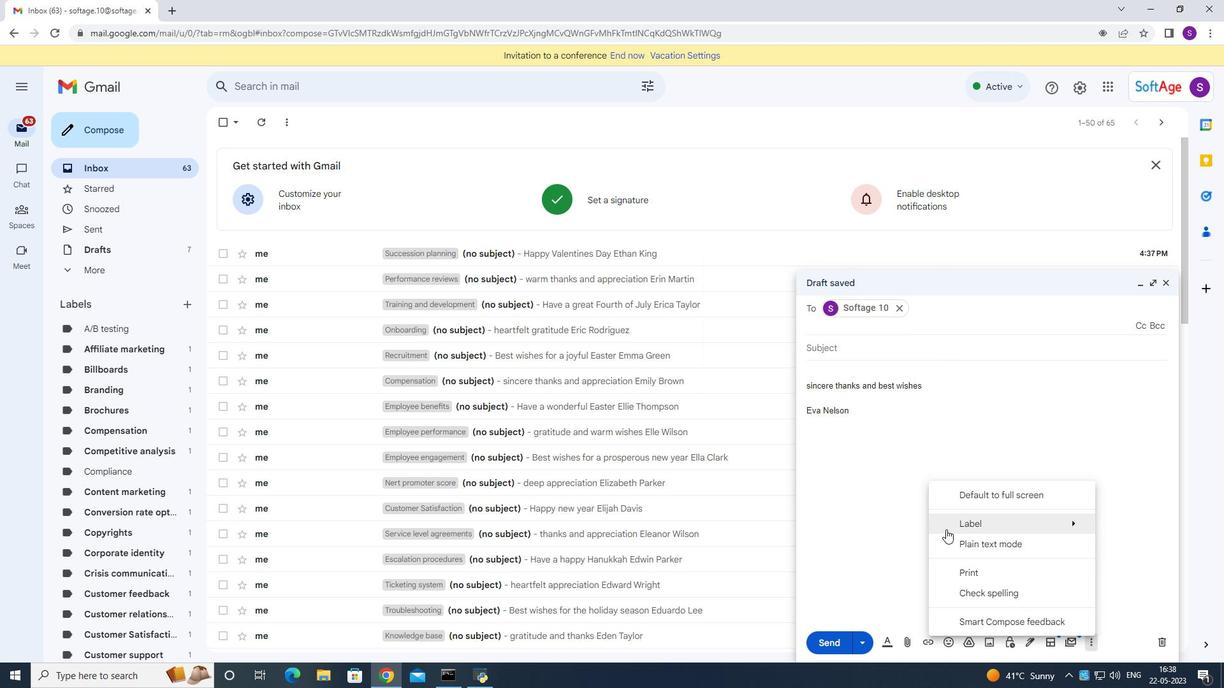
Action: Mouse pressed left at (946, 529)
Screenshot: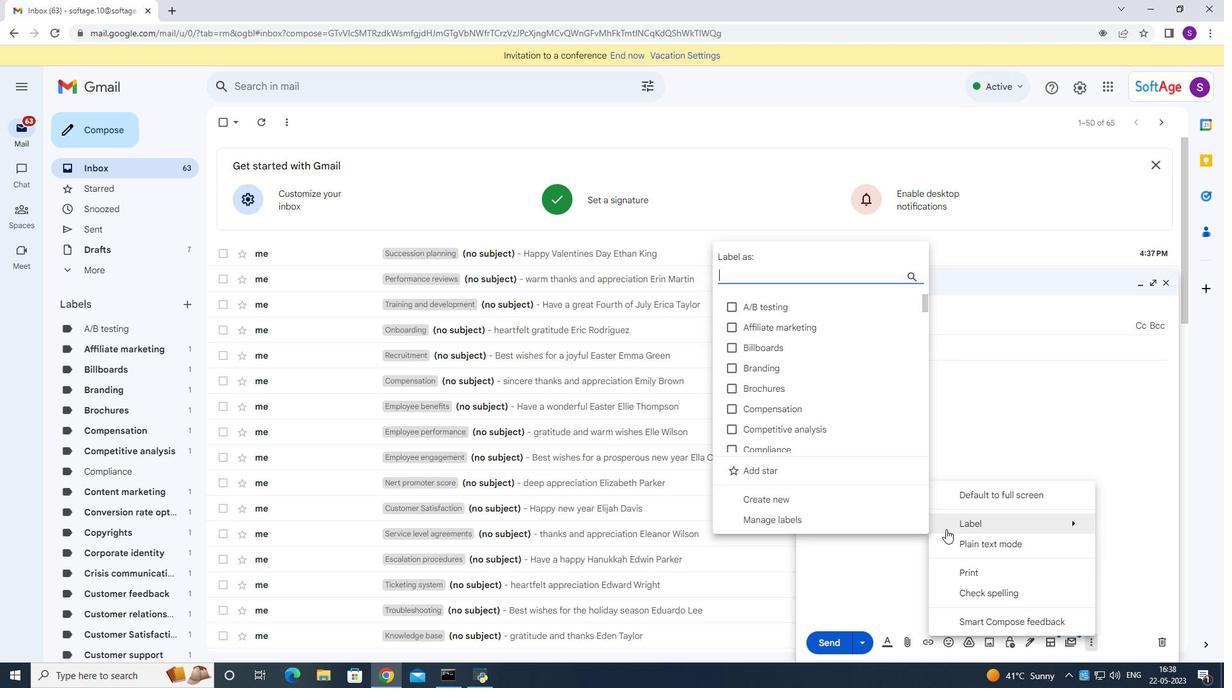 
Action: Mouse moved to (774, 495)
Screenshot: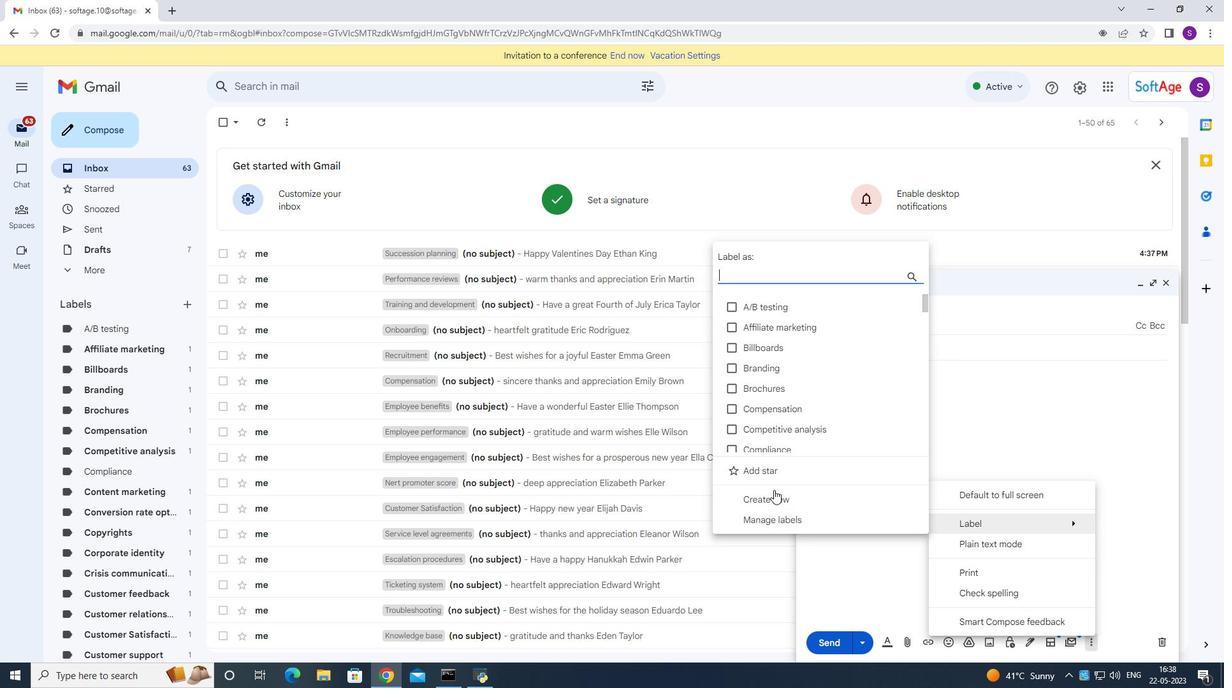 
Action: Mouse pressed left at (774, 495)
Screenshot: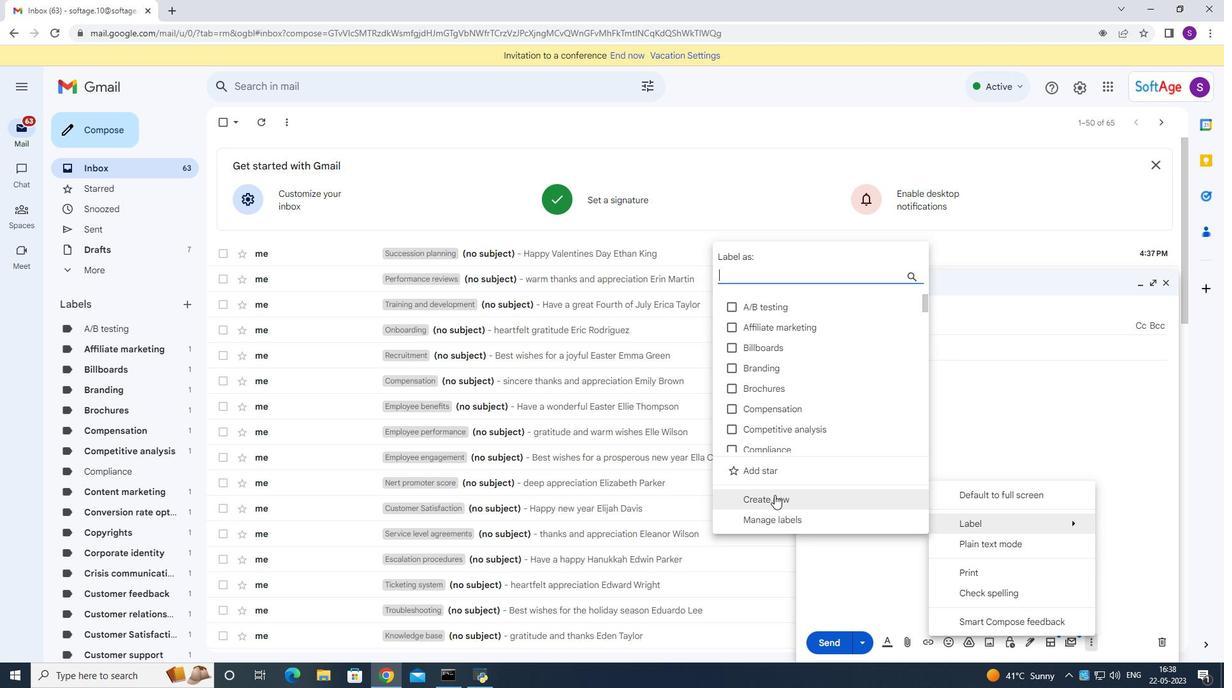 
Action: Mouse moved to (587, 452)
Screenshot: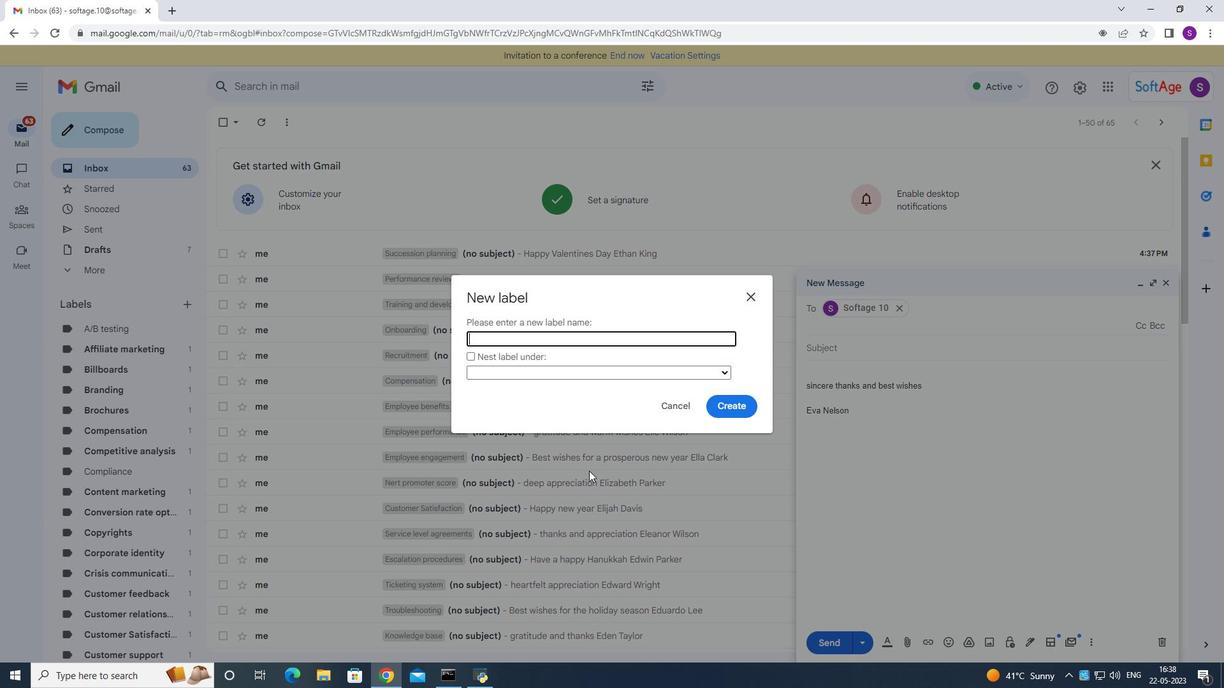 
Action: Key pressed <Key.shift>Talent<Key.space>management<Key.space>
Screenshot: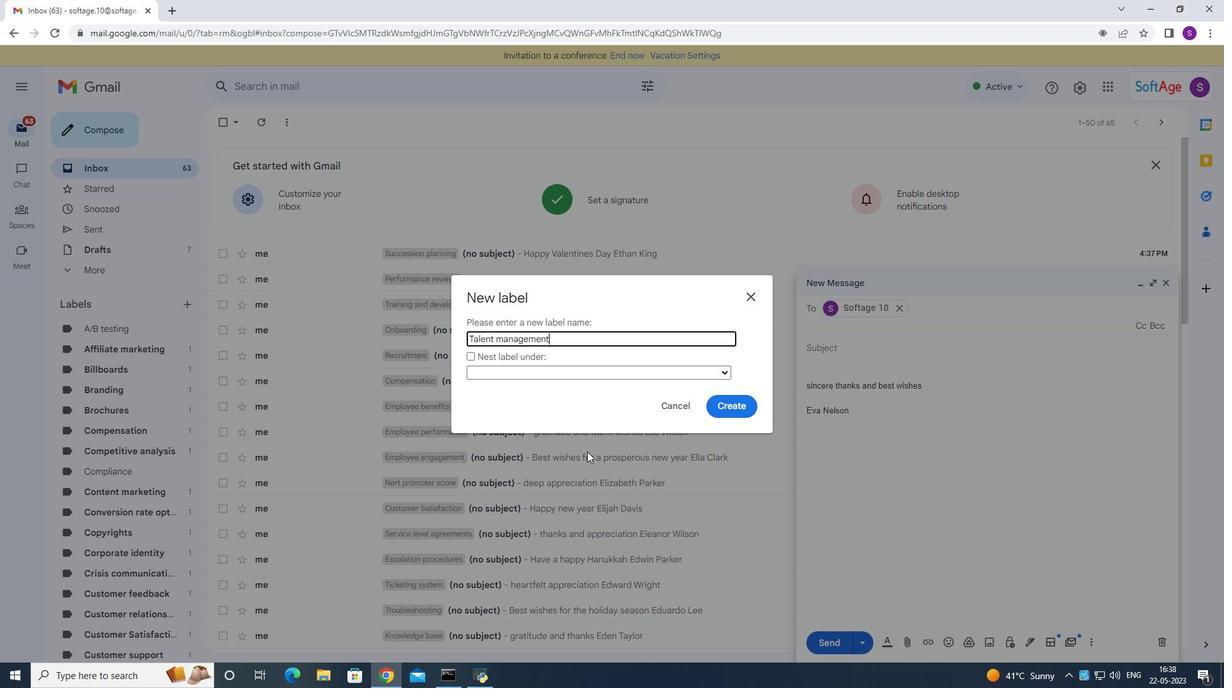 
Action: Mouse moved to (724, 404)
Screenshot: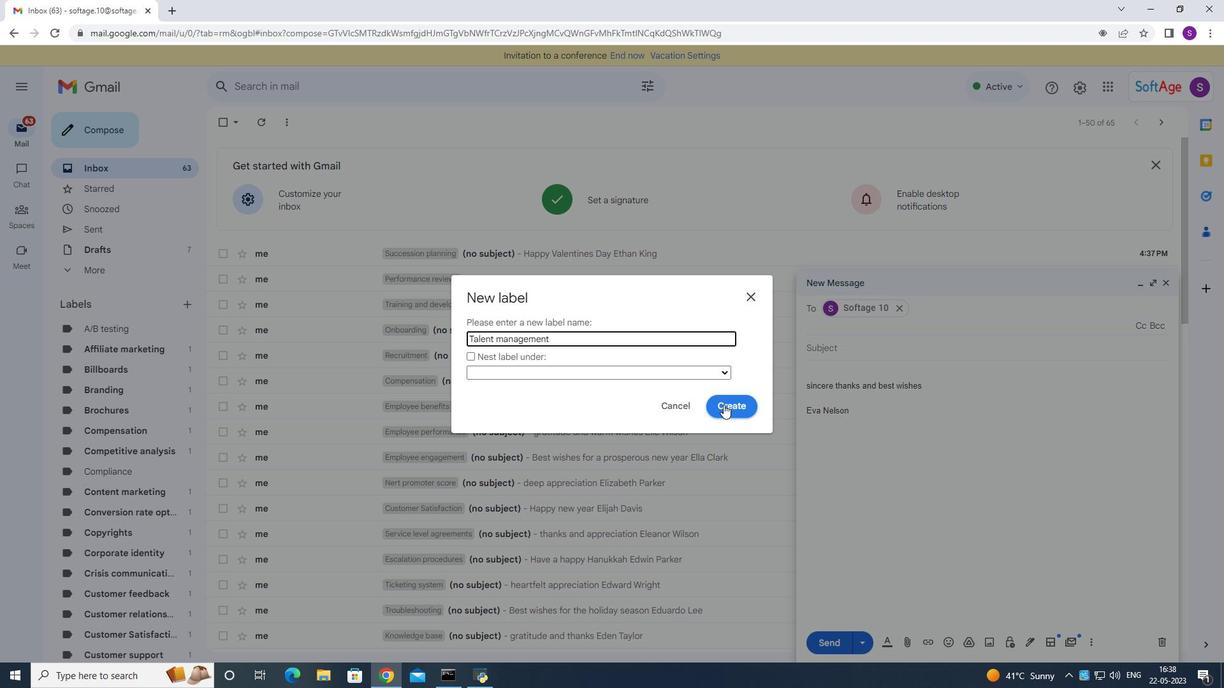 
Action: Mouse pressed left at (724, 404)
Screenshot: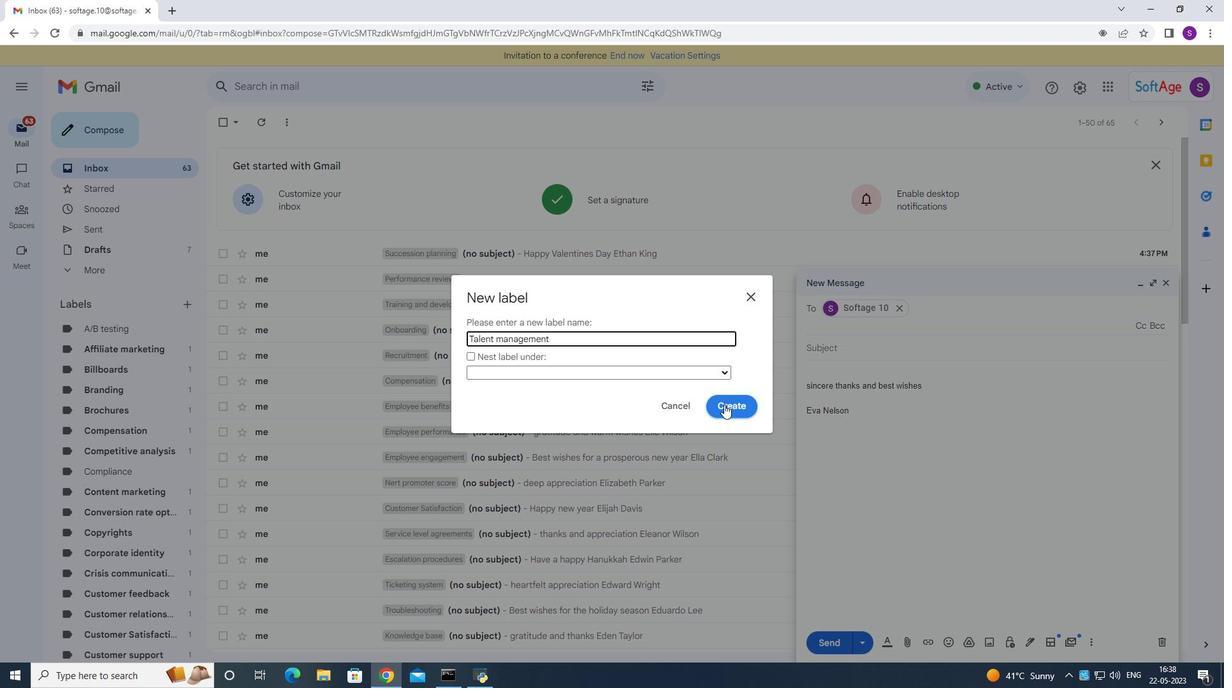 
Action: Mouse moved to (833, 645)
Screenshot: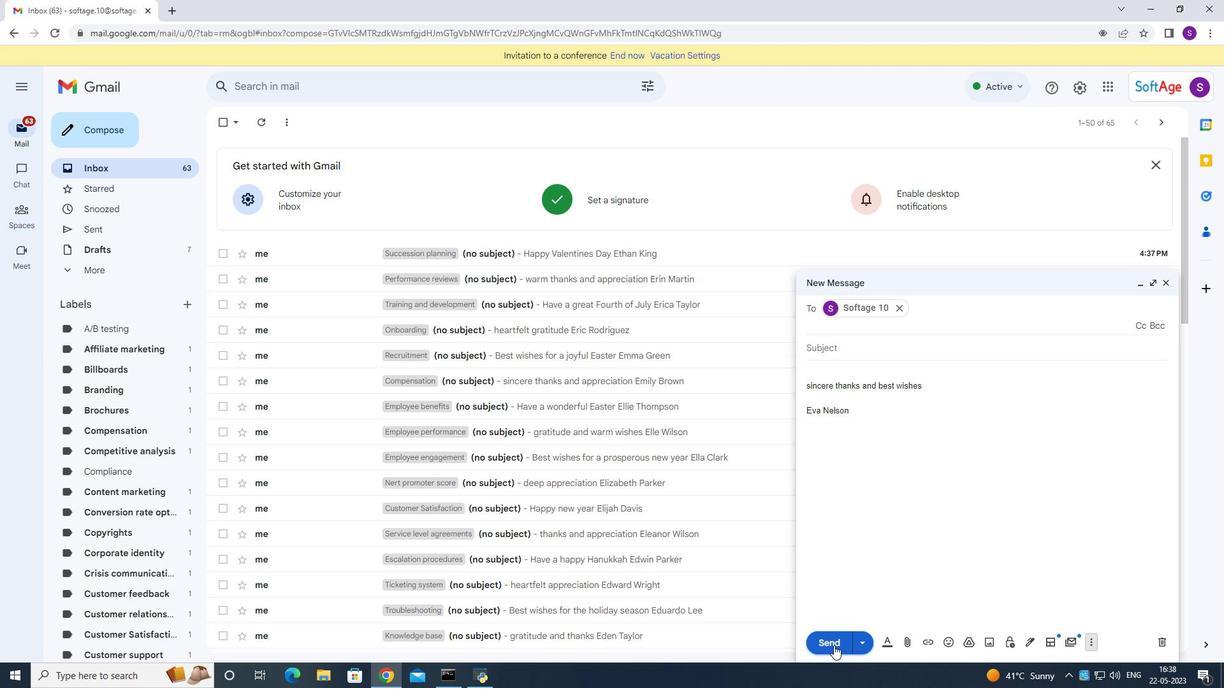 
Action: Mouse pressed left at (833, 645)
Screenshot: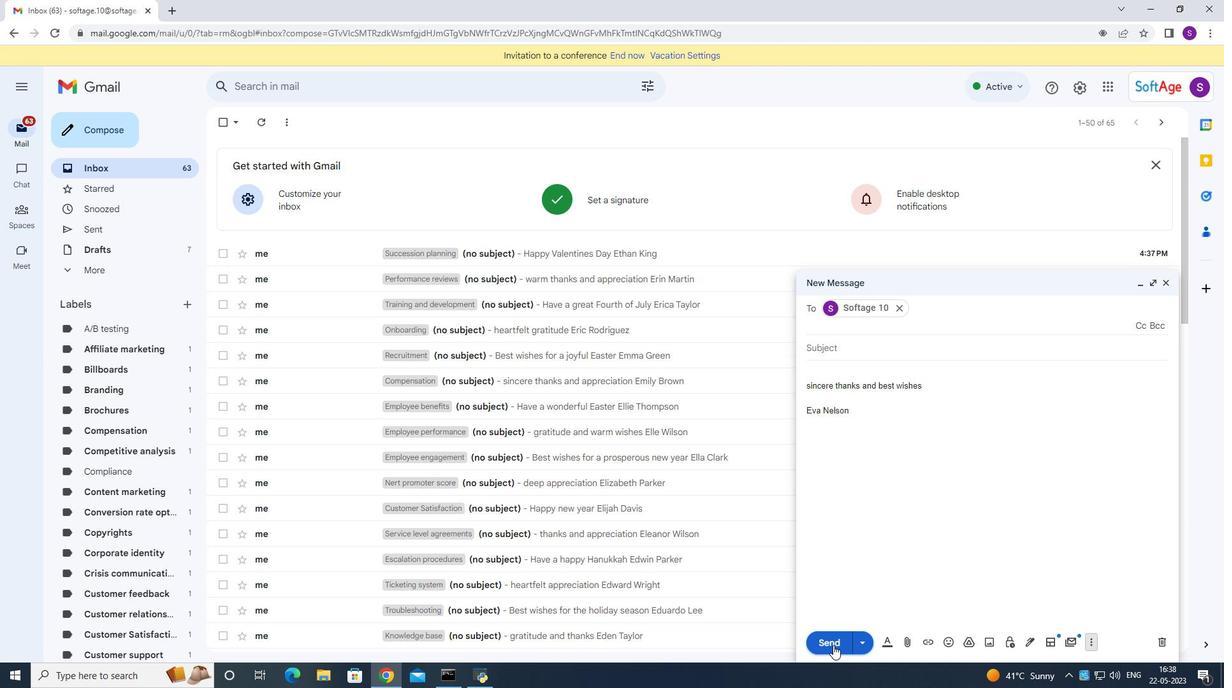 
Action: Mouse moved to (865, 511)
Screenshot: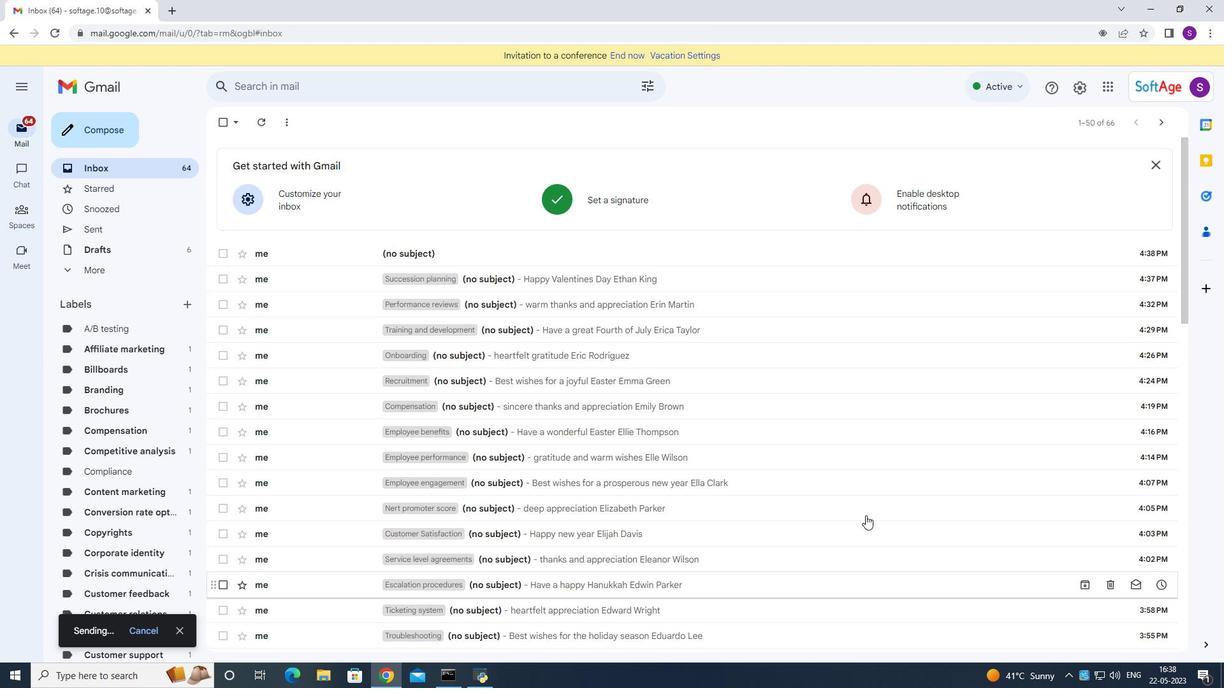 
